 Task: Look for space in Turmero, Venezuela from 9th June, 2023 to 16th June, 2023 for 2 adults in price range Rs.8000 to Rs.16000. Place can be entire place with 2 bedrooms having 2 beds and 1 bathroom. Property type can be house, flat, guest house. Booking option can be shelf check-in. Required host language is English.
Action: Mouse moved to (574, 146)
Screenshot: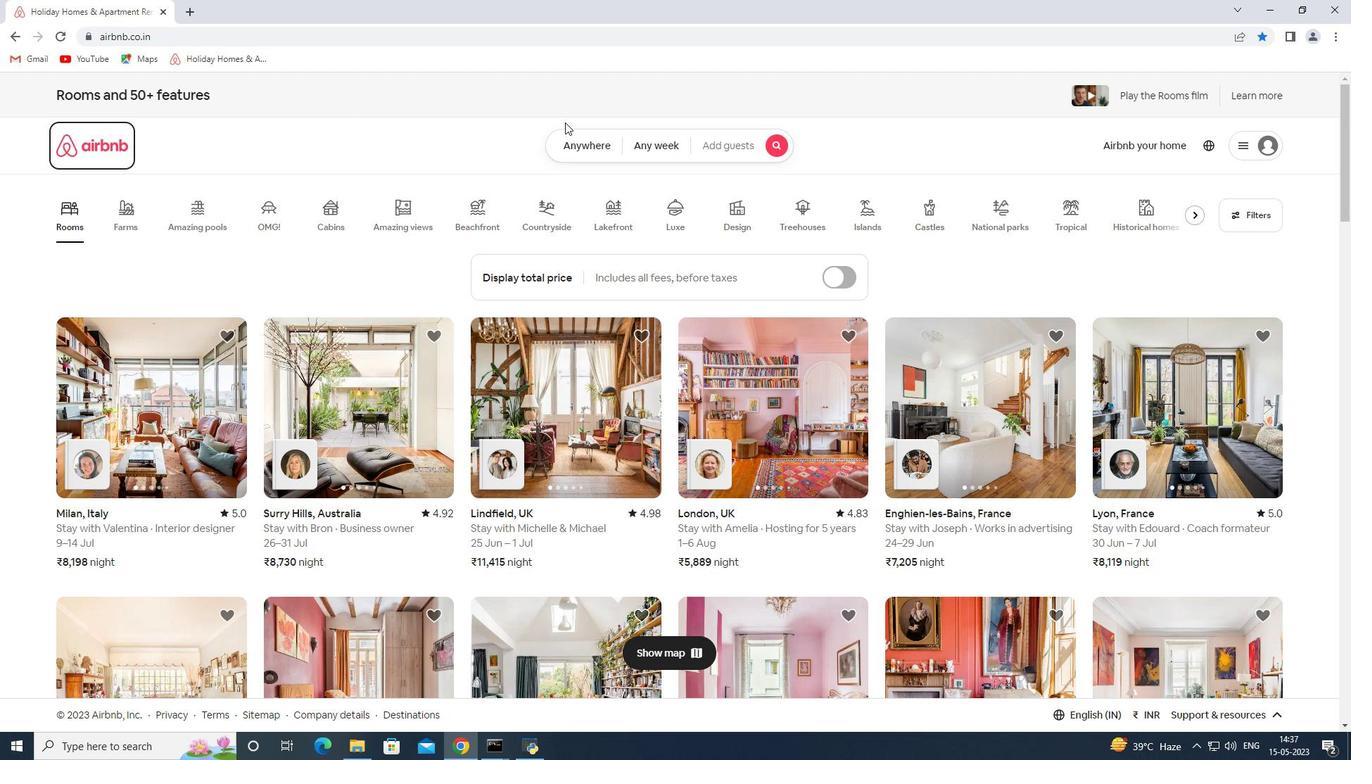 
Action: Mouse pressed left at (574, 146)
Screenshot: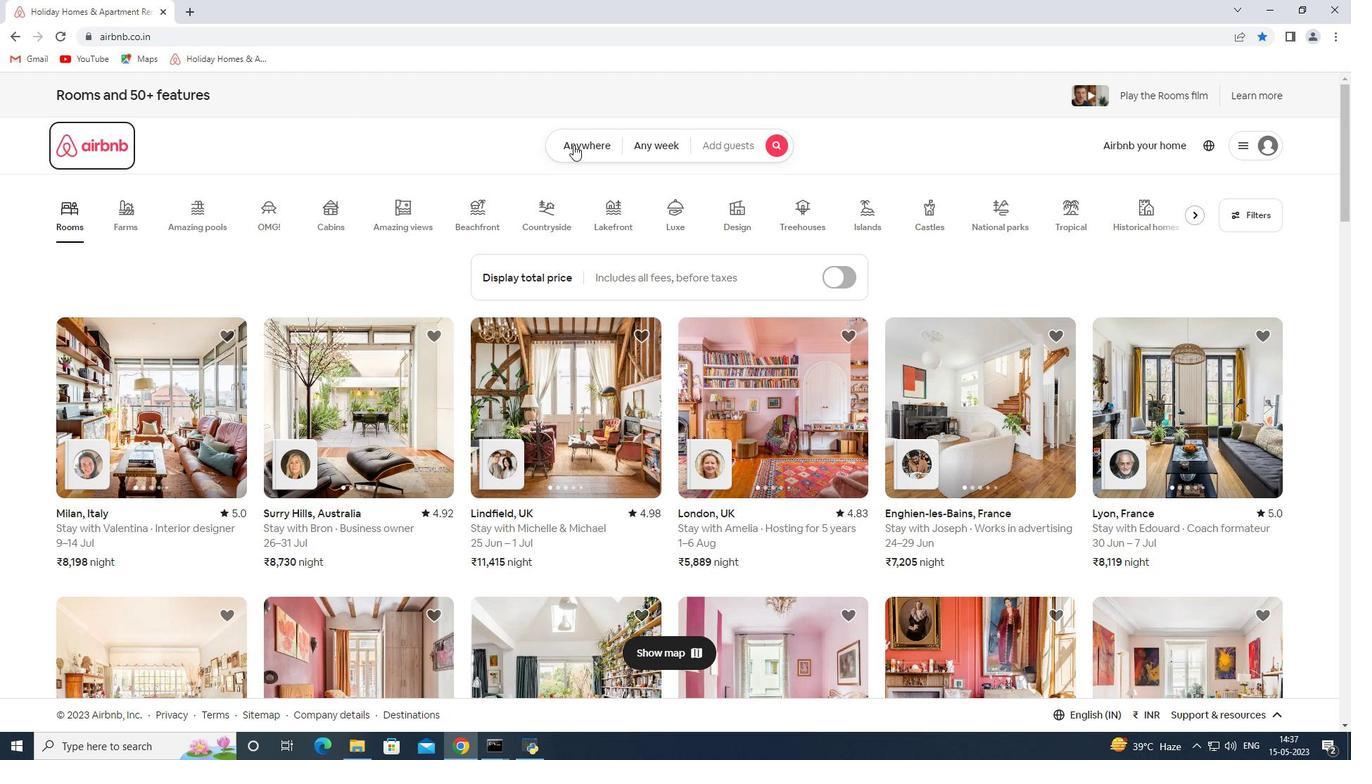 
Action: Mouse moved to (460, 204)
Screenshot: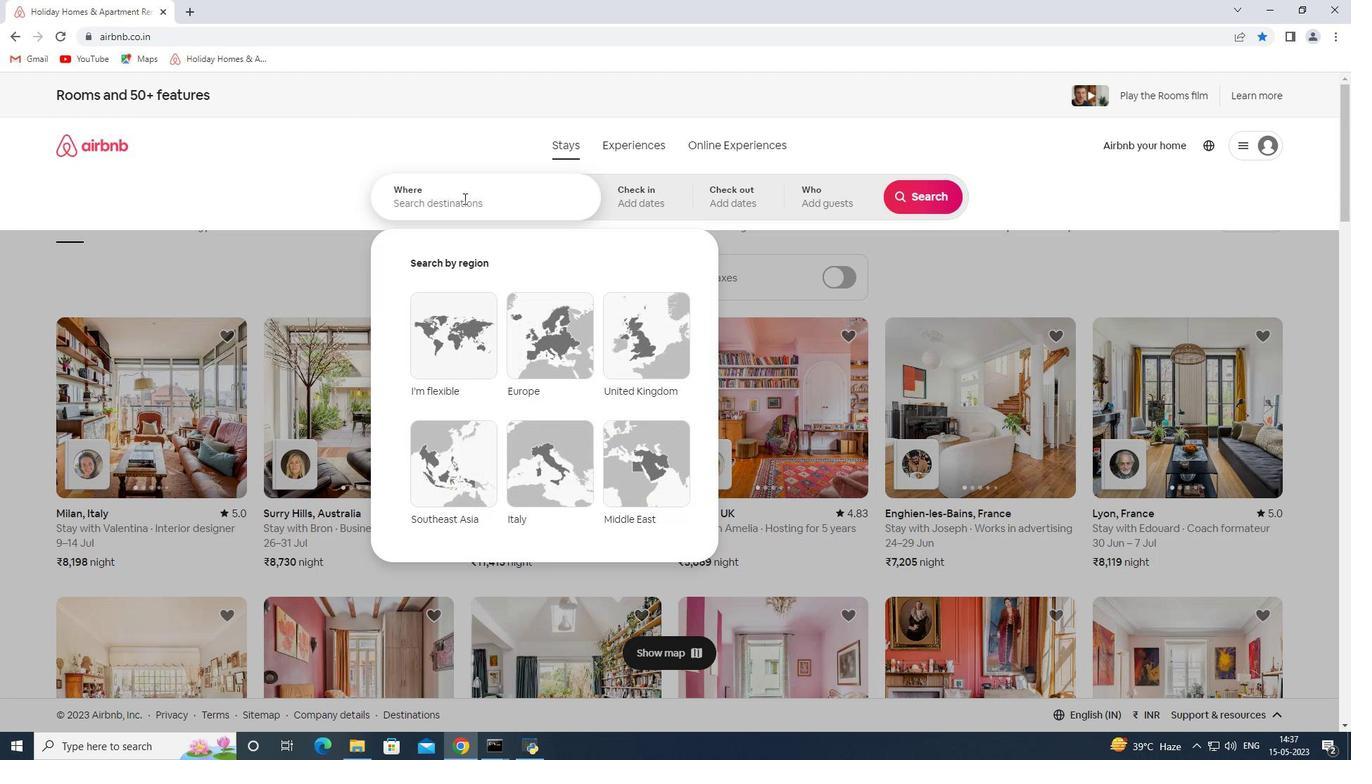 
Action: Mouse pressed left at (460, 204)
Screenshot: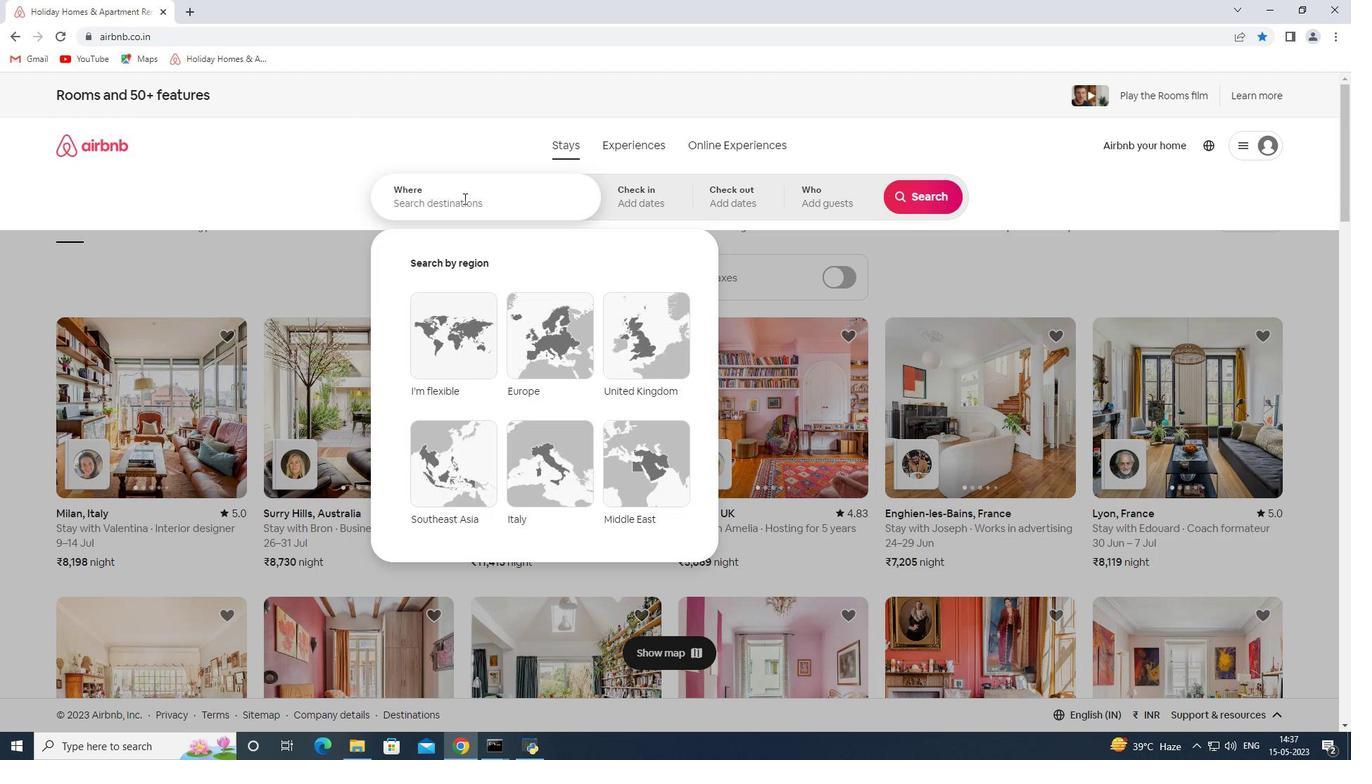 
Action: Key pressed <Key.shift><Key.shift><Key.shift><Key.shift>Turmero<Key.space><Key.shift><Key.shift>Venezuela<Key.space><Key.enter>
Screenshot: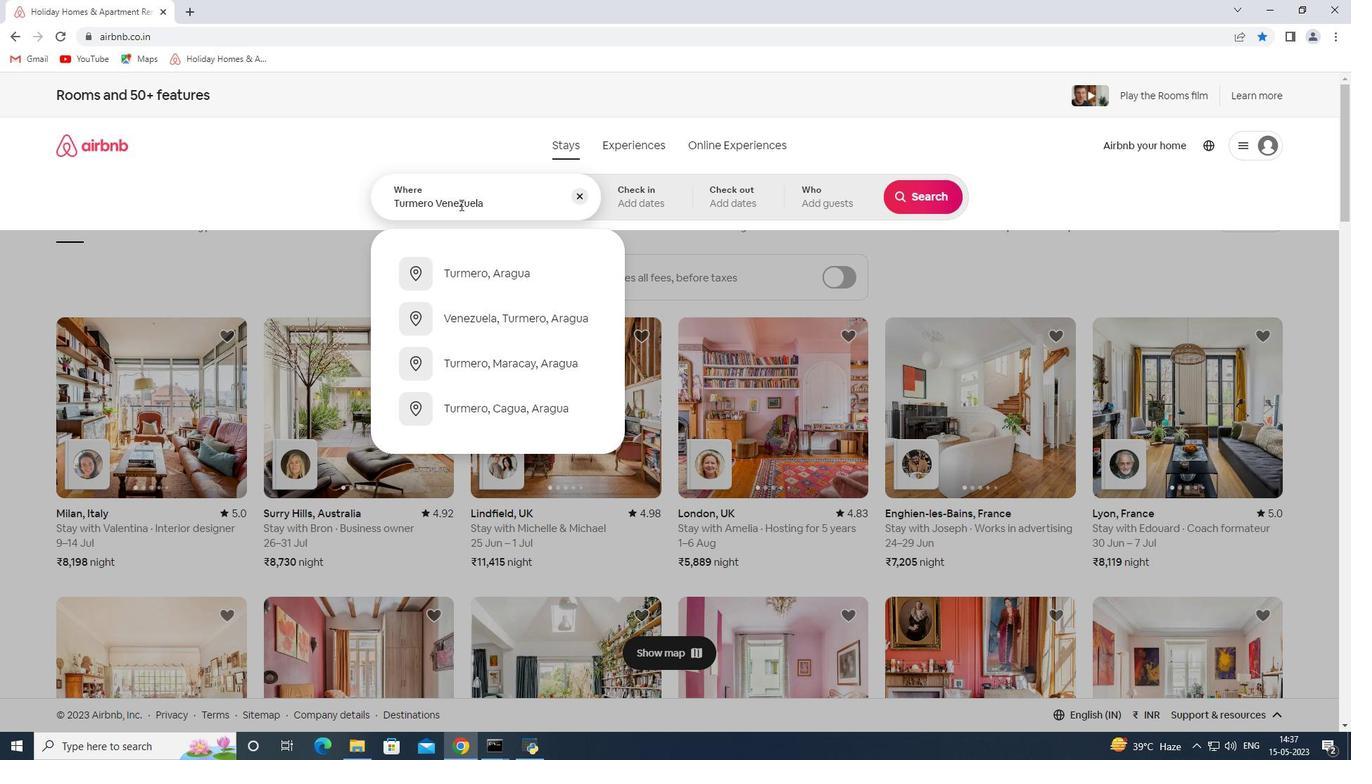 
Action: Mouse moved to (875, 404)
Screenshot: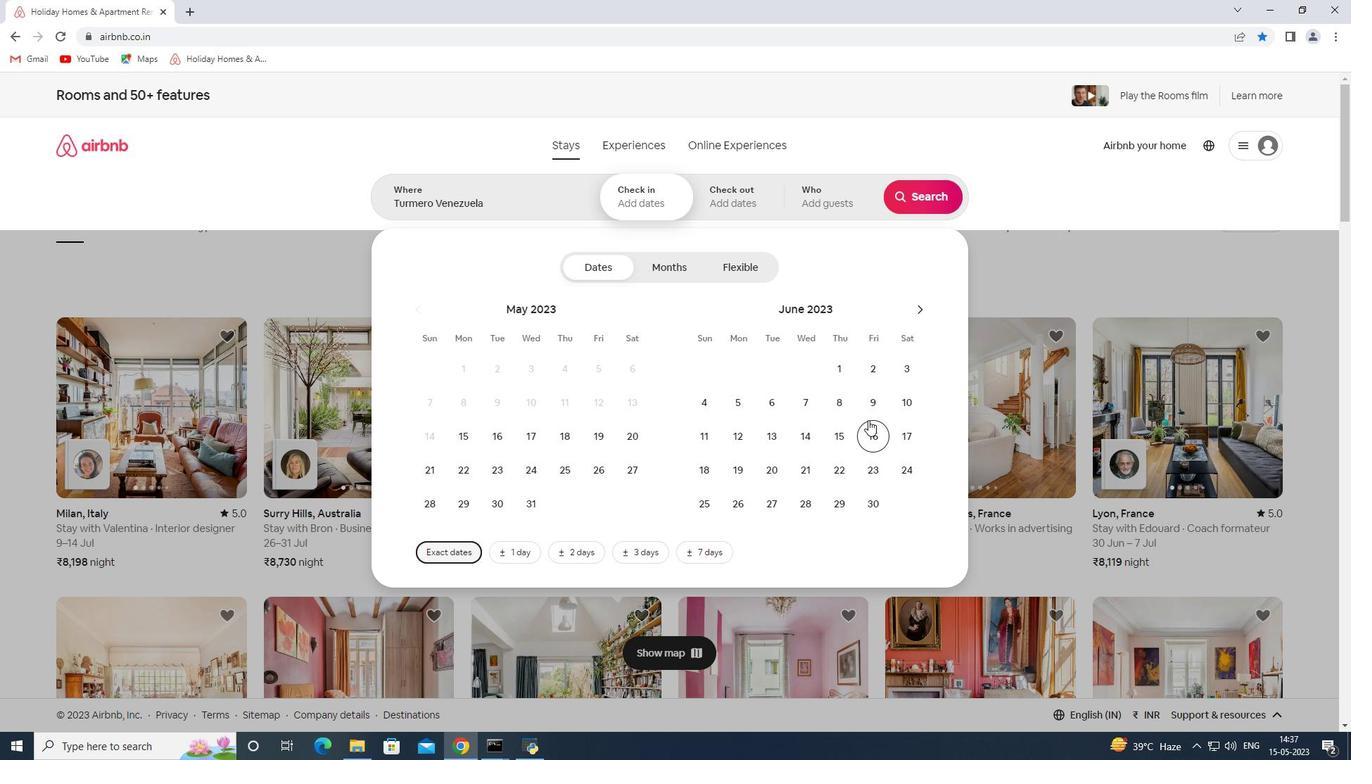 
Action: Mouse pressed left at (875, 404)
Screenshot: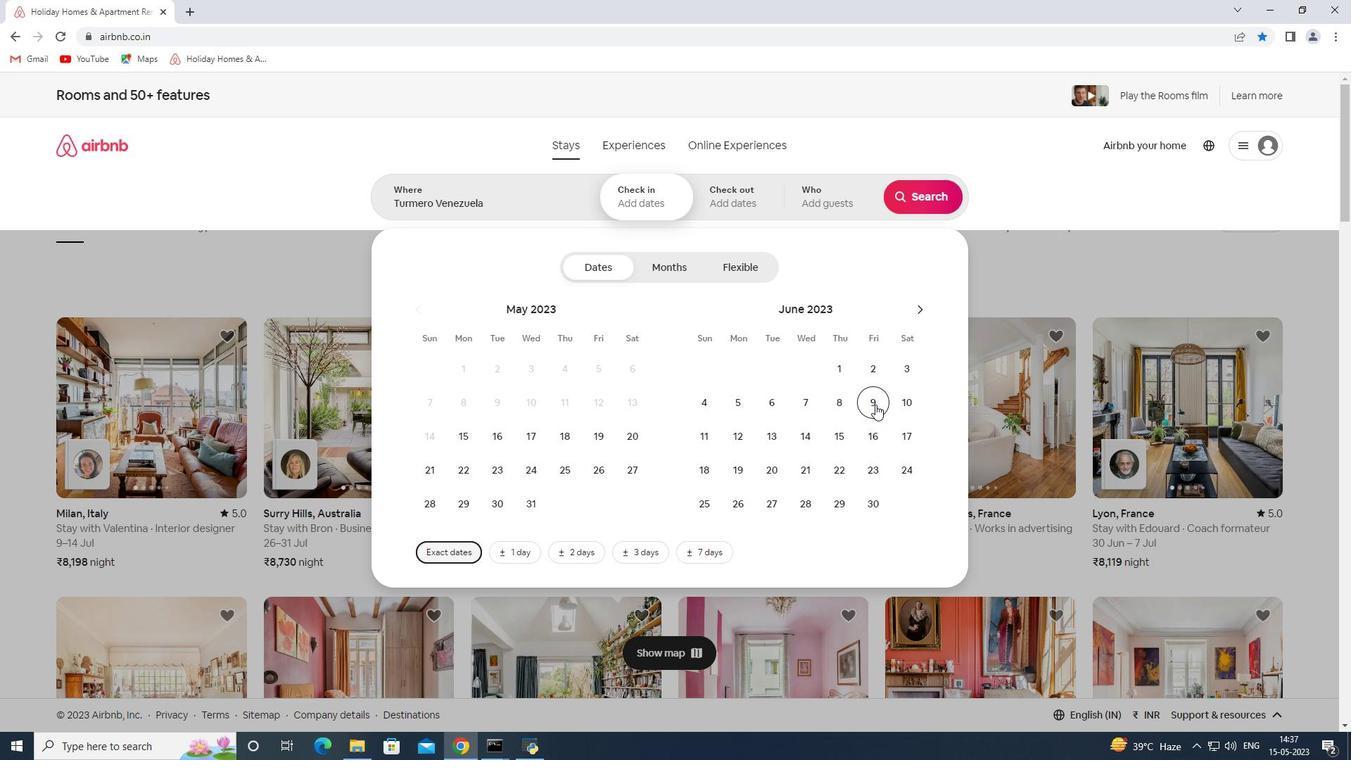 
Action: Mouse moved to (881, 439)
Screenshot: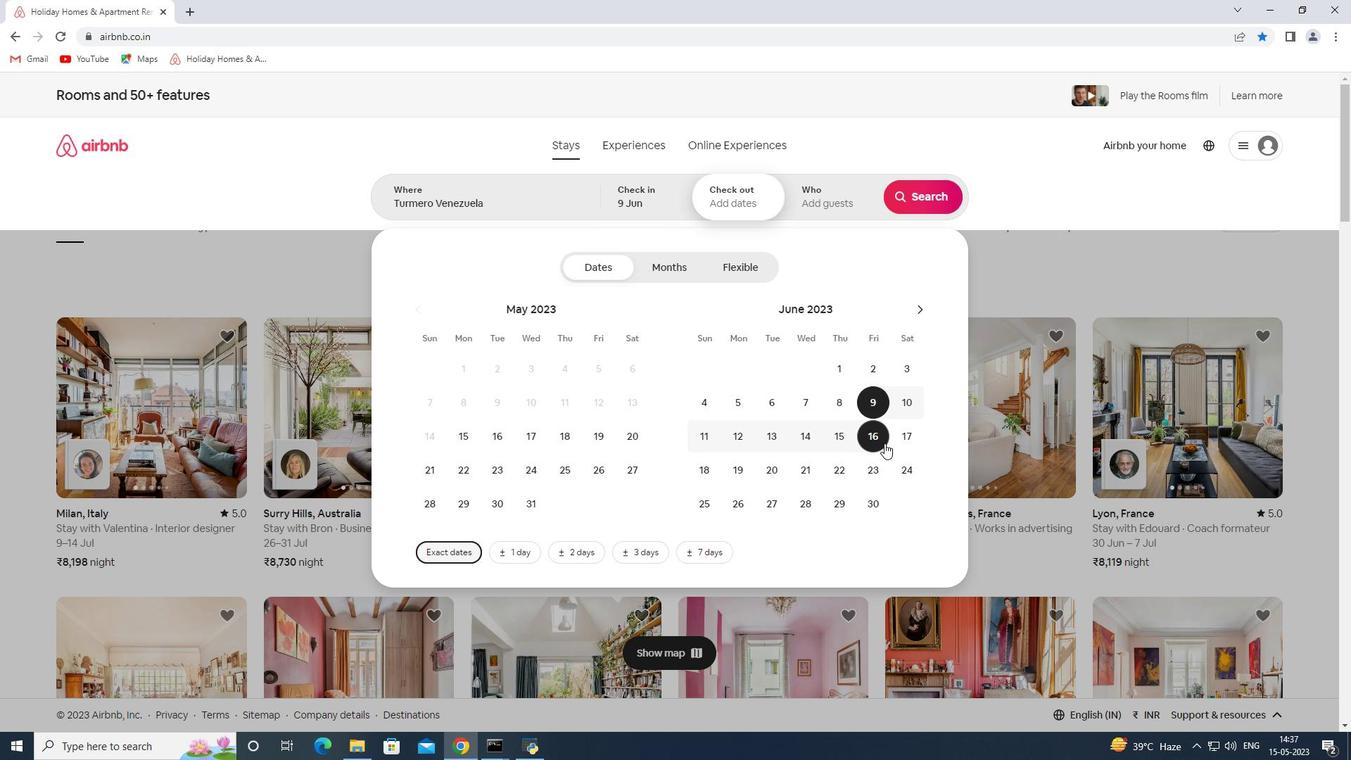 
Action: Mouse pressed left at (881, 439)
Screenshot: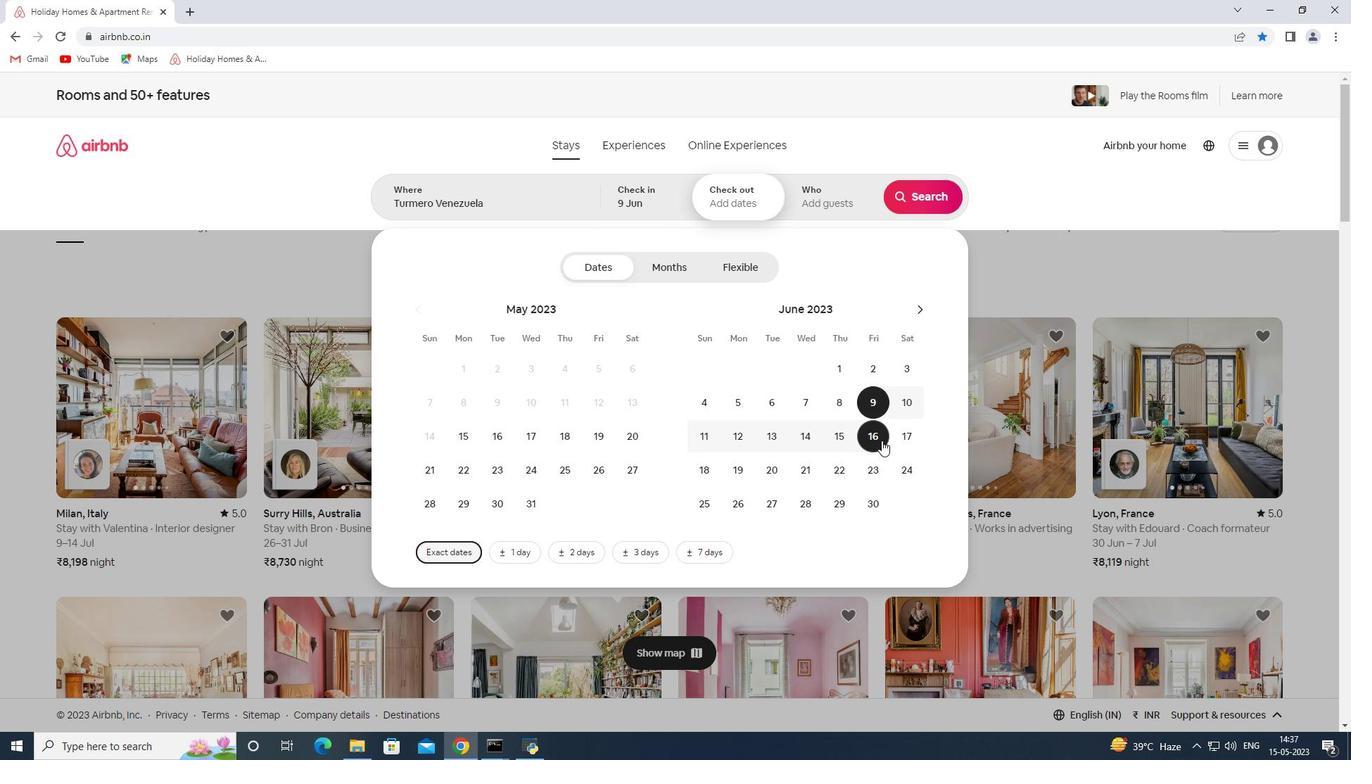 
Action: Mouse moved to (911, 194)
Screenshot: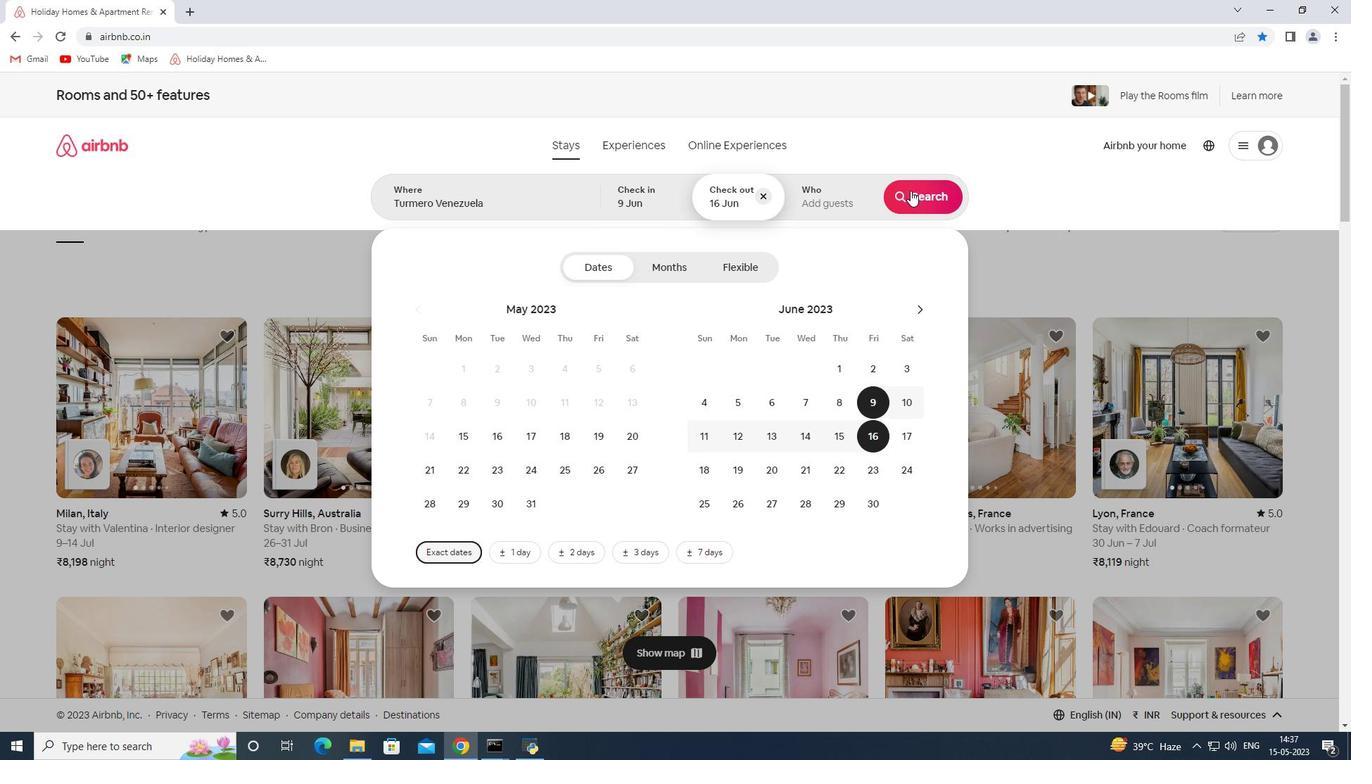 
Action: Mouse pressed left at (911, 194)
Screenshot: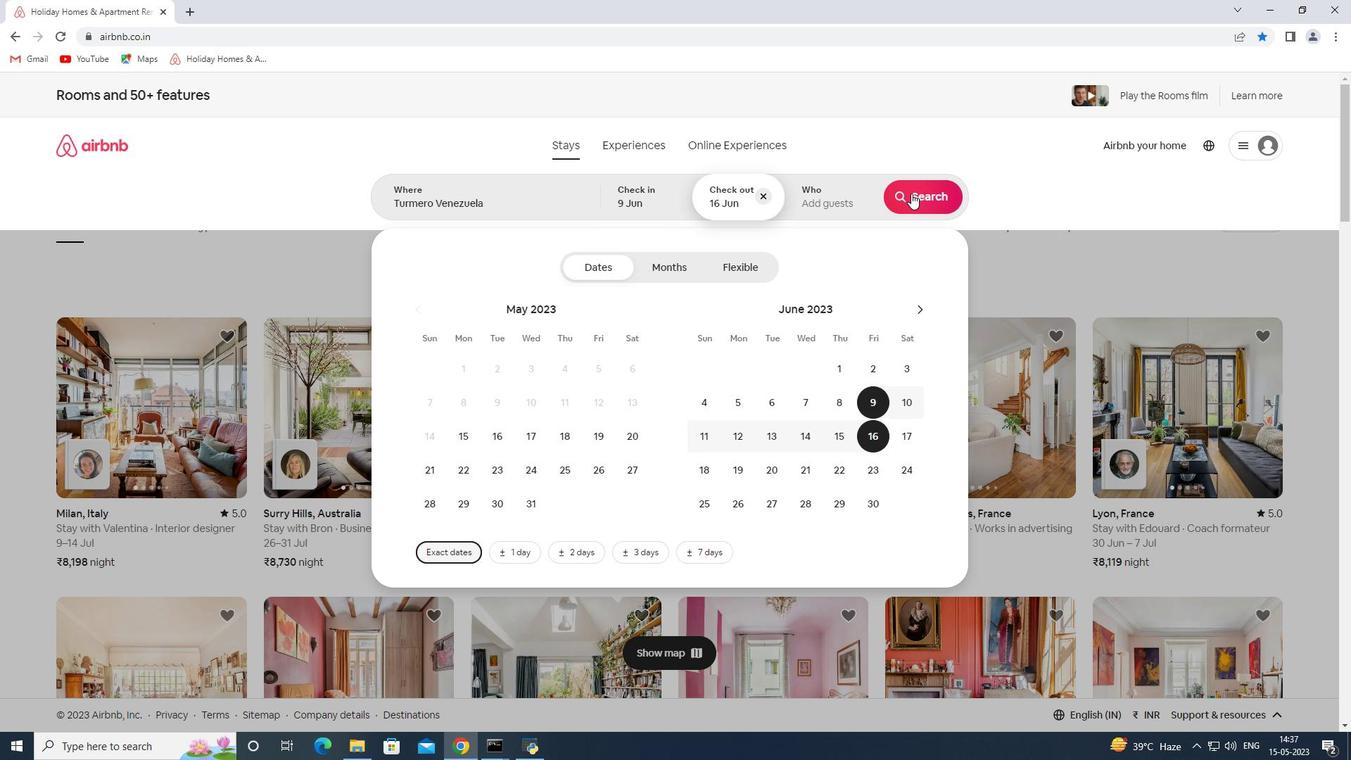 
Action: Mouse moved to (722, 102)
Screenshot: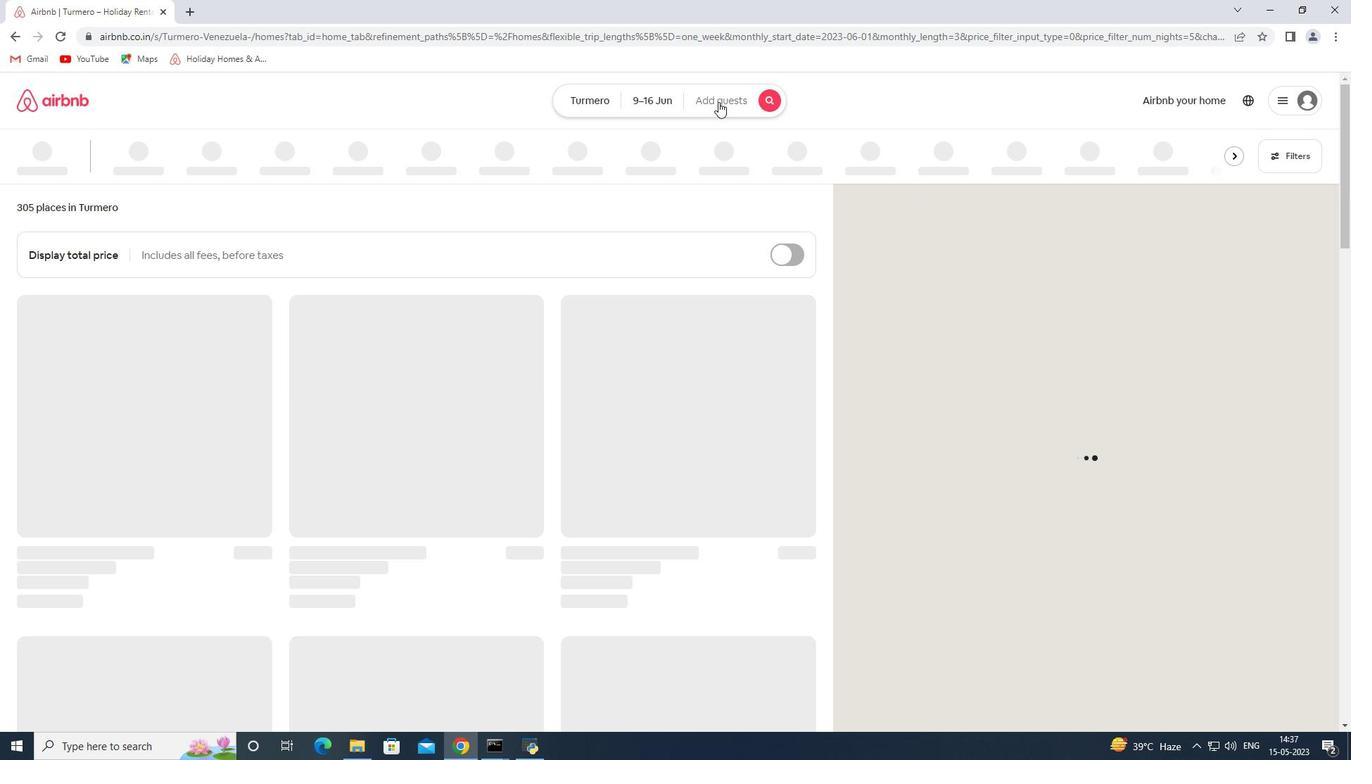 
Action: Mouse pressed left at (722, 102)
Screenshot: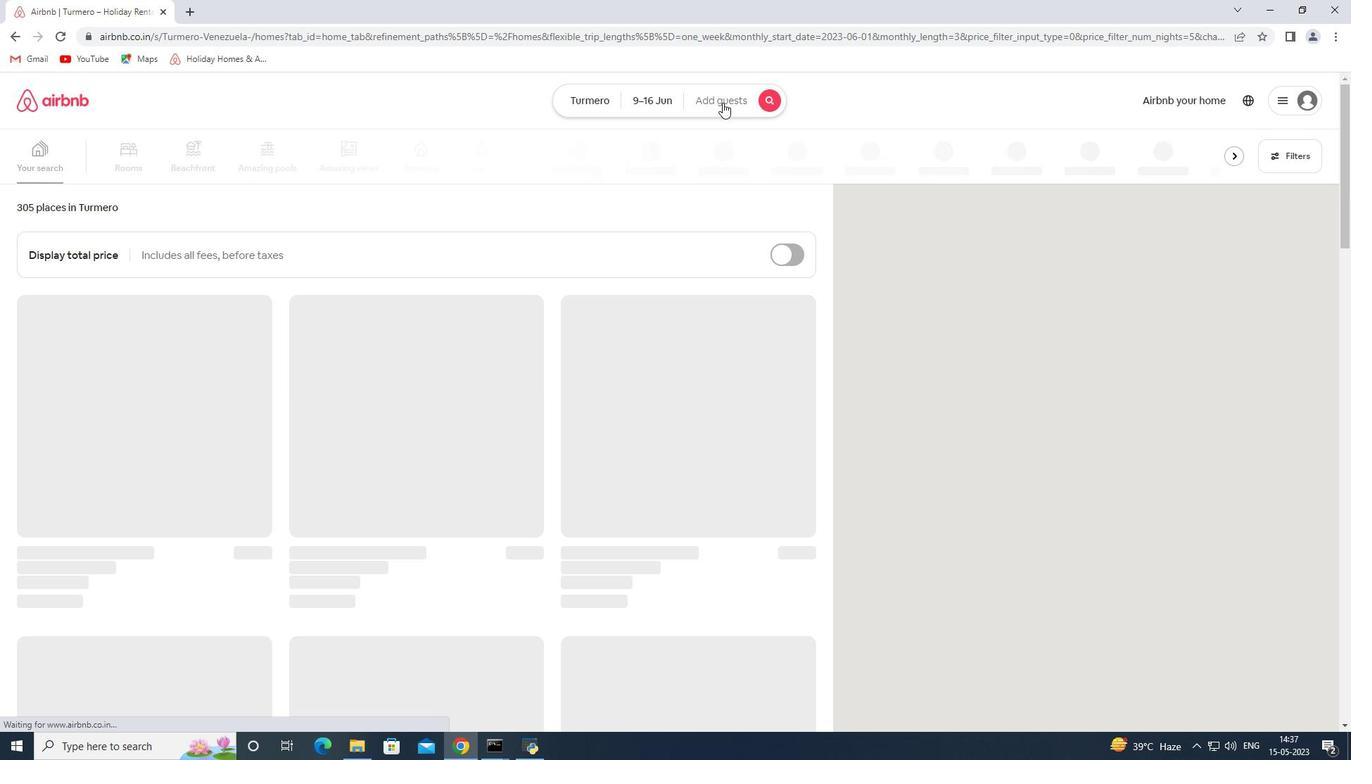 
Action: Mouse moved to (921, 226)
Screenshot: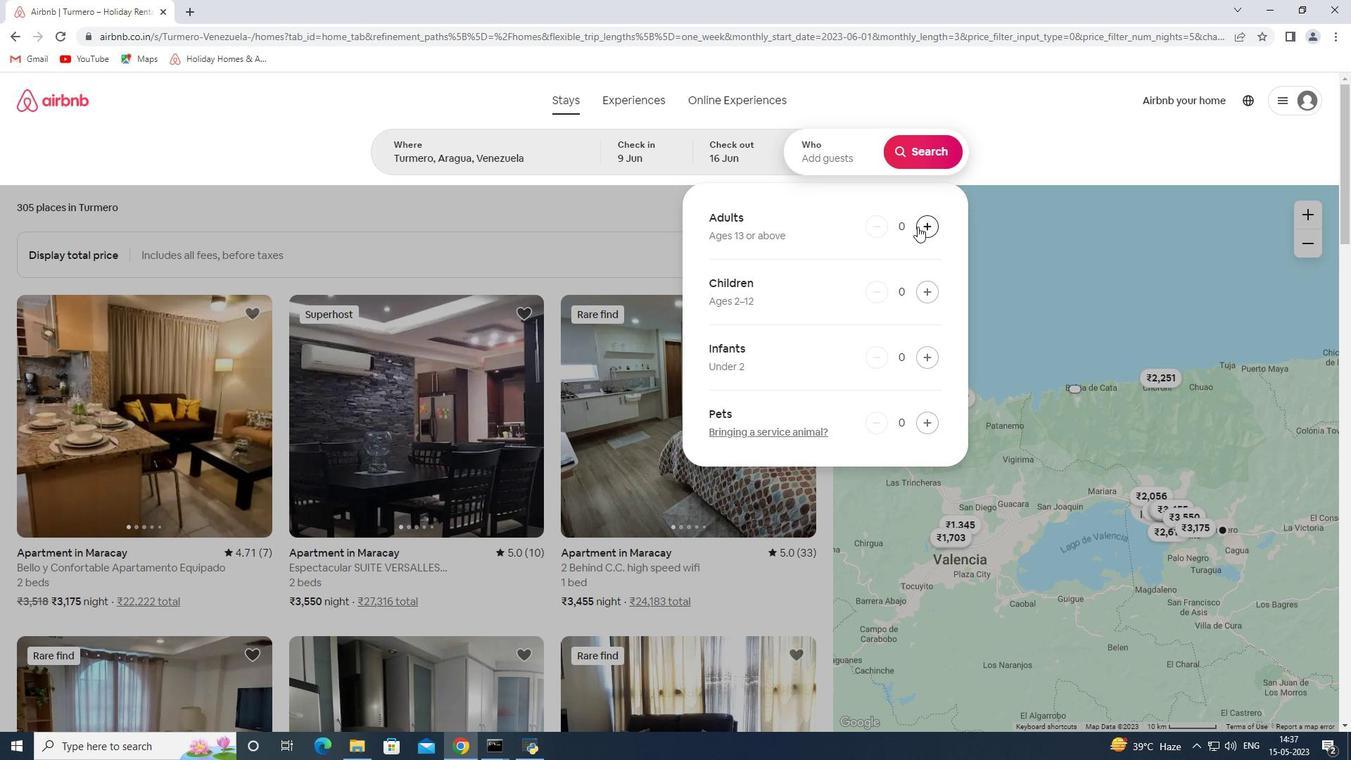 
Action: Mouse pressed left at (921, 226)
Screenshot: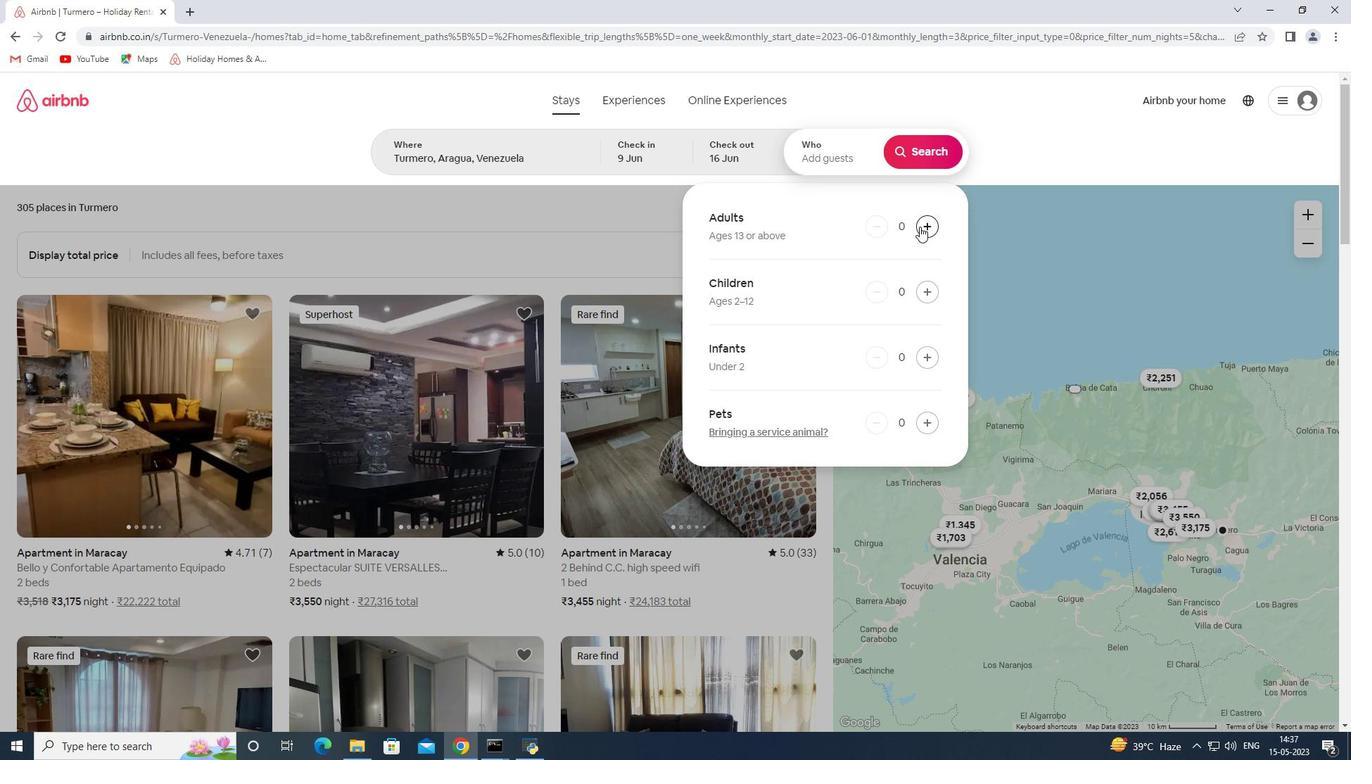 
Action: Mouse moved to (921, 227)
Screenshot: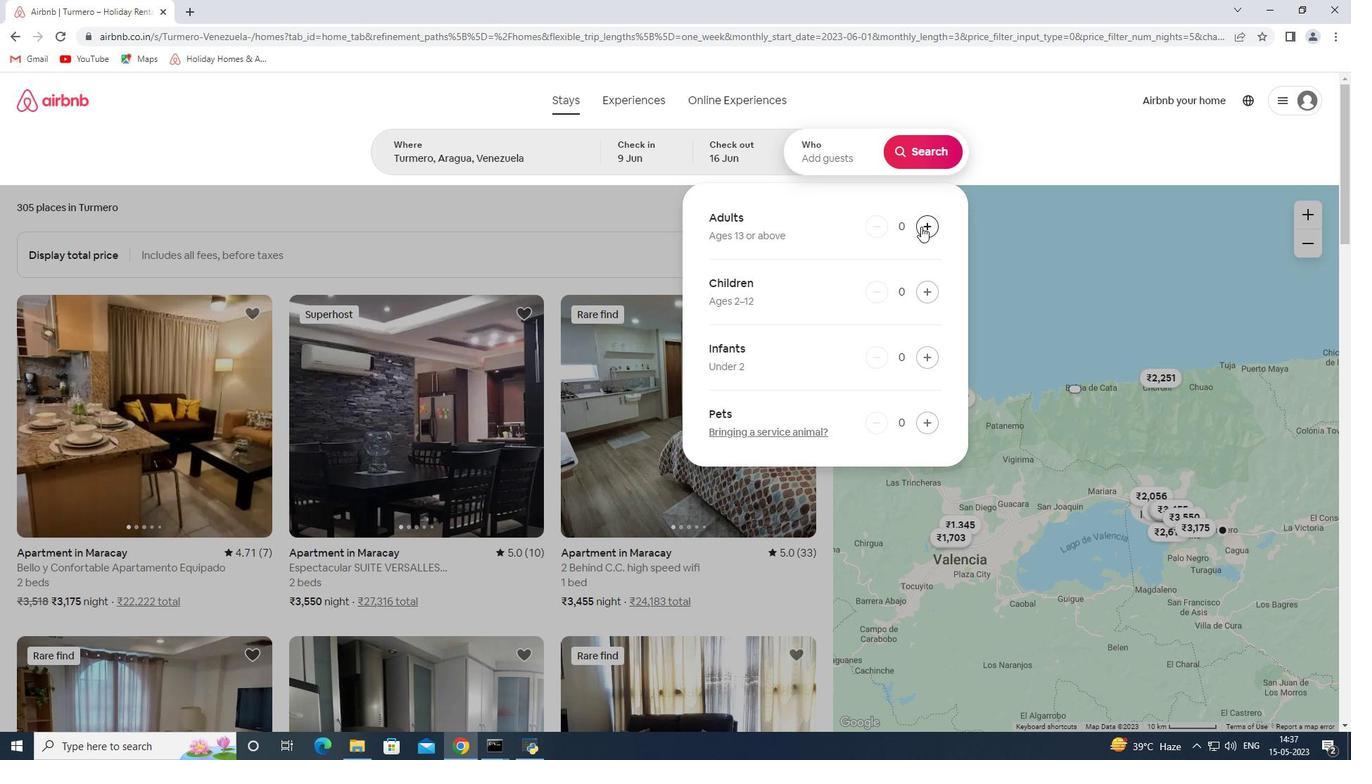
Action: Mouse pressed left at (921, 227)
Screenshot: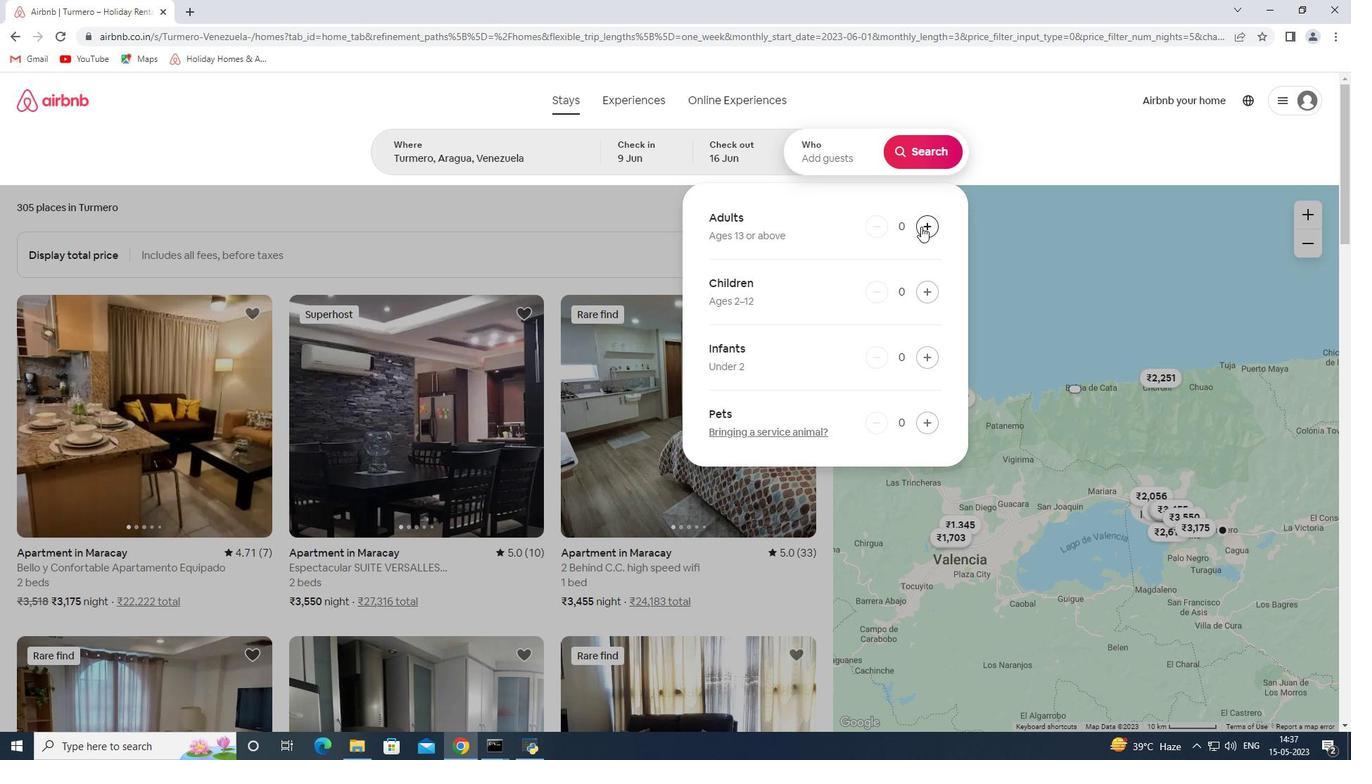 
Action: Mouse moved to (911, 149)
Screenshot: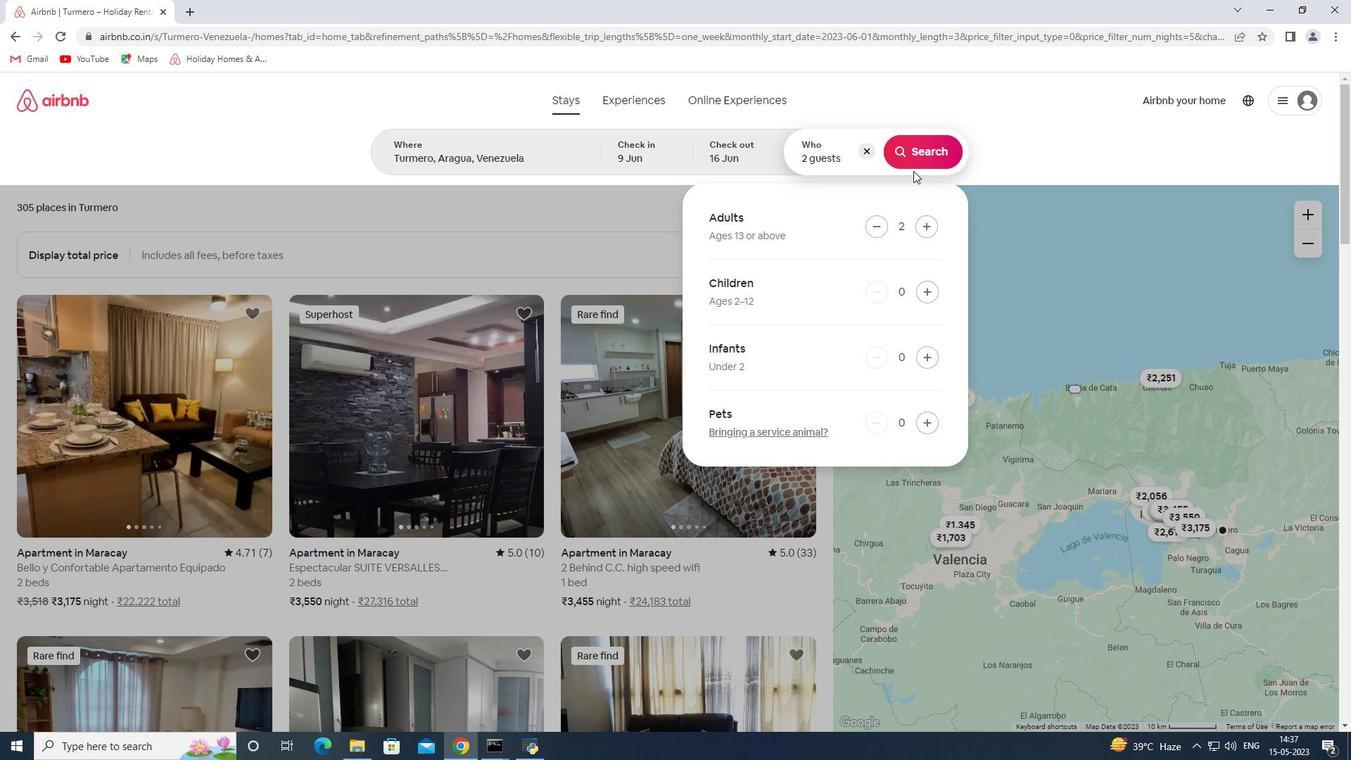 
Action: Mouse pressed left at (911, 149)
Screenshot: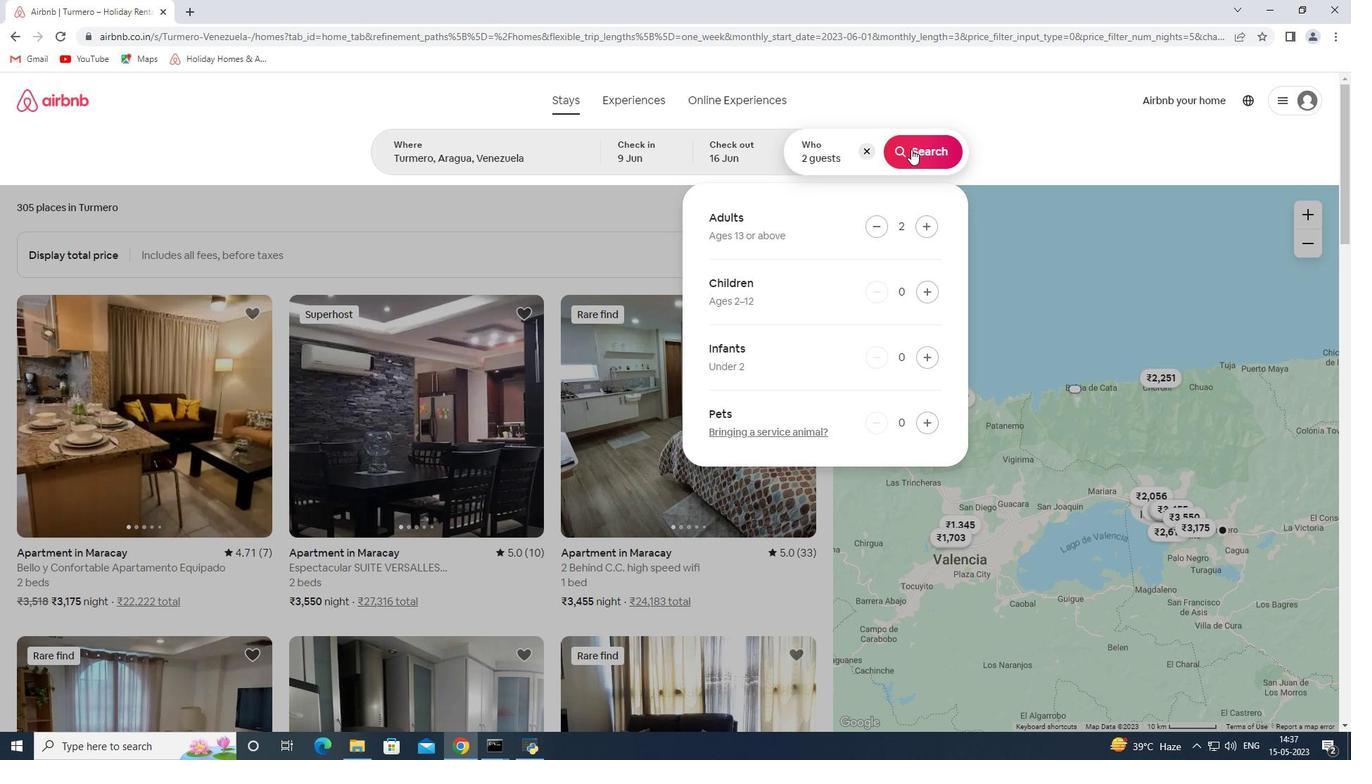 
Action: Mouse moved to (1294, 158)
Screenshot: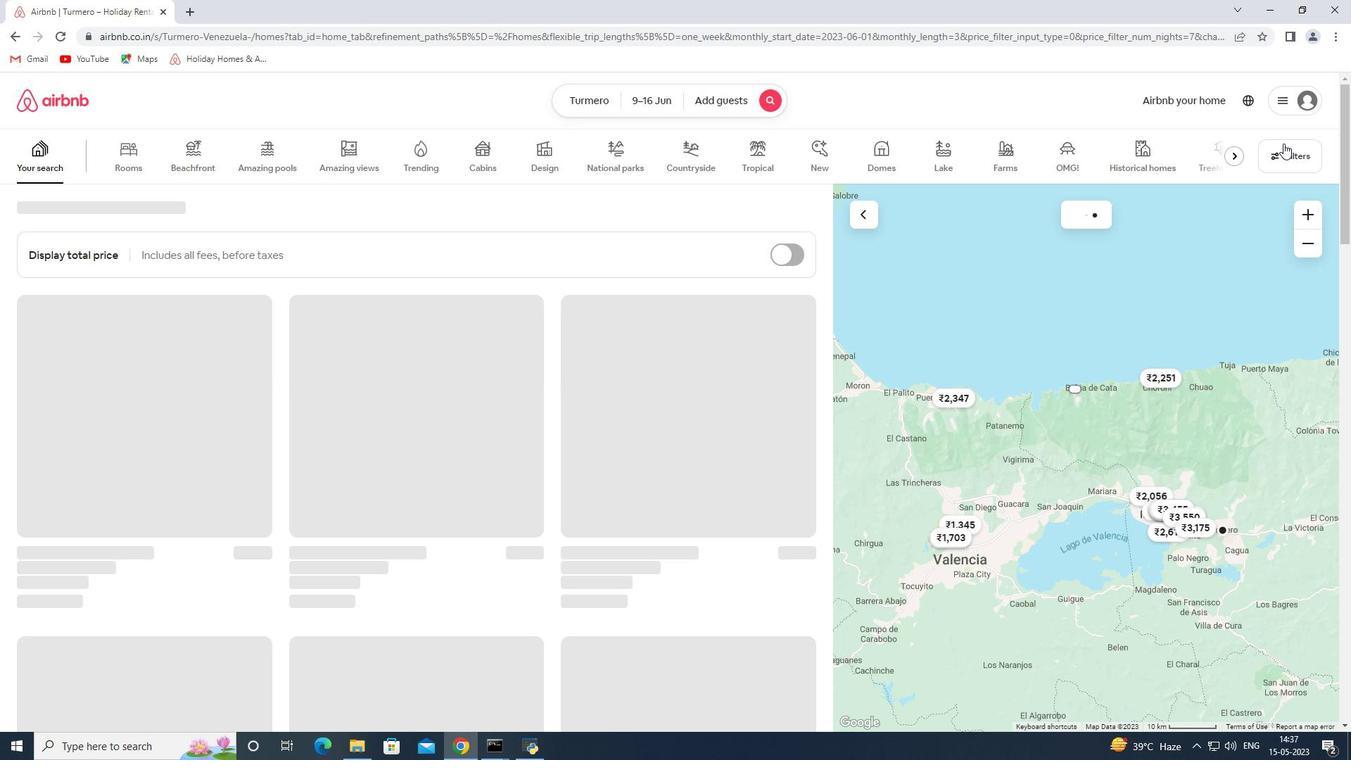 
Action: Mouse pressed left at (1294, 158)
Screenshot: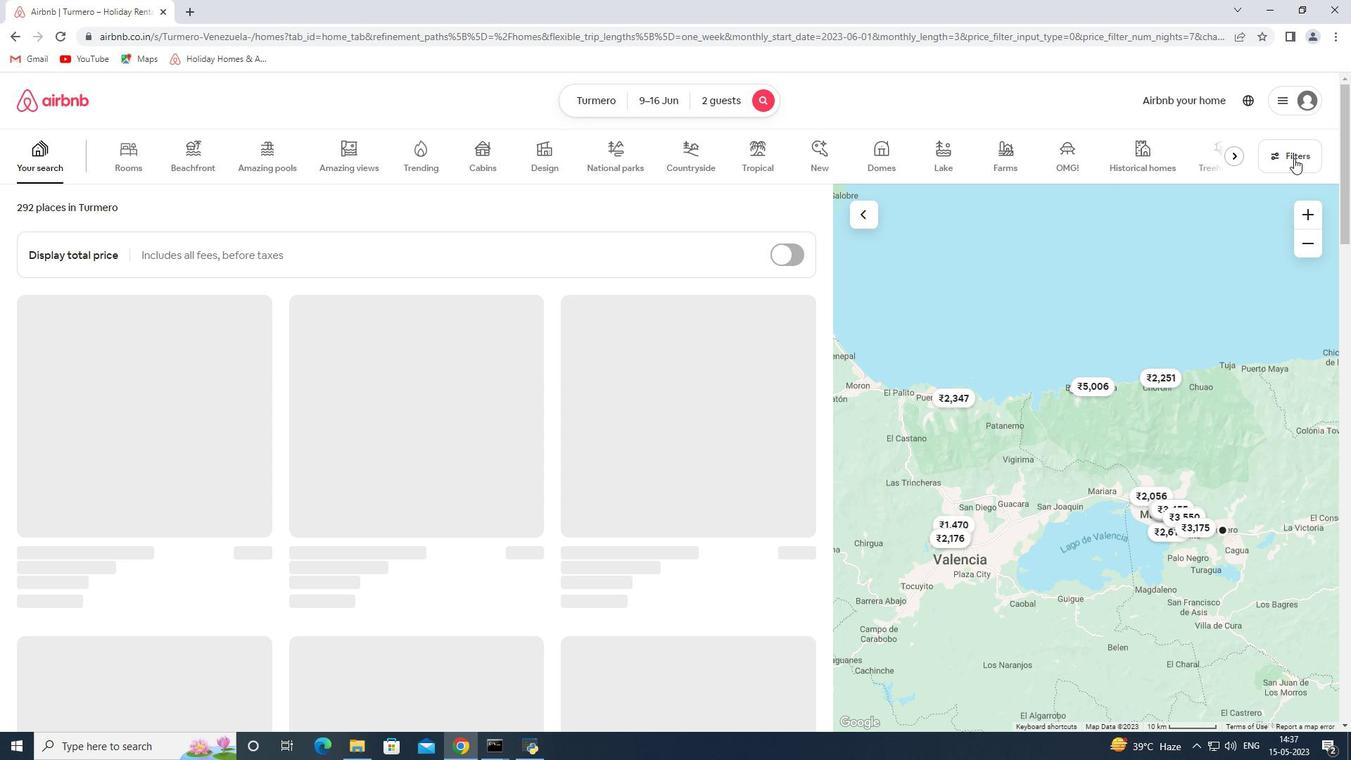 
Action: Mouse moved to (496, 499)
Screenshot: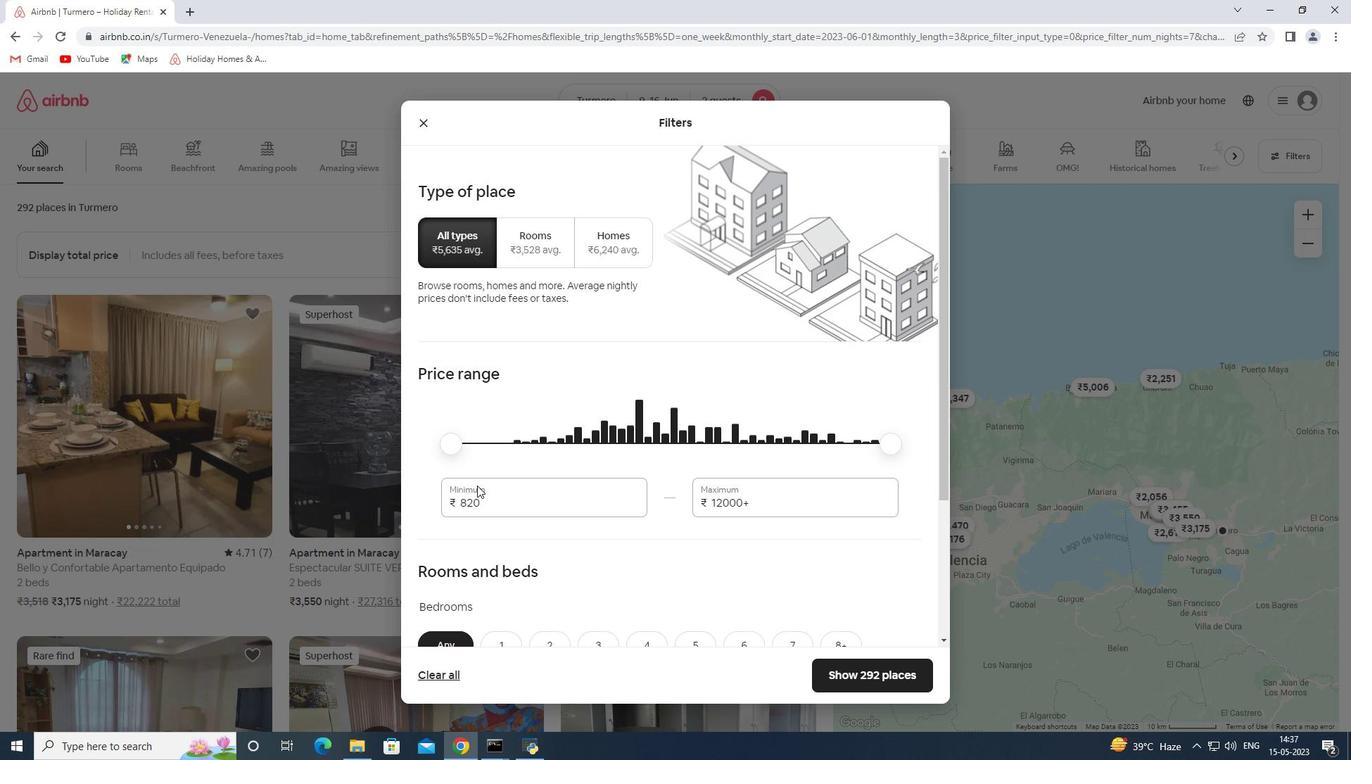 
Action: Mouse pressed left at (496, 499)
Screenshot: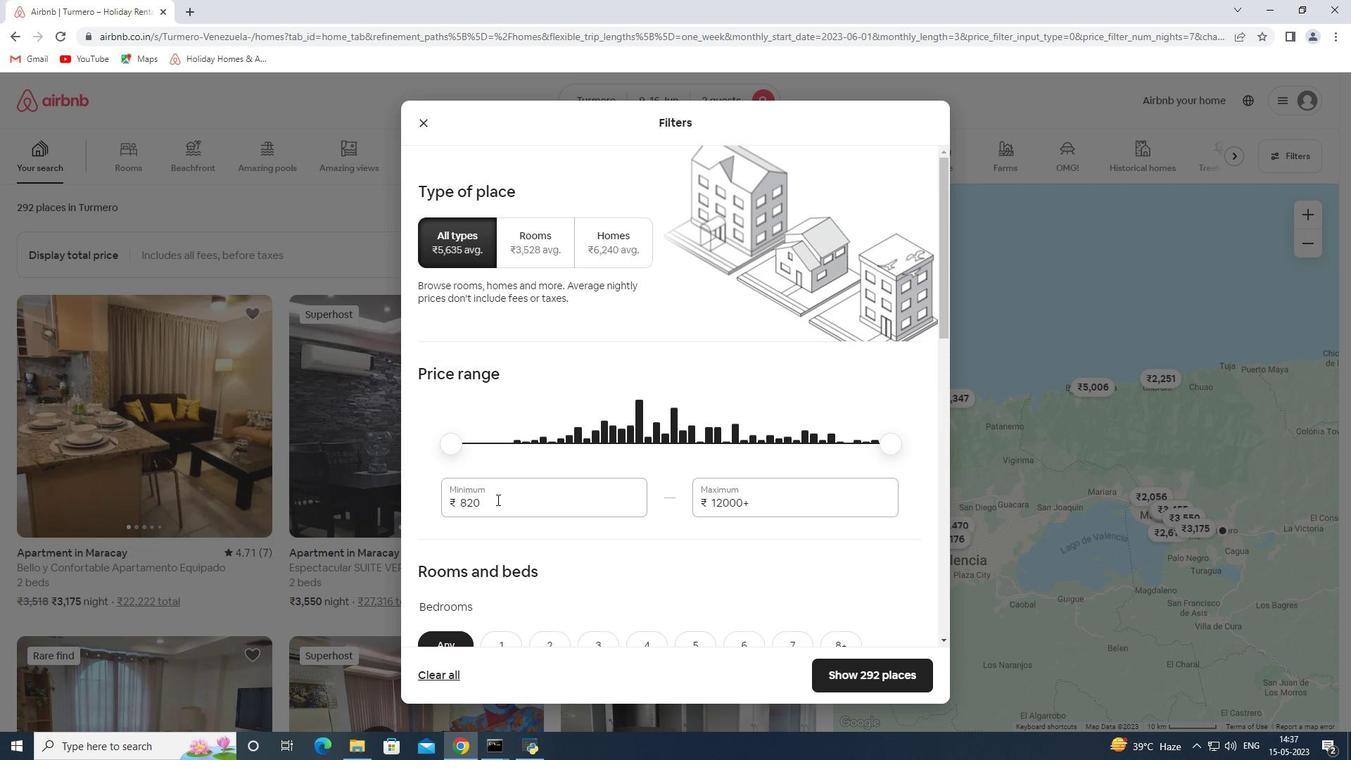 
Action: Mouse pressed left at (496, 499)
Screenshot: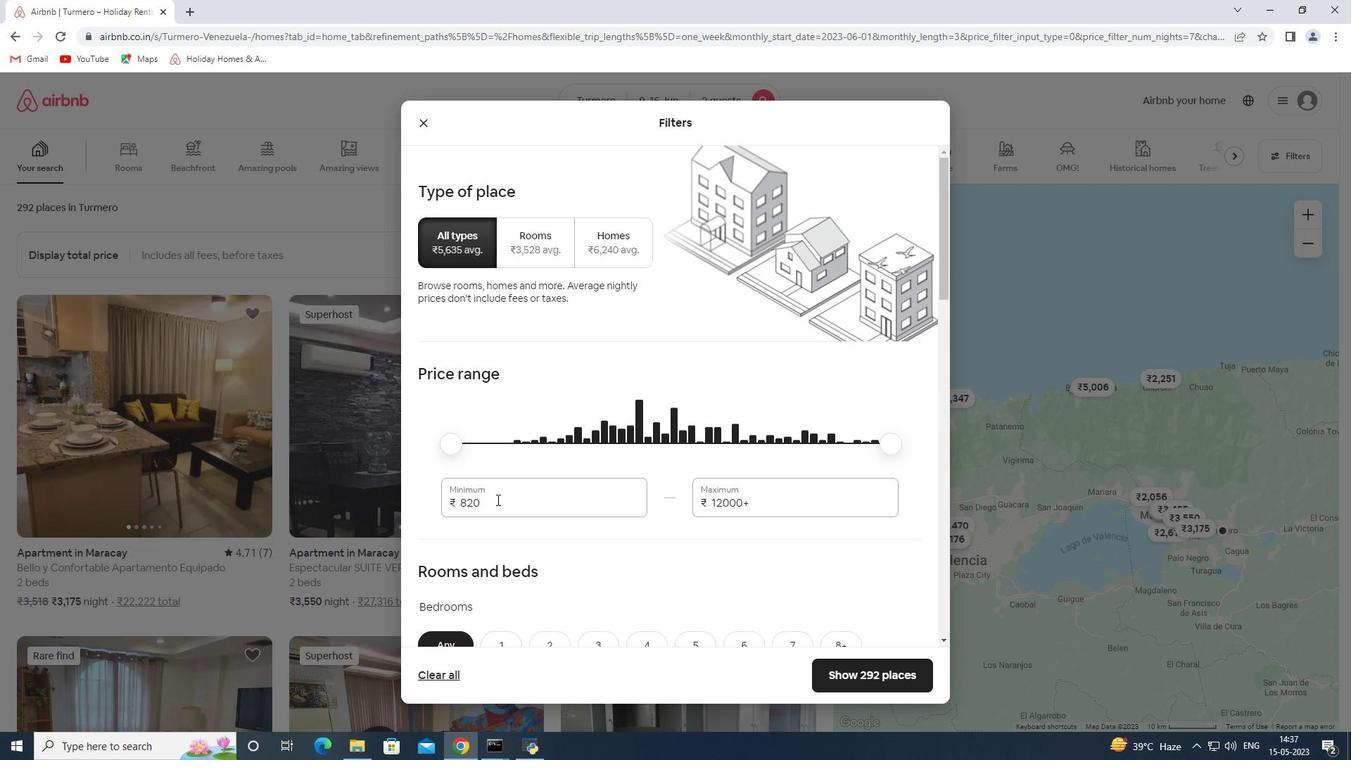 
Action: Key pressed 8000<Key.tab>160000<Key.backspace>
Screenshot: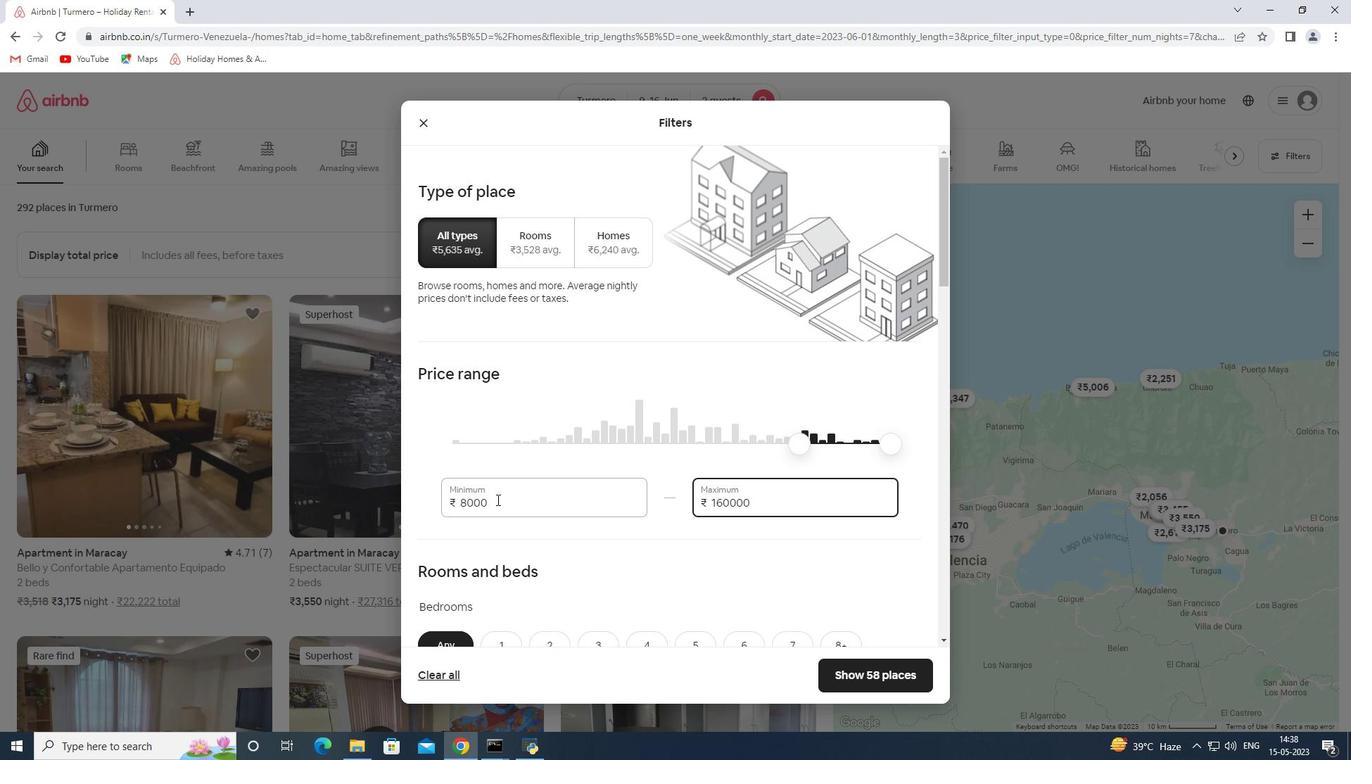 
Action: Mouse moved to (539, 514)
Screenshot: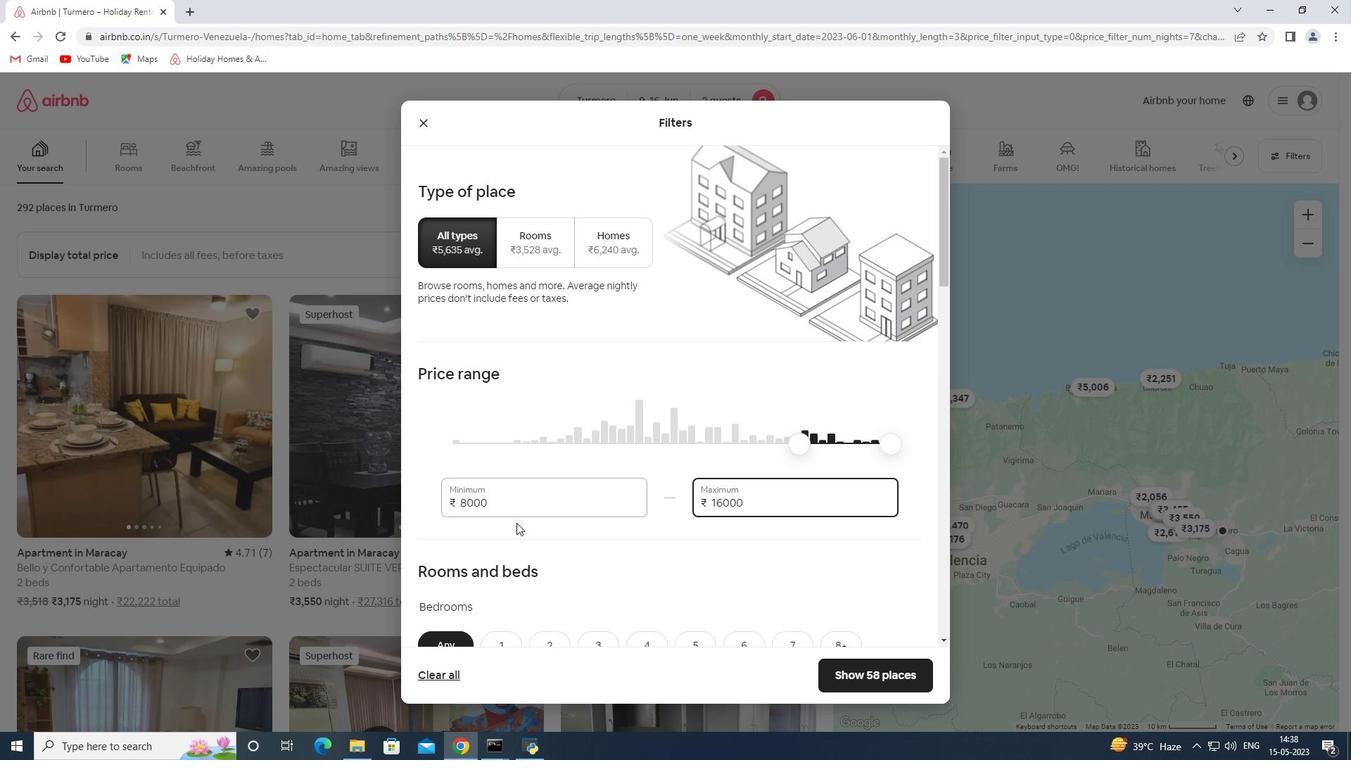 
Action: Mouse scrolled (539, 513) with delta (0, 0)
Screenshot: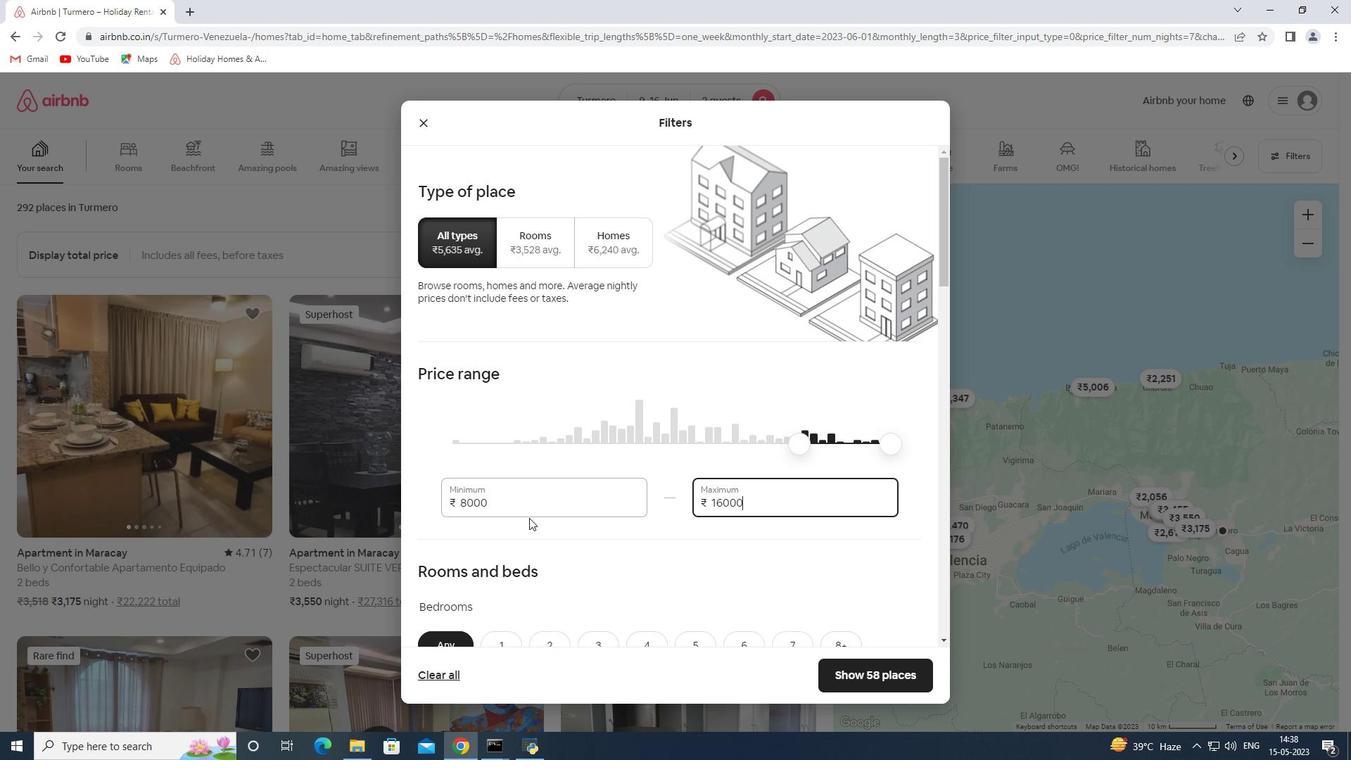 
Action: Mouse scrolled (539, 513) with delta (0, 0)
Screenshot: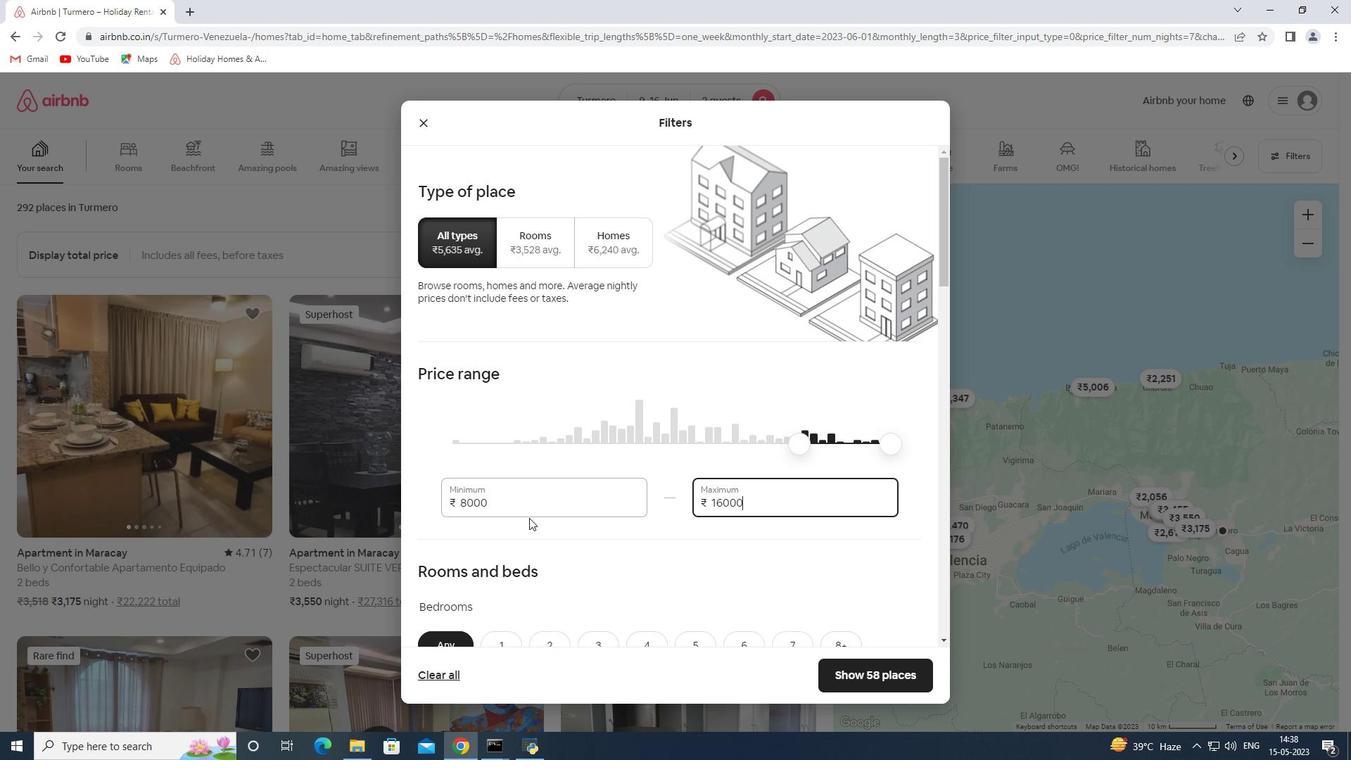 
Action: Mouse scrolled (539, 513) with delta (0, 0)
Screenshot: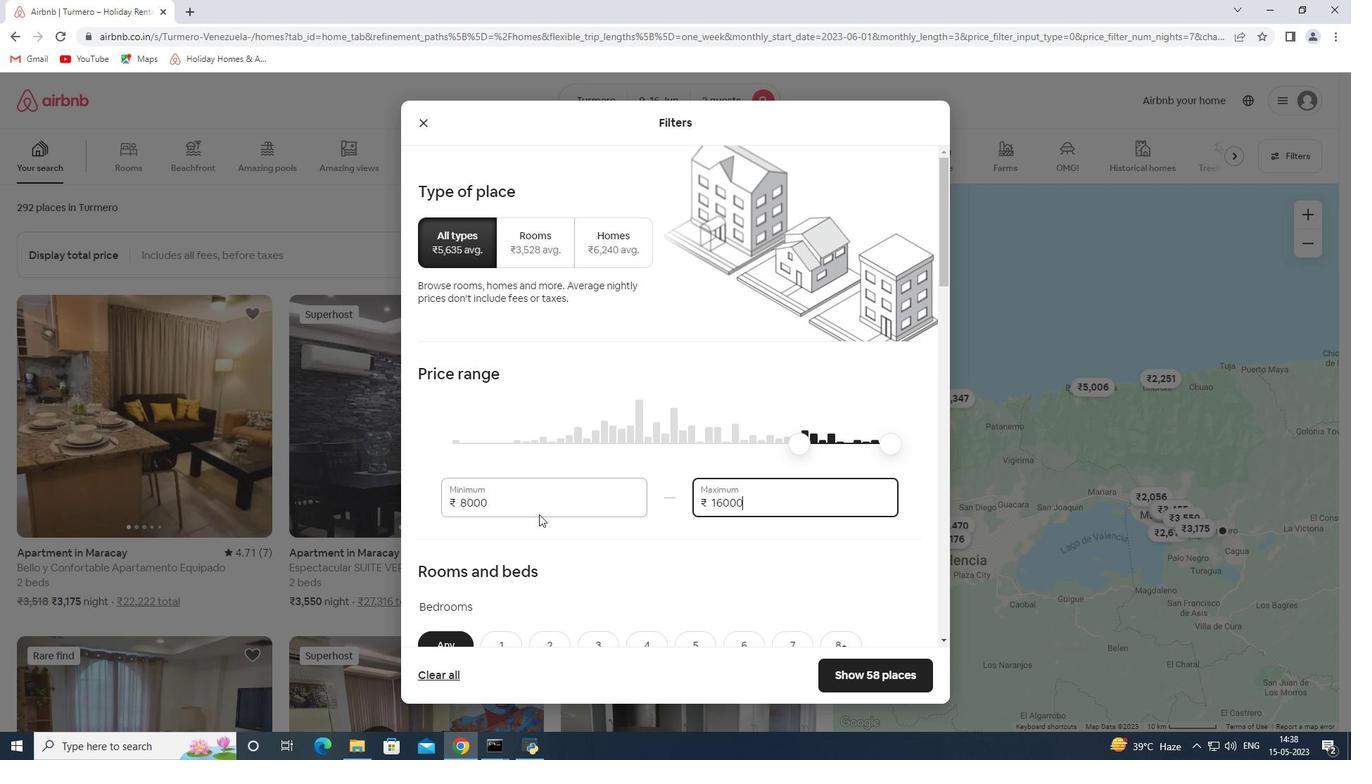 
Action: Mouse moved to (545, 512)
Screenshot: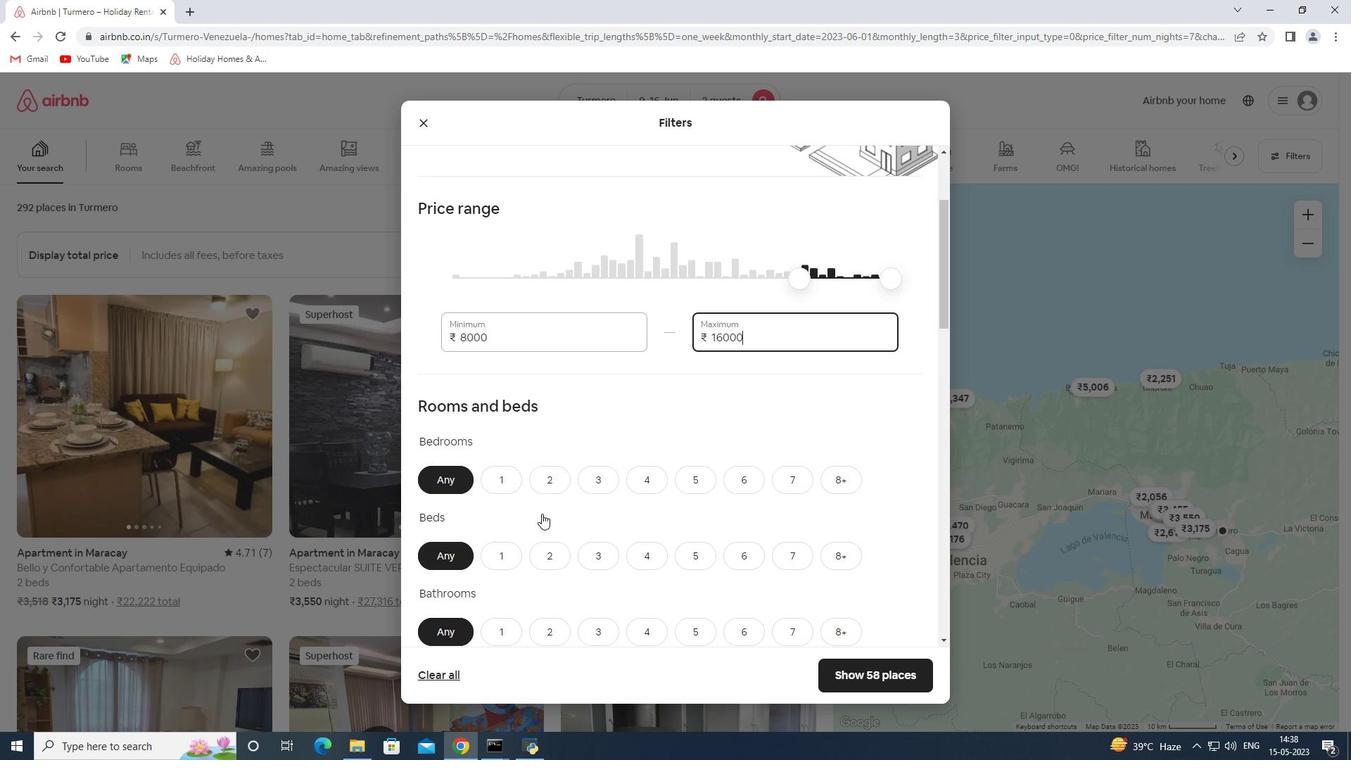 
Action: Mouse scrolled (545, 511) with delta (0, 0)
Screenshot: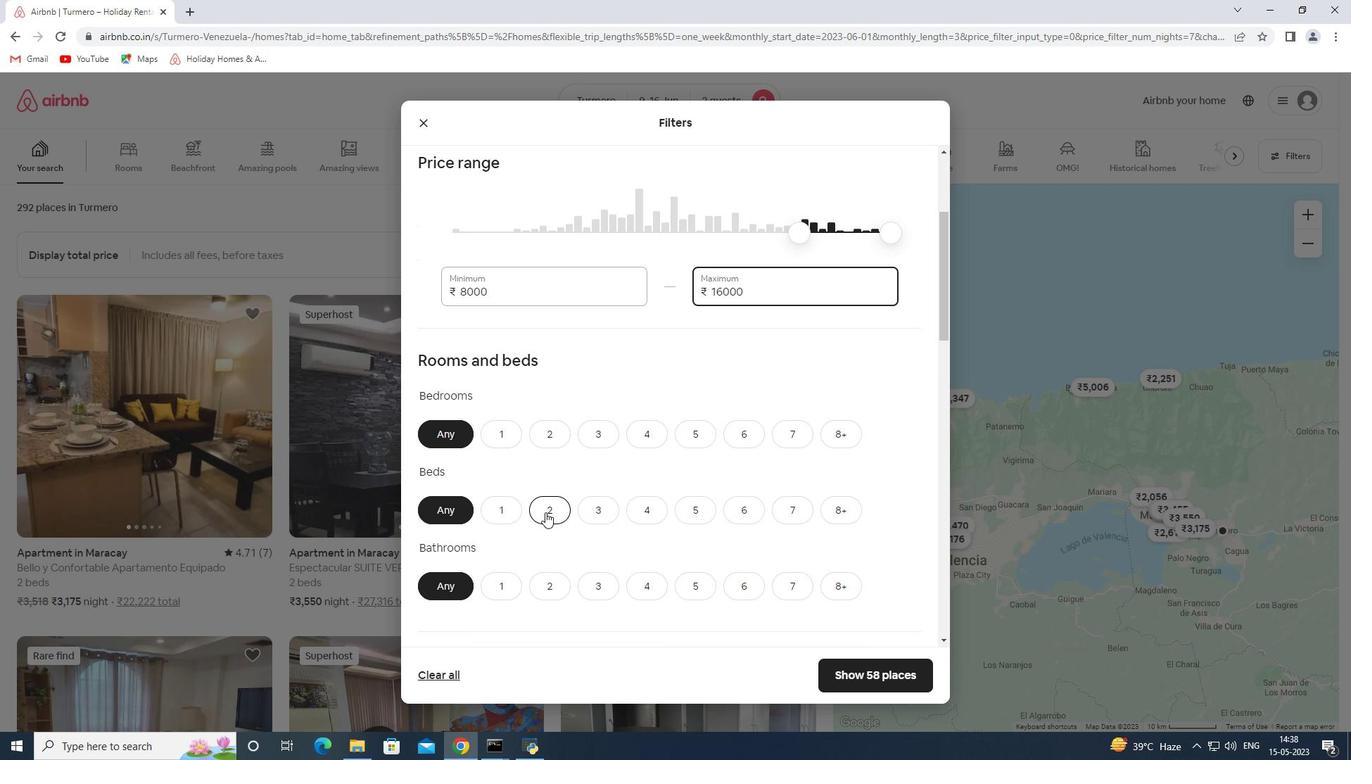 
Action: Mouse moved to (539, 361)
Screenshot: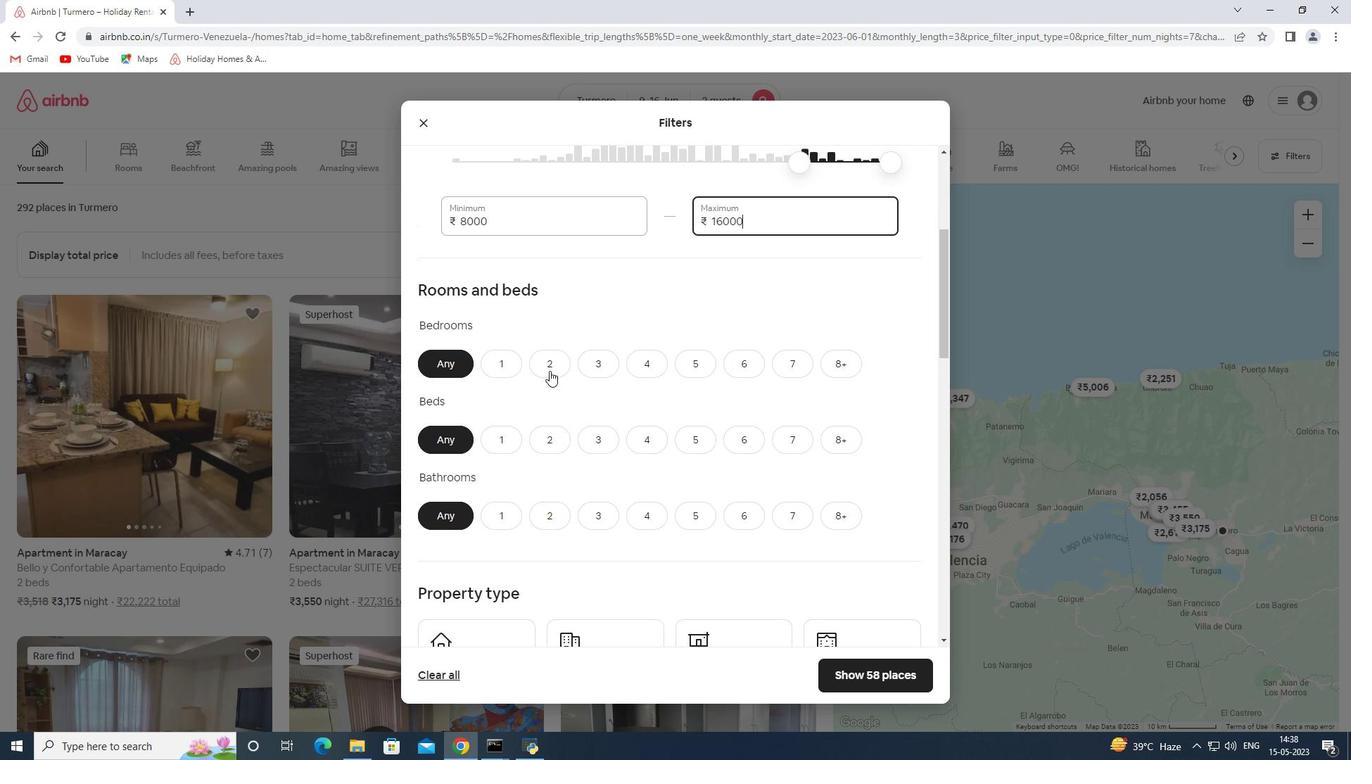 
Action: Mouse pressed left at (539, 361)
Screenshot: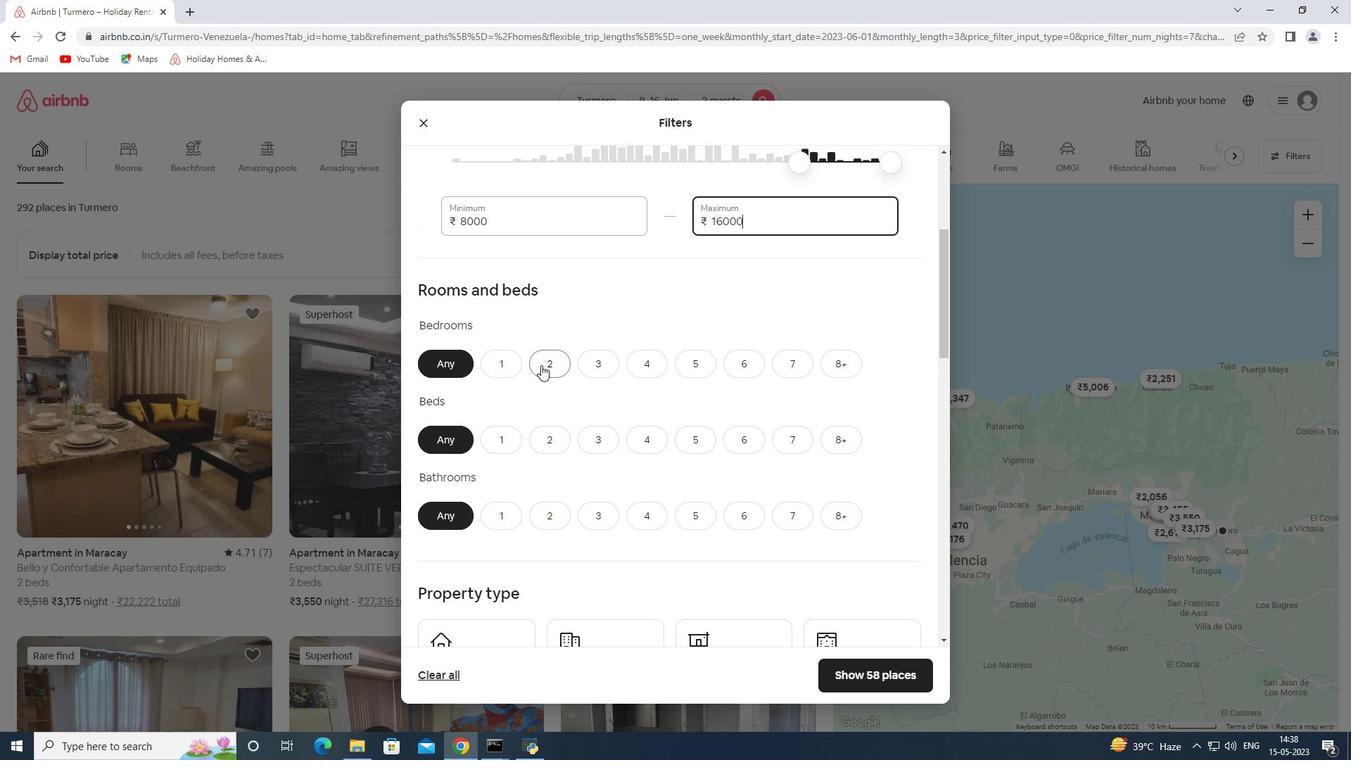 
Action: Mouse moved to (540, 439)
Screenshot: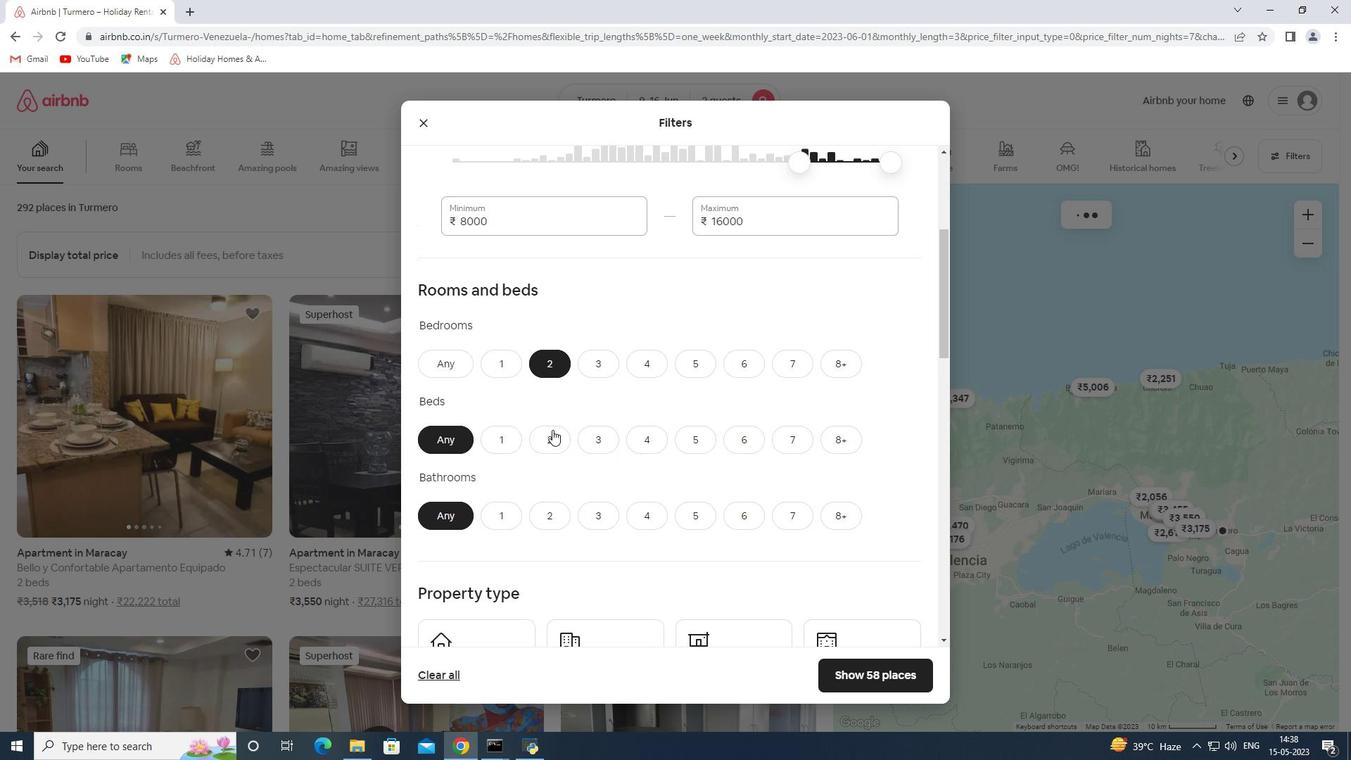 
Action: Mouse pressed left at (540, 439)
Screenshot: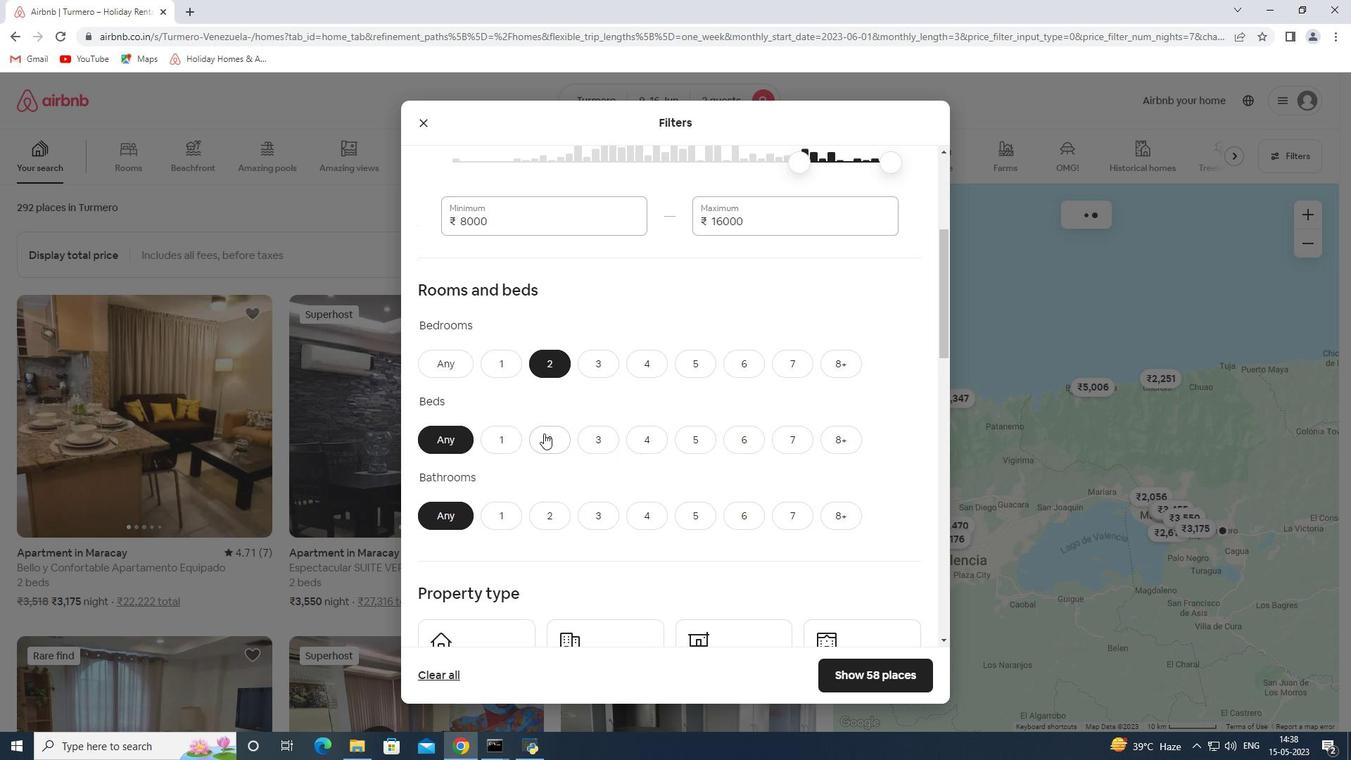 
Action: Mouse moved to (494, 510)
Screenshot: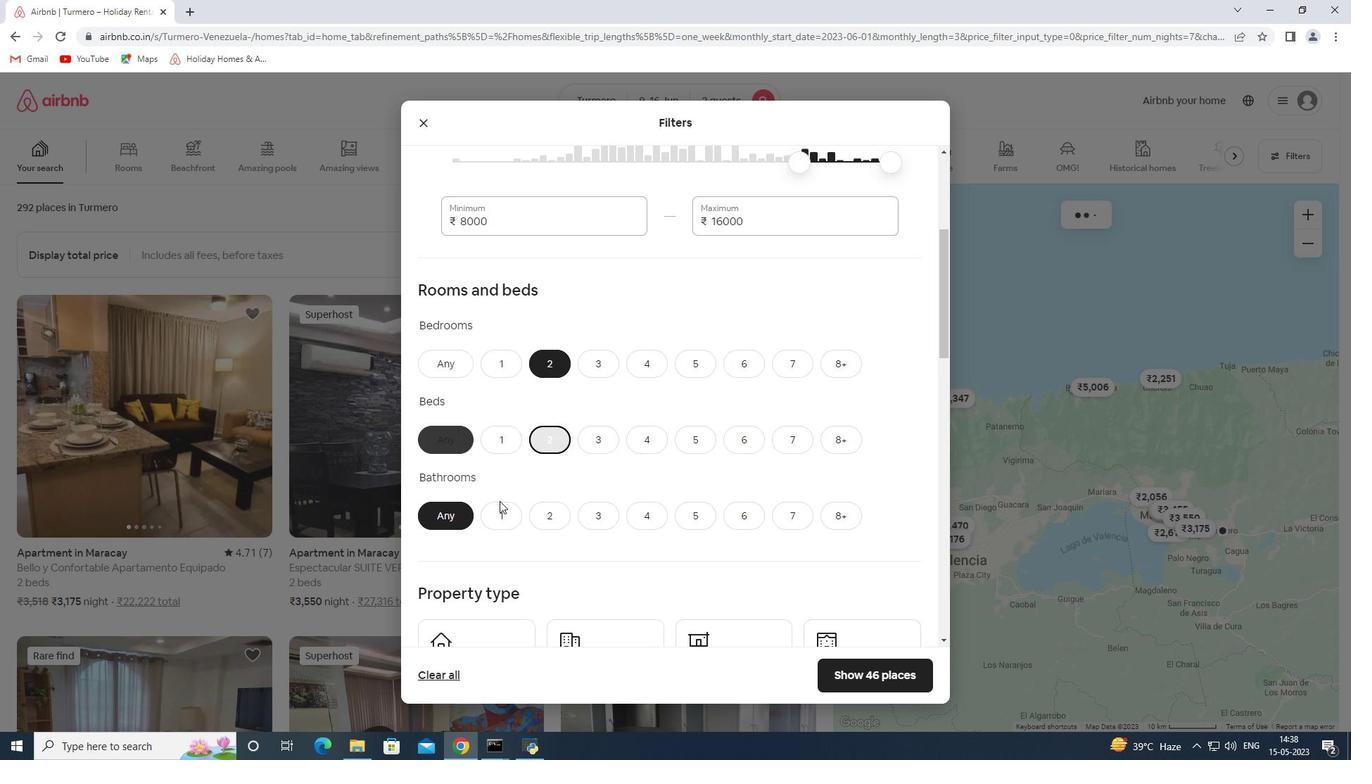 
Action: Mouse pressed left at (494, 510)
Screenshot: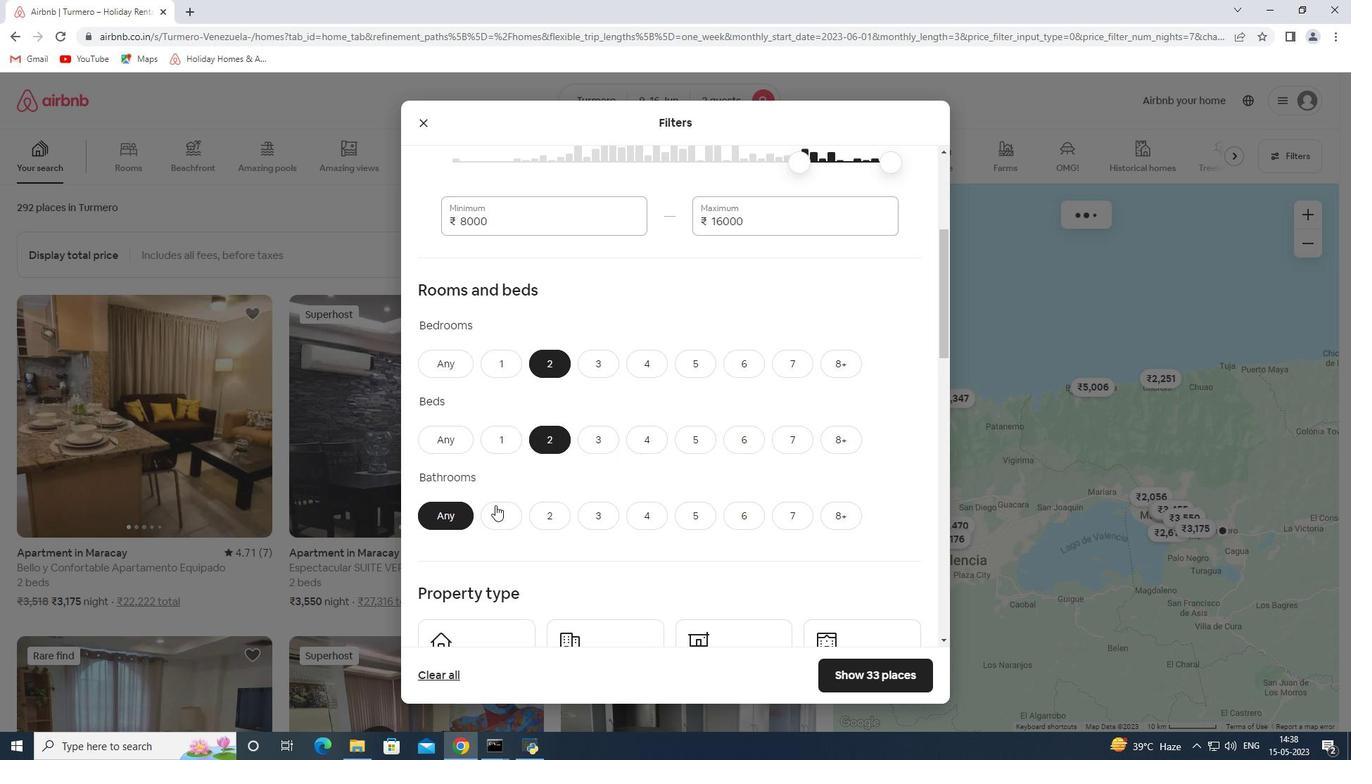 
Action: Mouse moved to (574, 486)
Screenshot: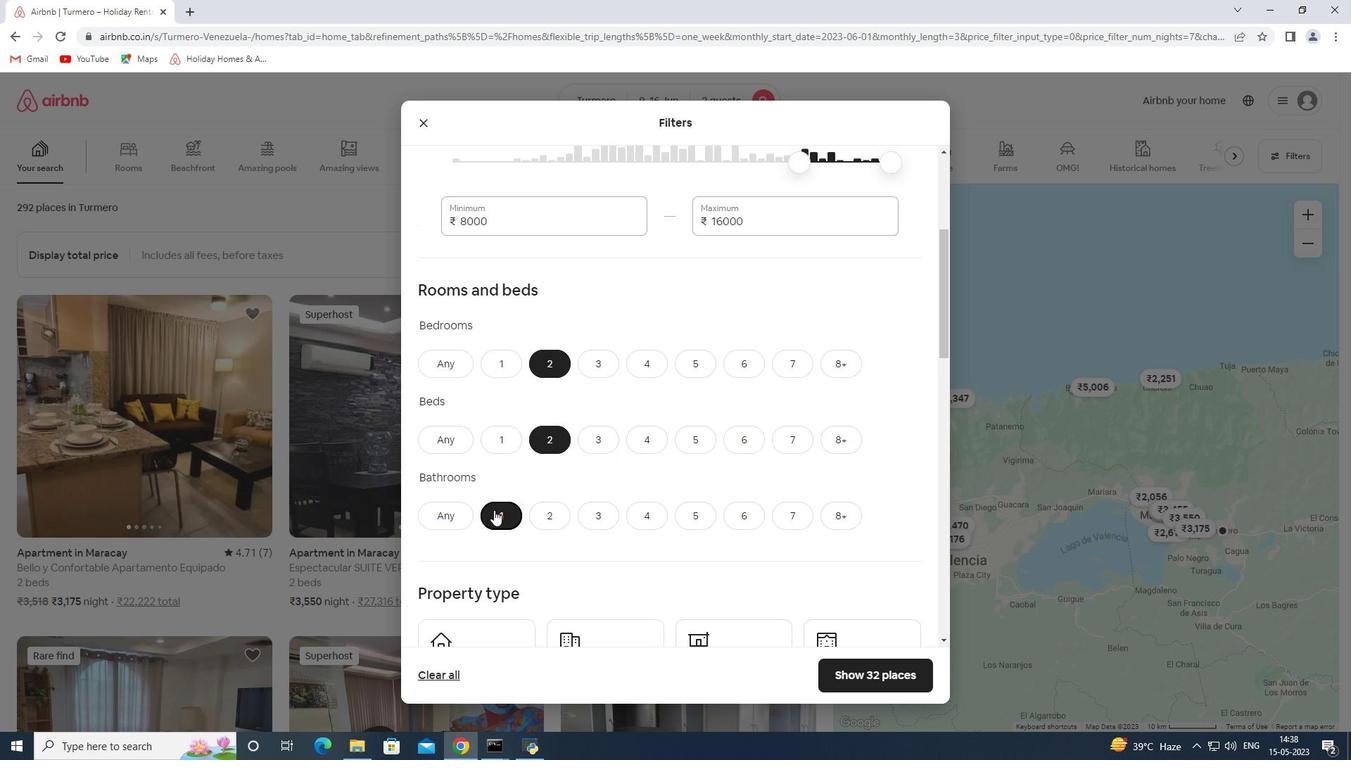 
Action: Mouse scrolled (574, 485) with delta (0, 0)
Screenshot: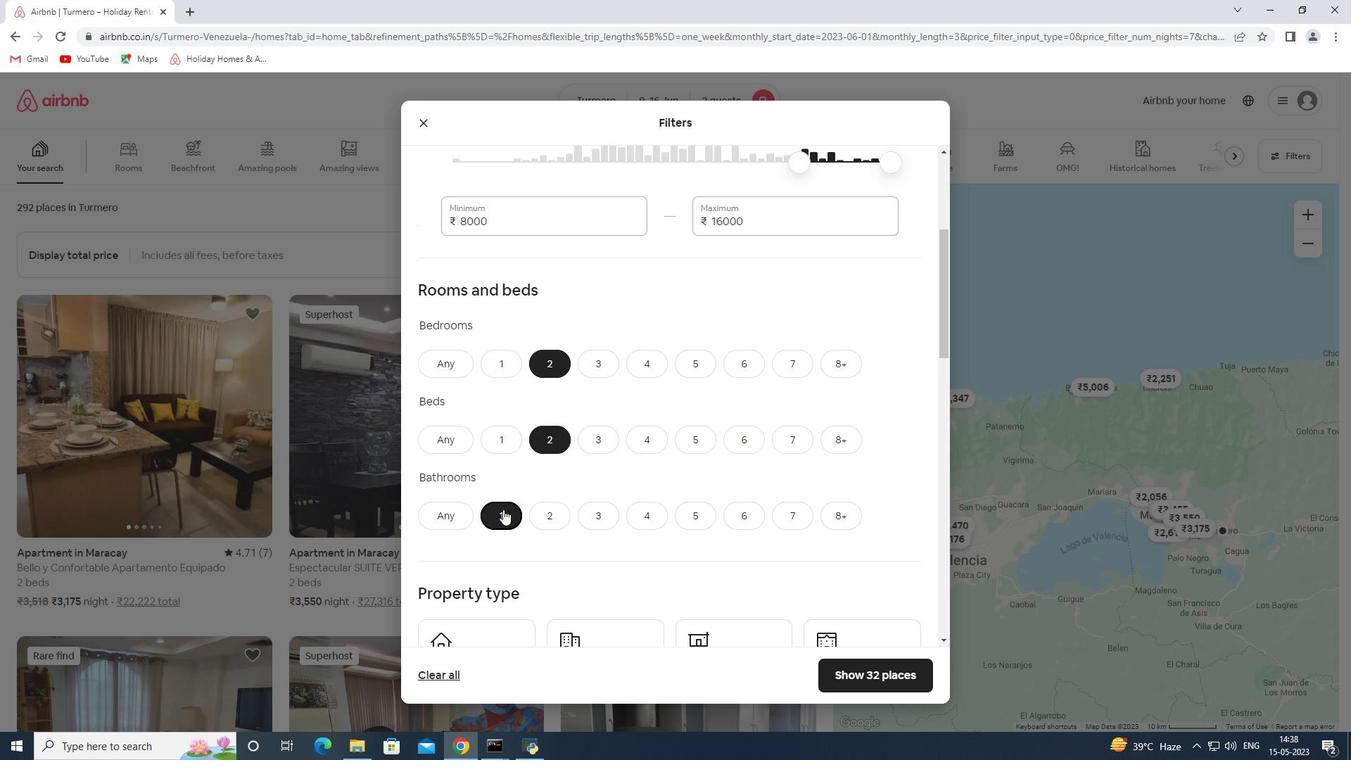 
Action: Mouse scrolled (574, 485) with delta (0, 0)
Screenshot: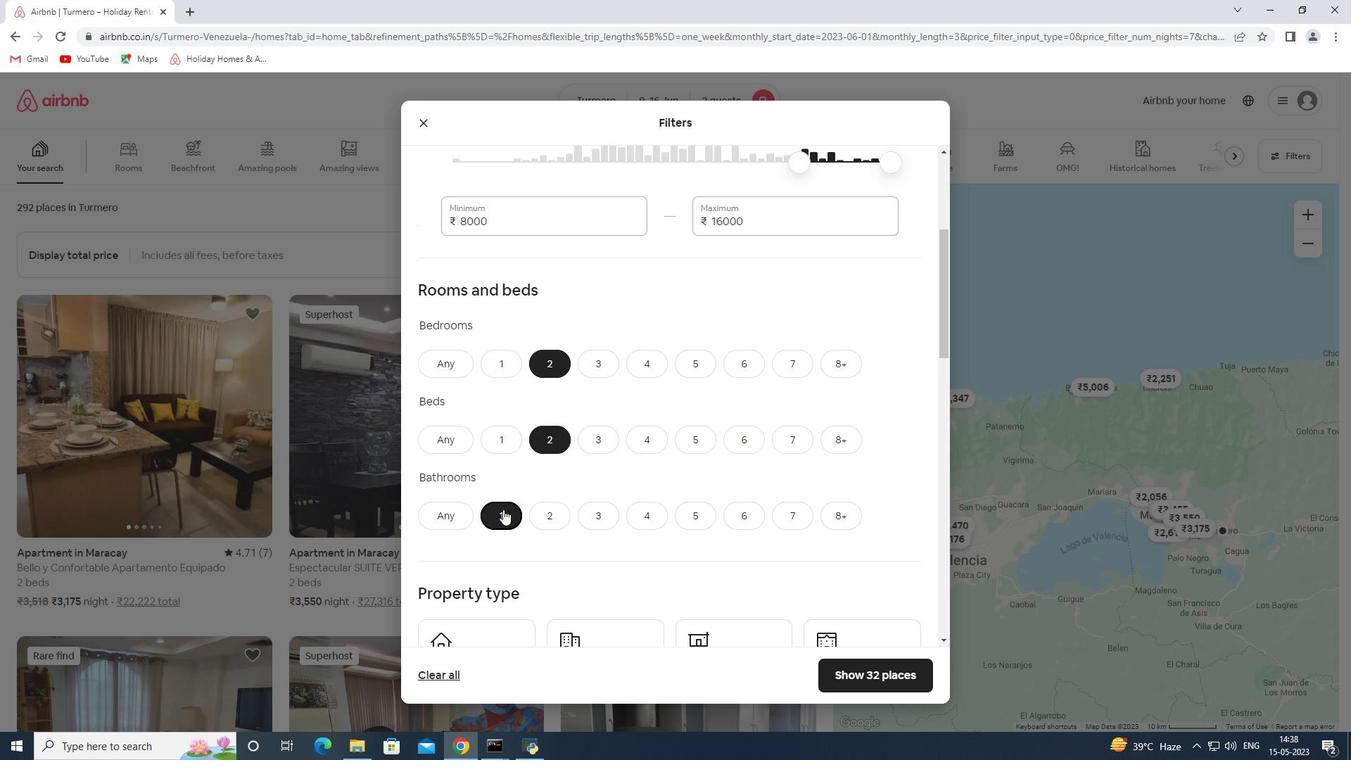 
Action: Mouse moved to (575, 486)
Screenshot: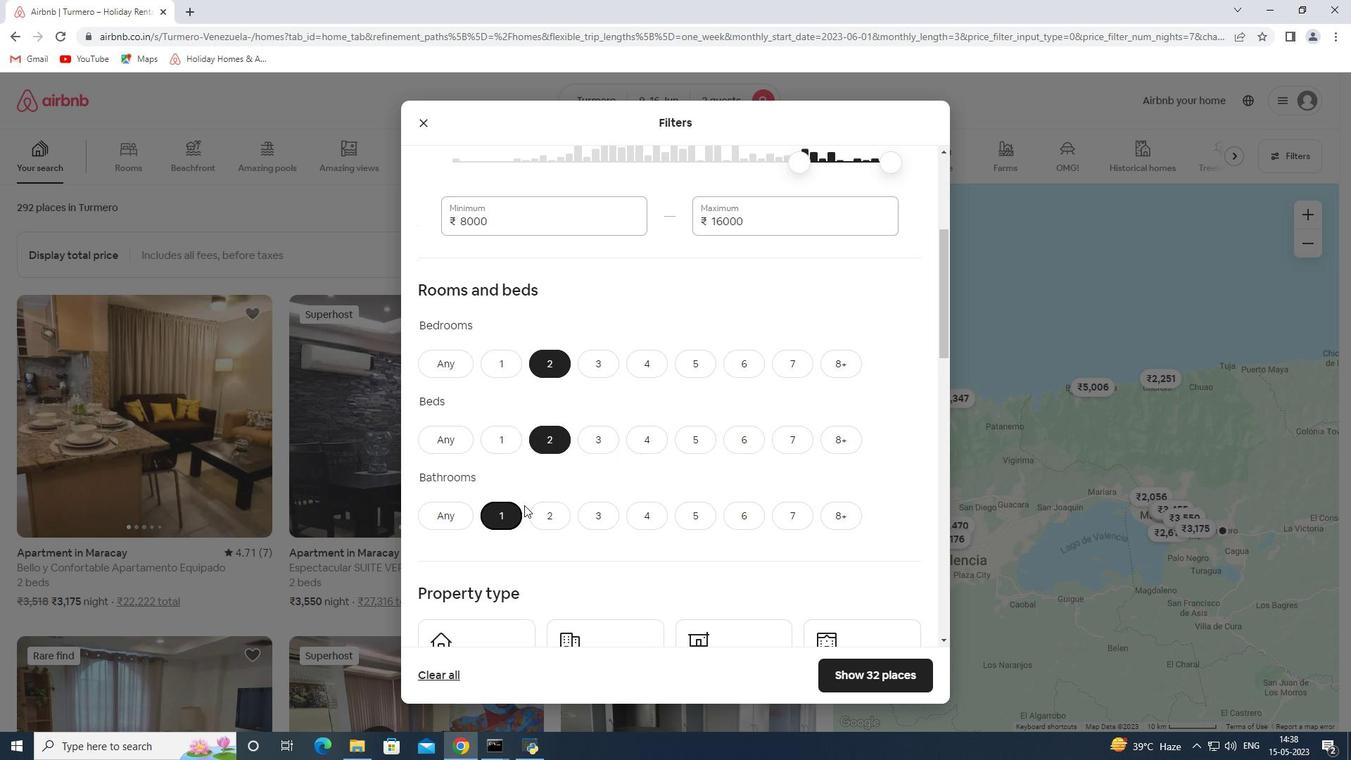 
Action: Mouse scrolled (575, 485) with delta (0, 0)
Screenshot: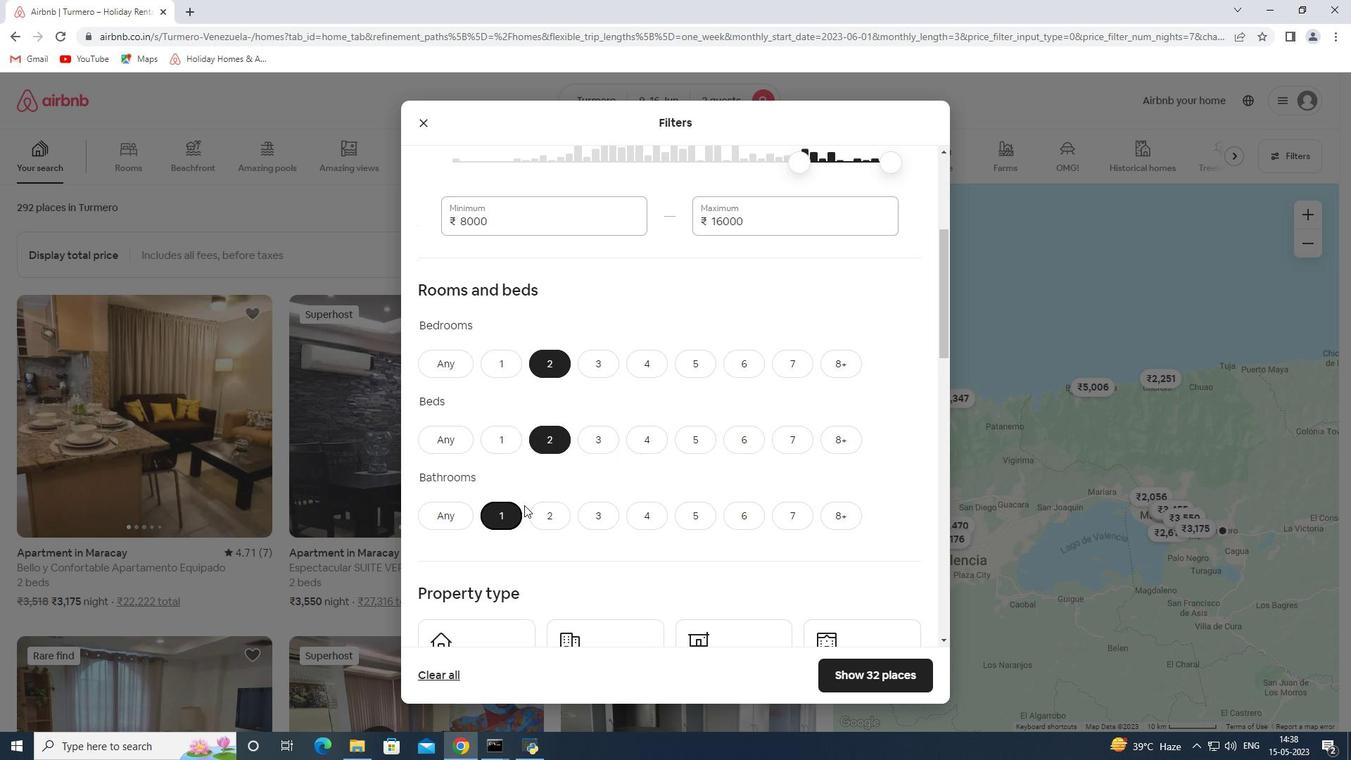 
Action: Mouse moved to (498, 470)
Screenshot: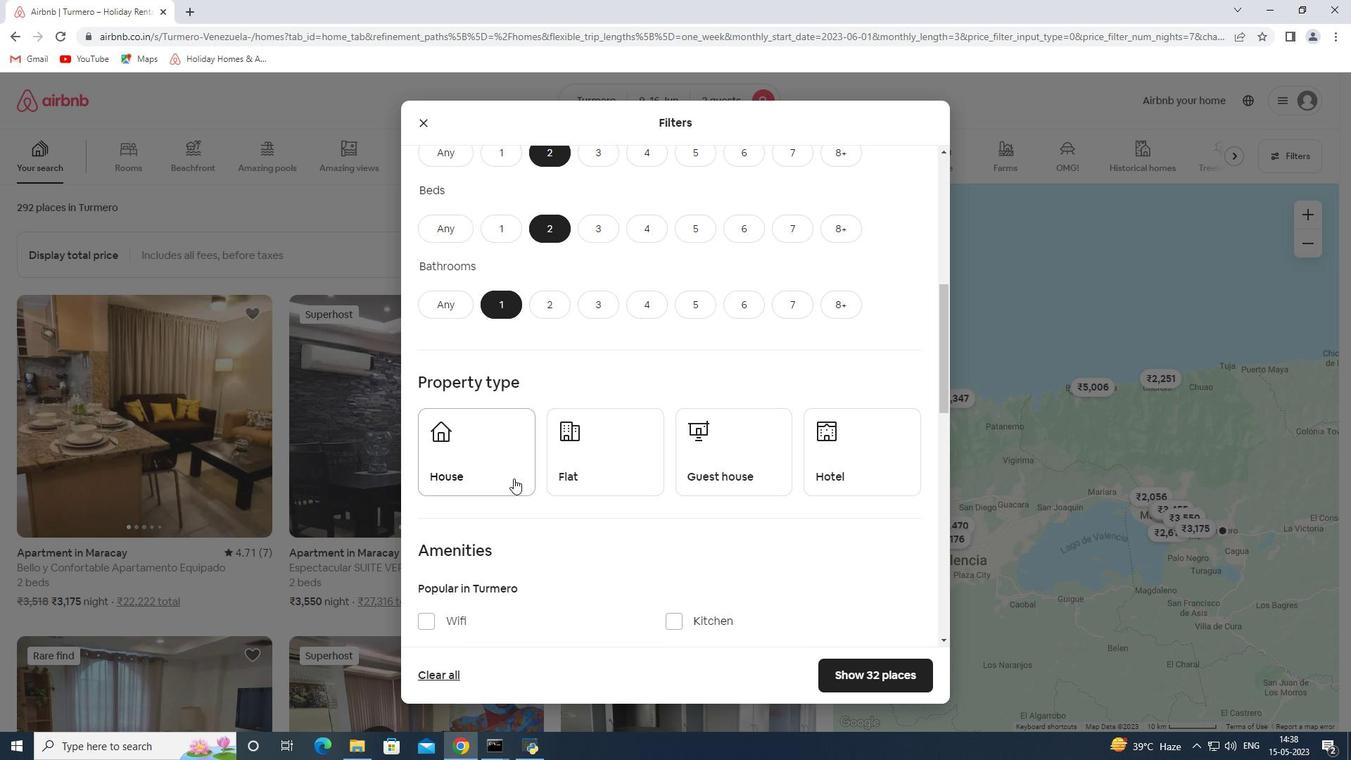
Action: Mouse pressed left at (498, 470)
Screenshot: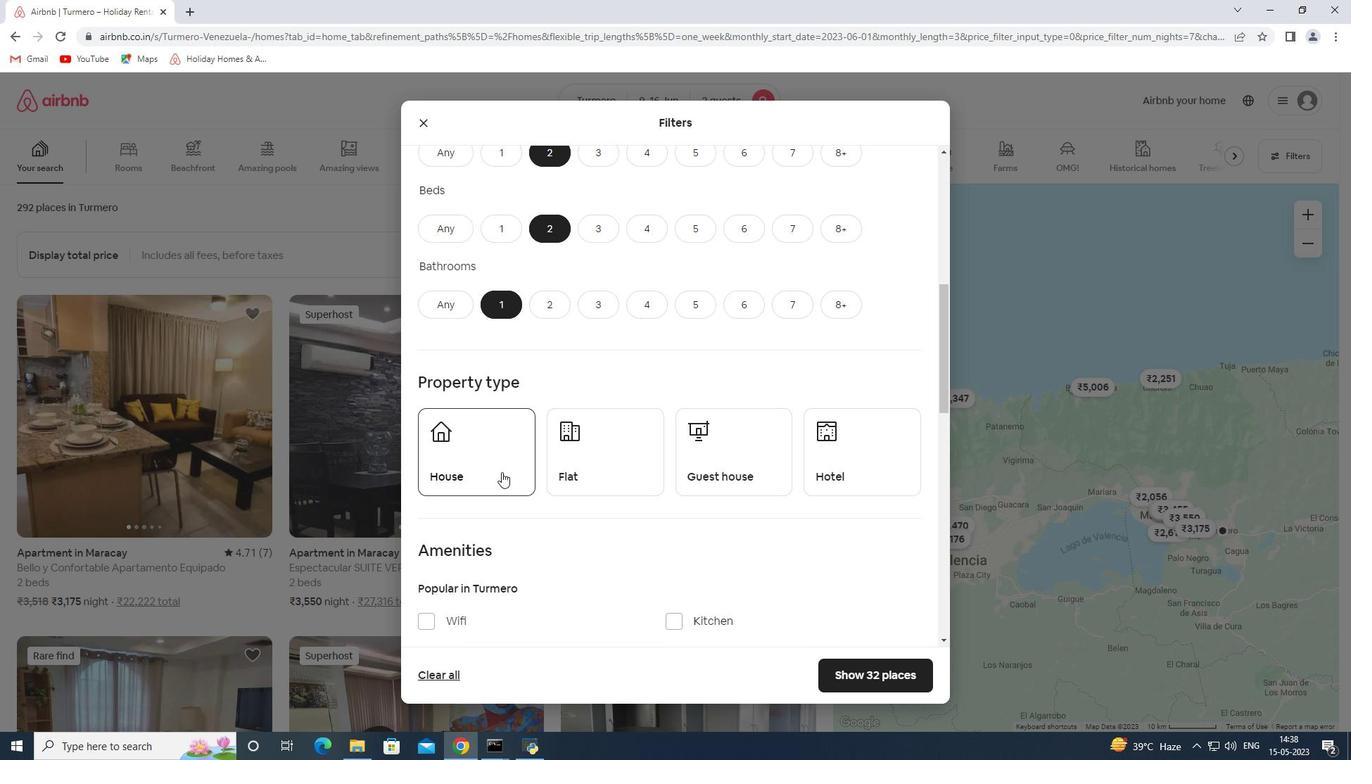 
Action: Mouse moved to (625, 471)
Screenshot: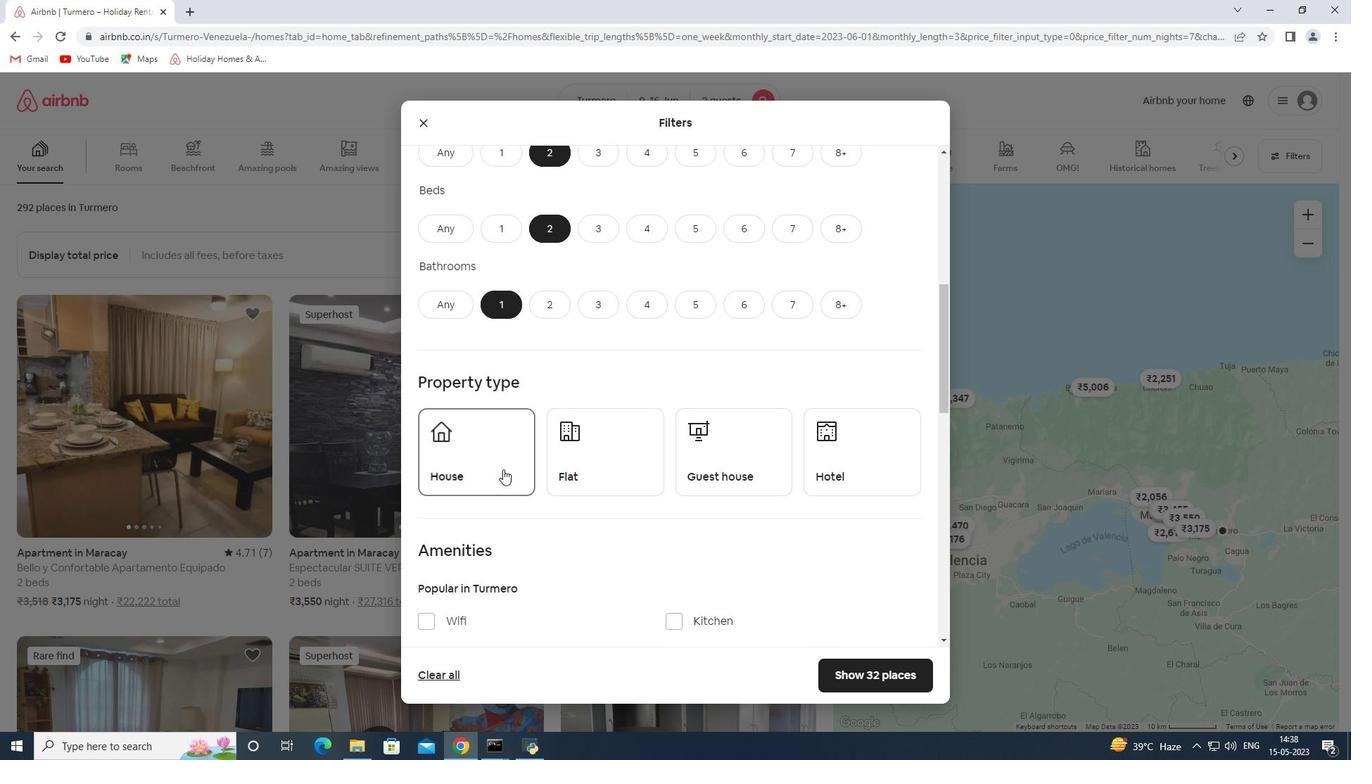 
Action: Mouse pressed left at (625, 471)
Screenshot: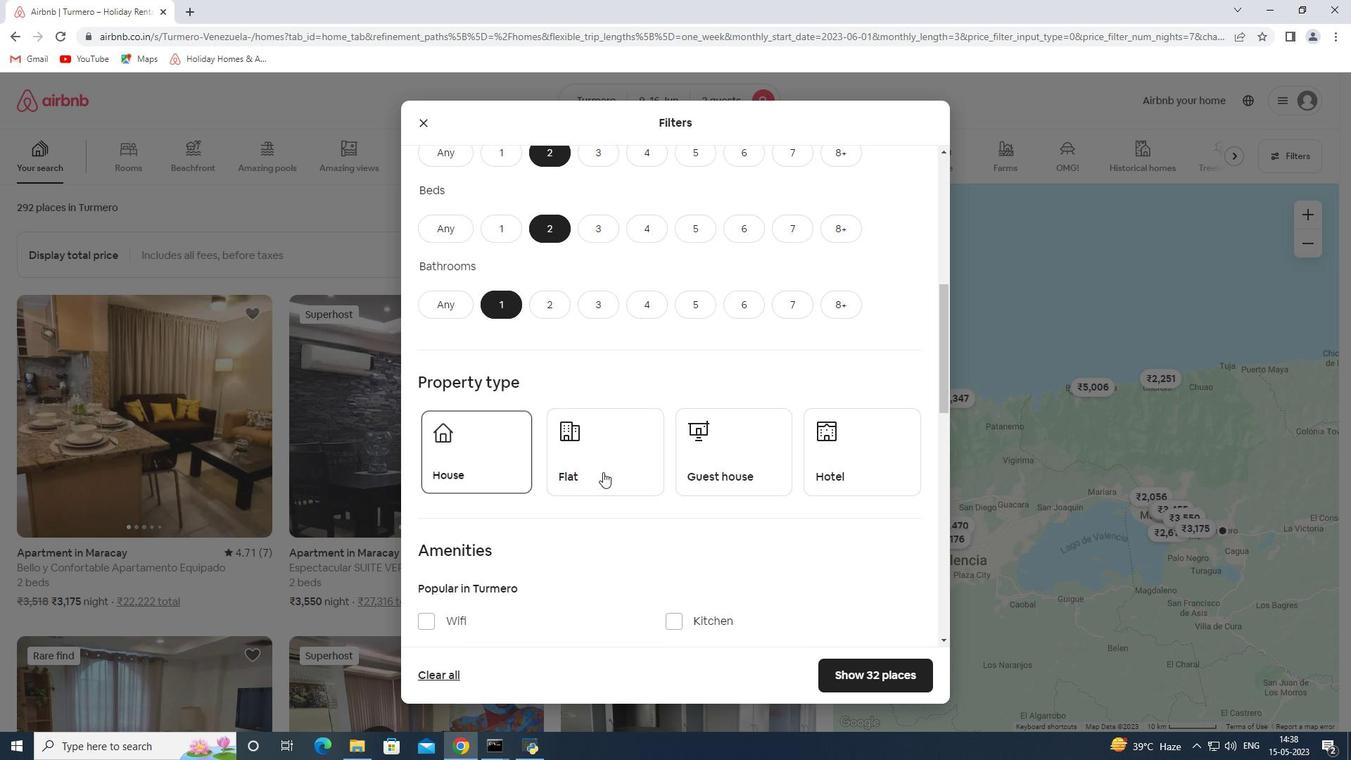 
Action: Mouse moved to (720, 458)
Screenshot: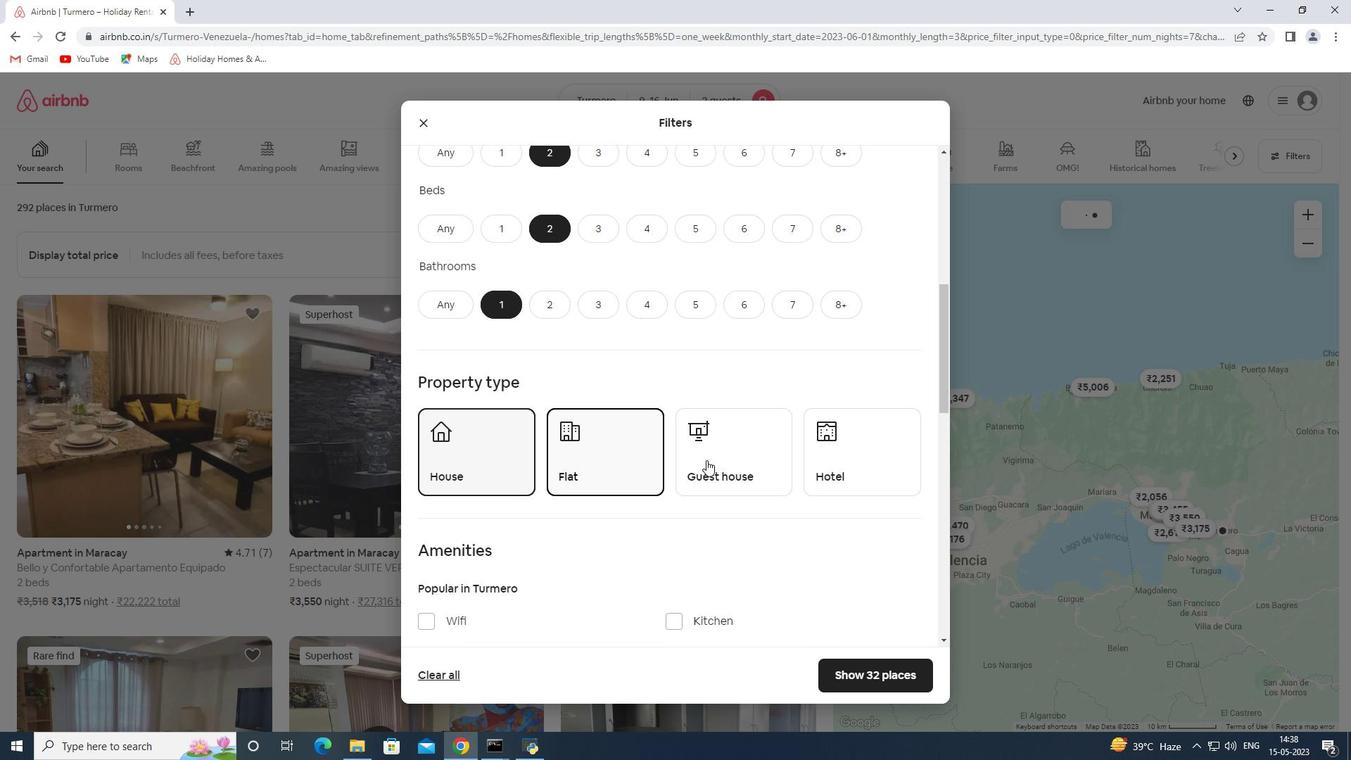 
Action: Mouse pressed left at (720, 458)
Screenshot: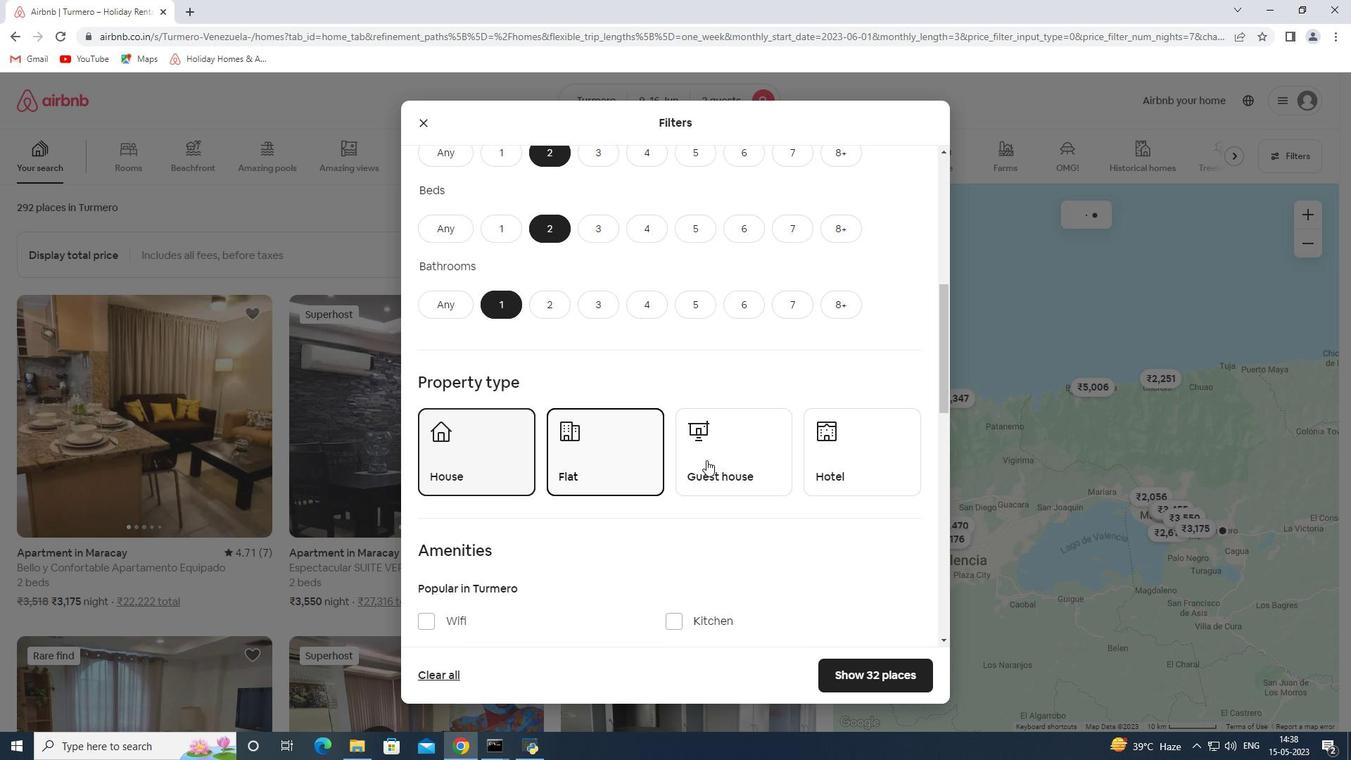 
Action: Mouse moved to (715, 458)
Screenshot: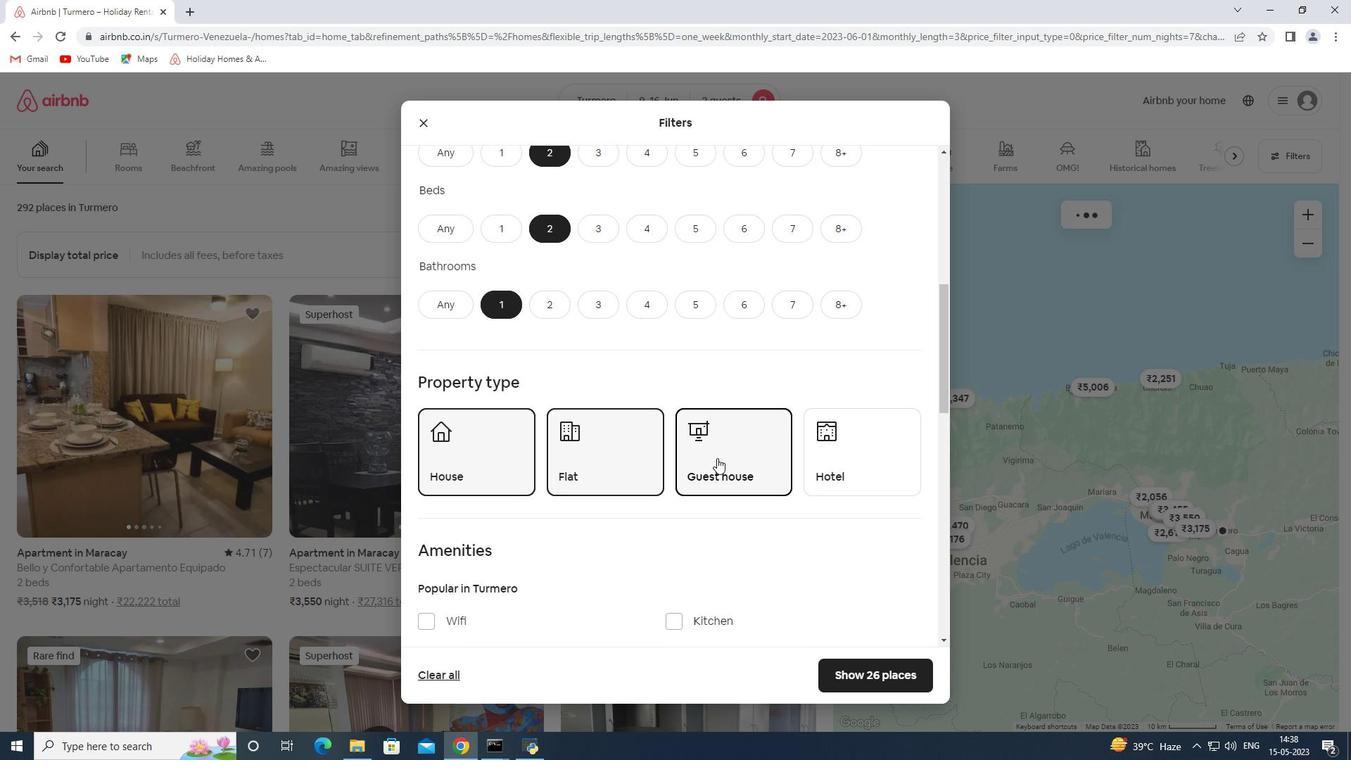 
Action: Mouse scrolled (715, 458) with delta (0, 0)
Screenshot: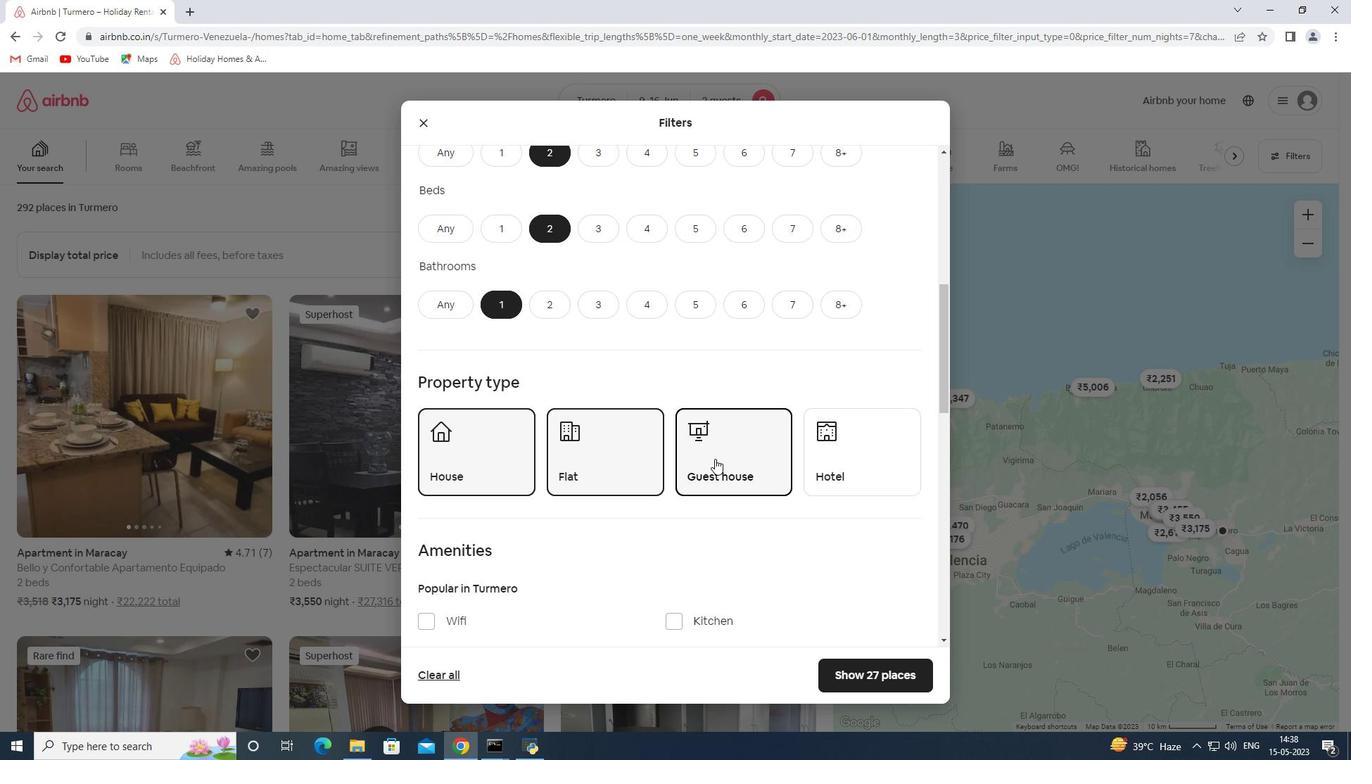 
Action: Mouse scrolled (715, 458) with delta (0, 0)
Screenshot: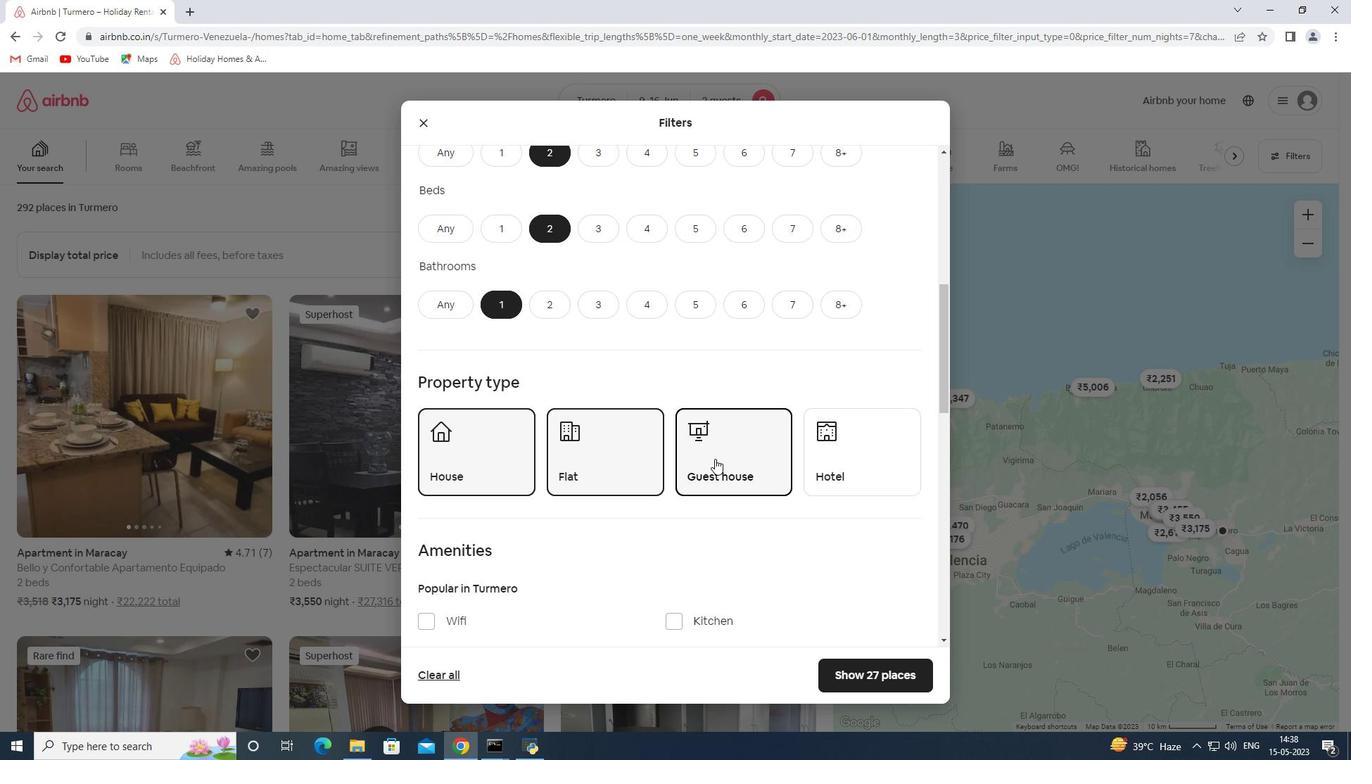 
Action: Mouse scrolled (715, 458) with delta (0, 0)
Screenshot: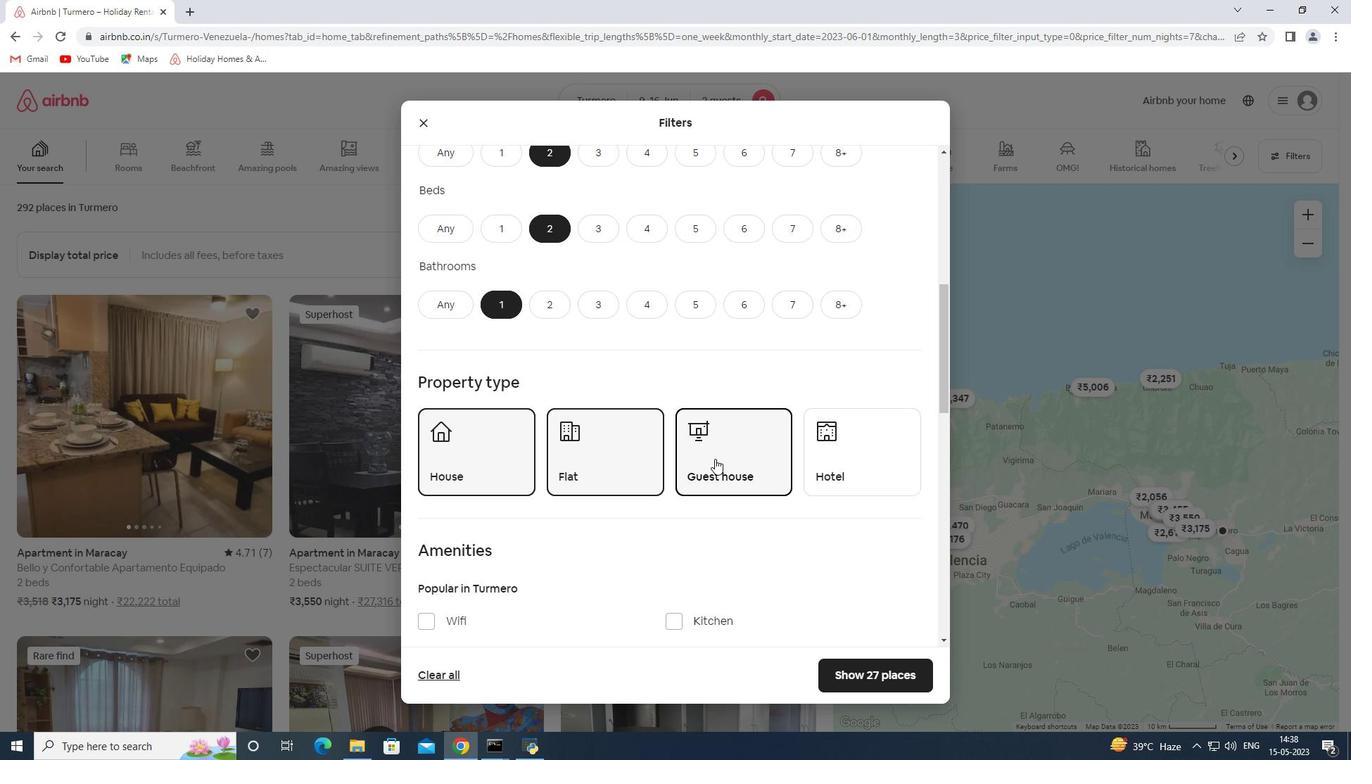 
Action: Mouse scrolled (715, 458) with delta (0, 0)
Screenshot: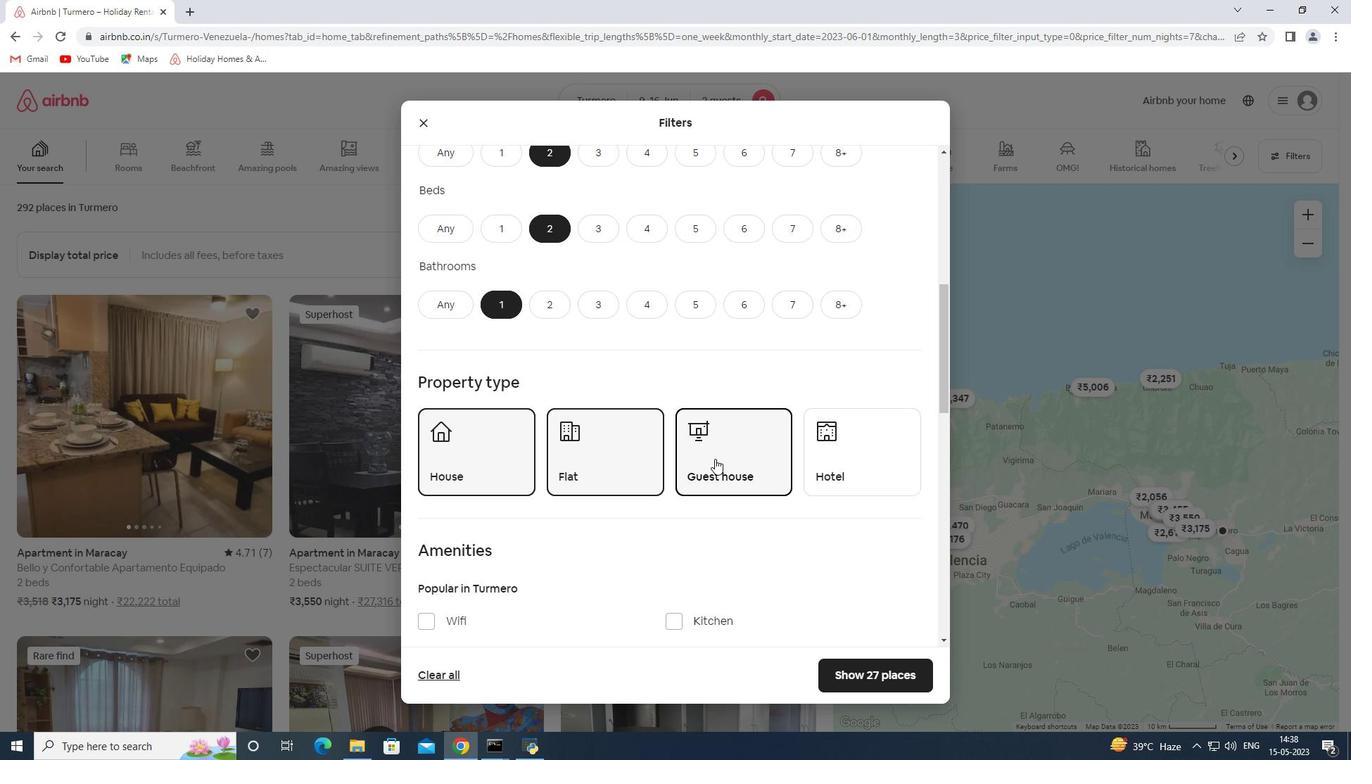 
Action: Mouse scrolled (715, 458) with delta (0, 0)
Screenshot: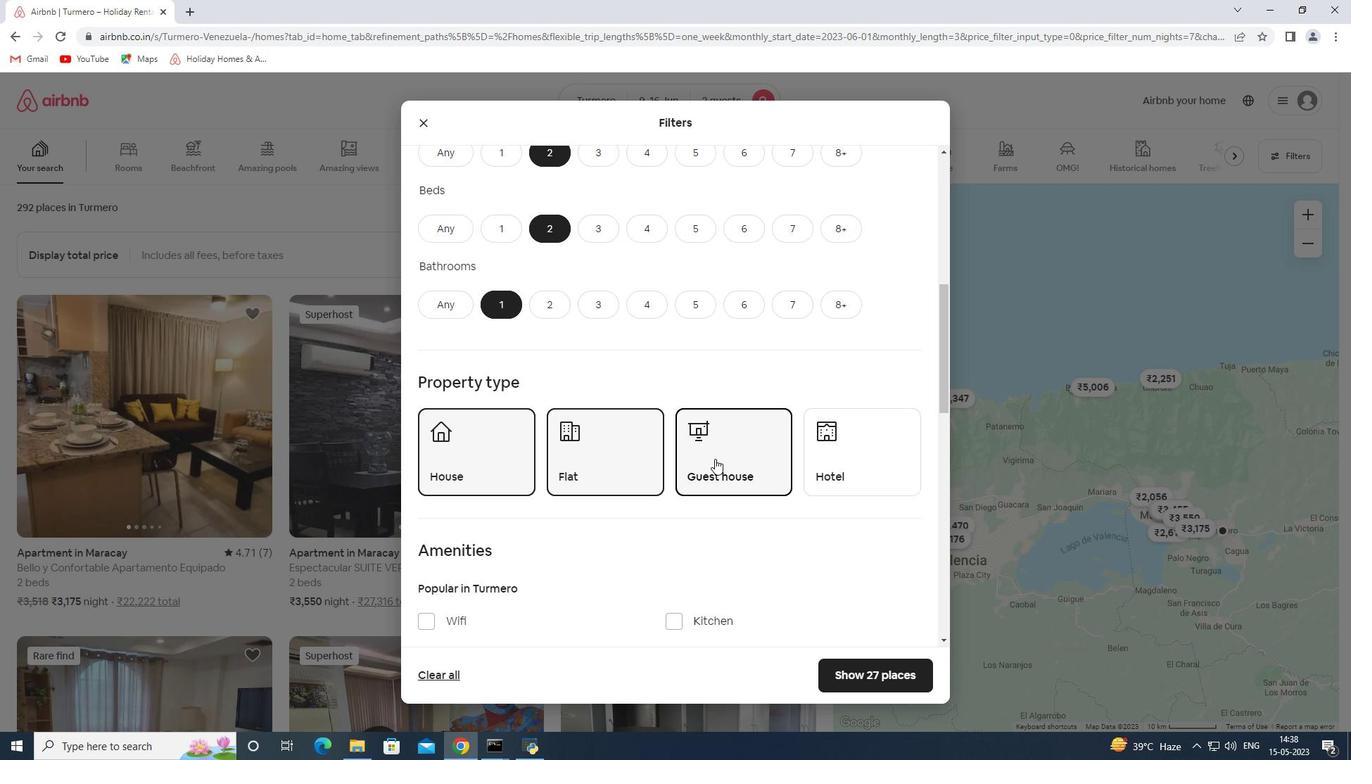 
Action: Mouse scrolled (715, 458) with delta (0, 0)
Screenshot: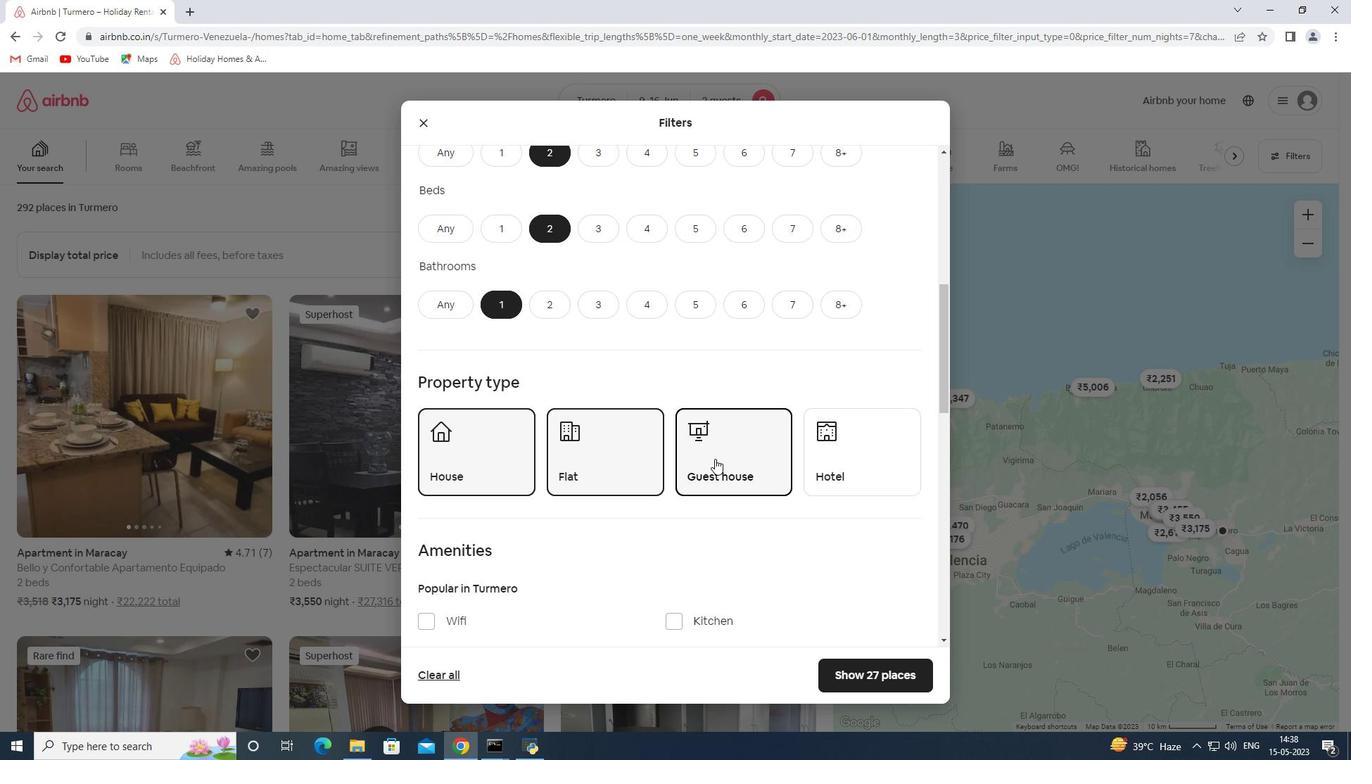 
Action: Mouse moved to (601, 527)
Screenshot: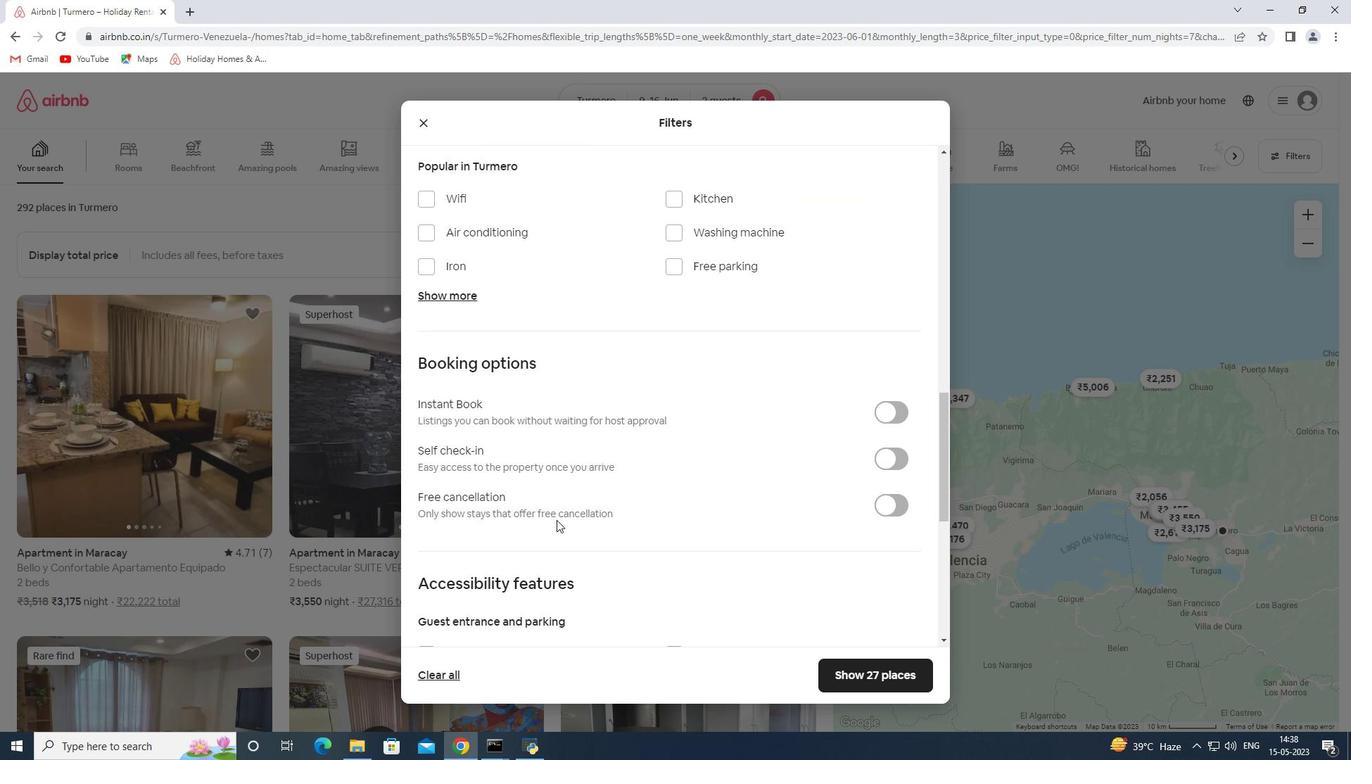 
Action: Mouse scrolled (601, 527) with delta (0, 0)
Screenshot: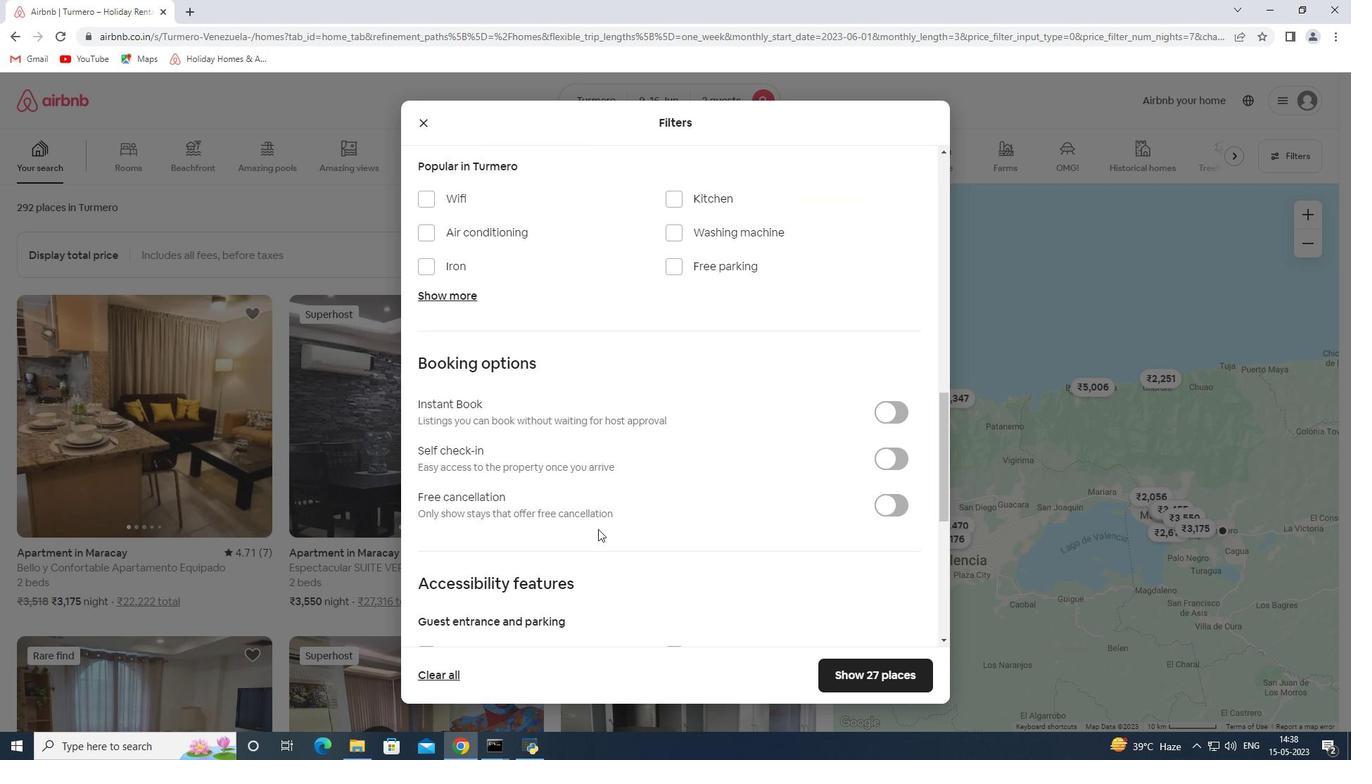 
Action: Mouse scrolled (601, 527) with delta (0, 0)
Screenshot: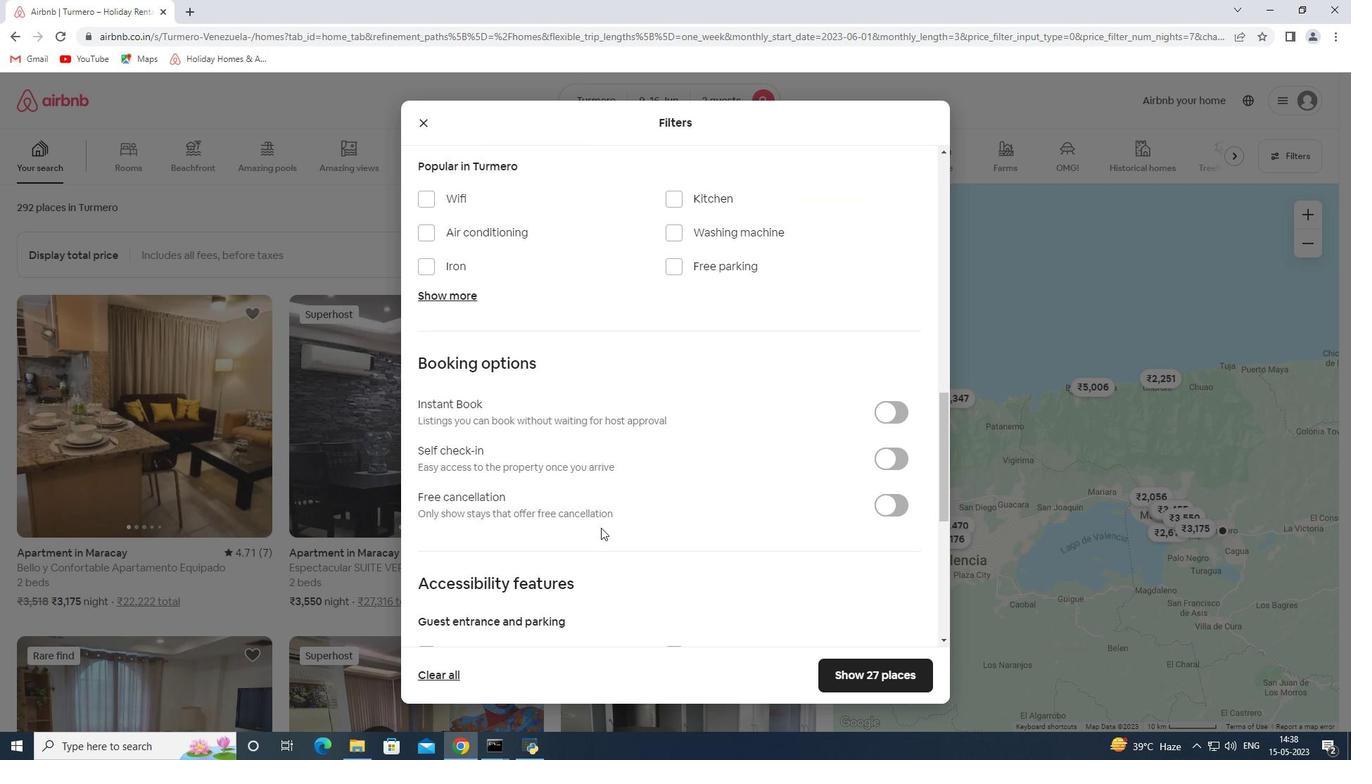 
Action: Mouse moved to (891, 311)
Screenshot: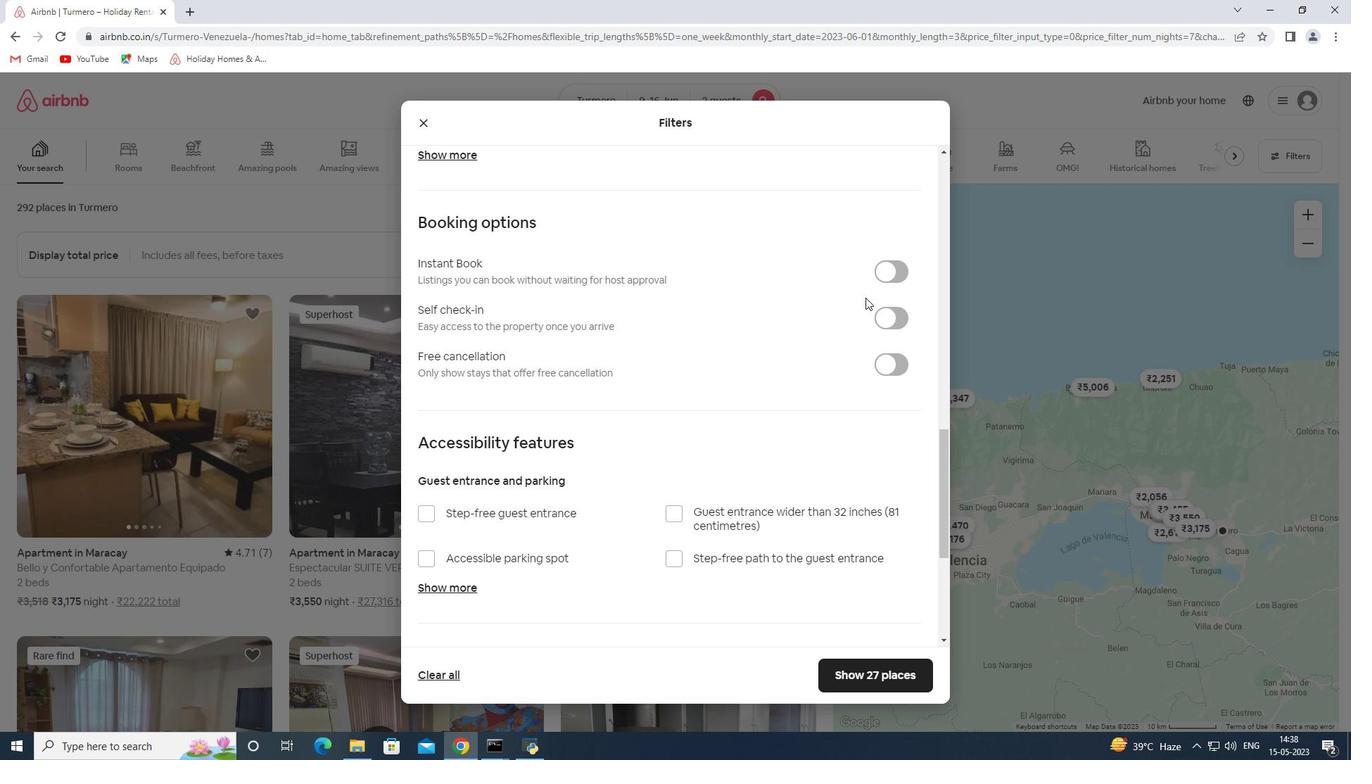 
Action: Mouse pressed left at (891, 311)
Screenshot: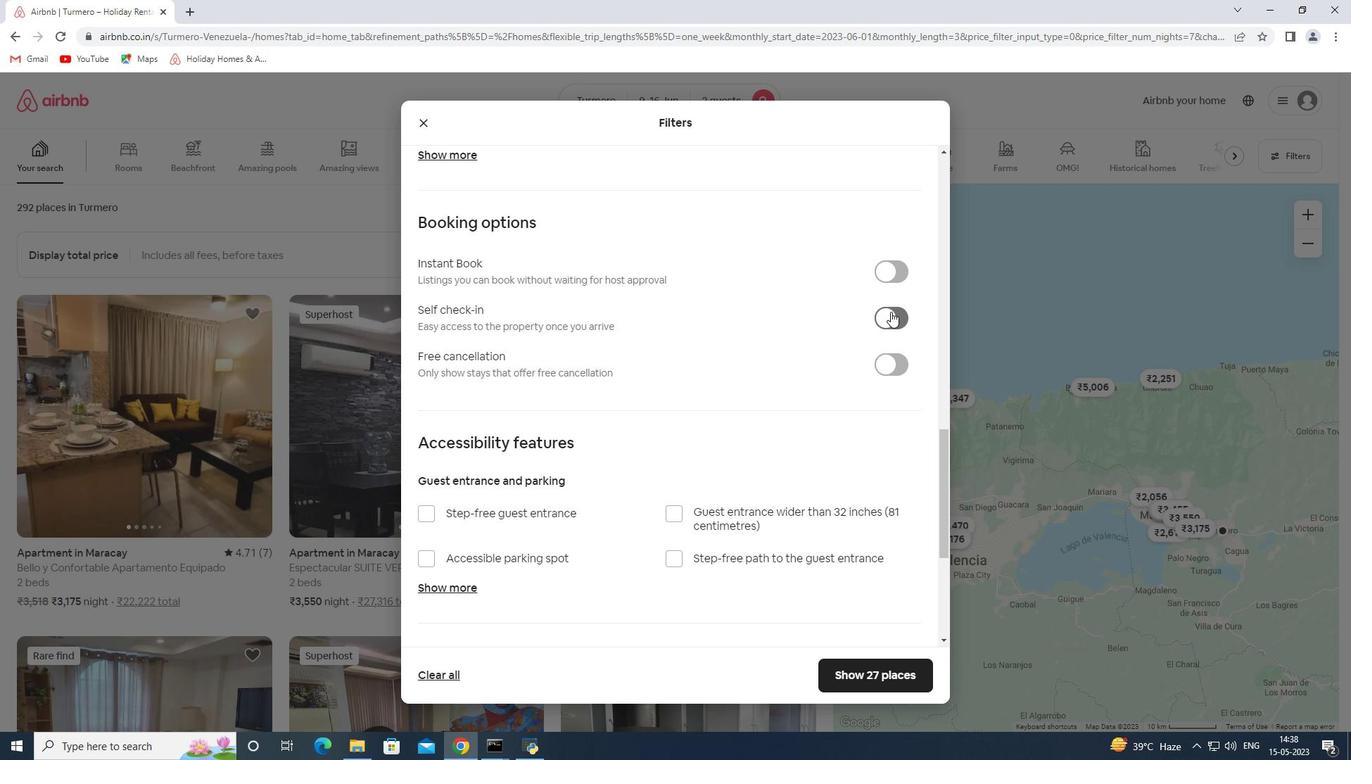 
Action: Mouse moved to (872, 337)
Screenshot: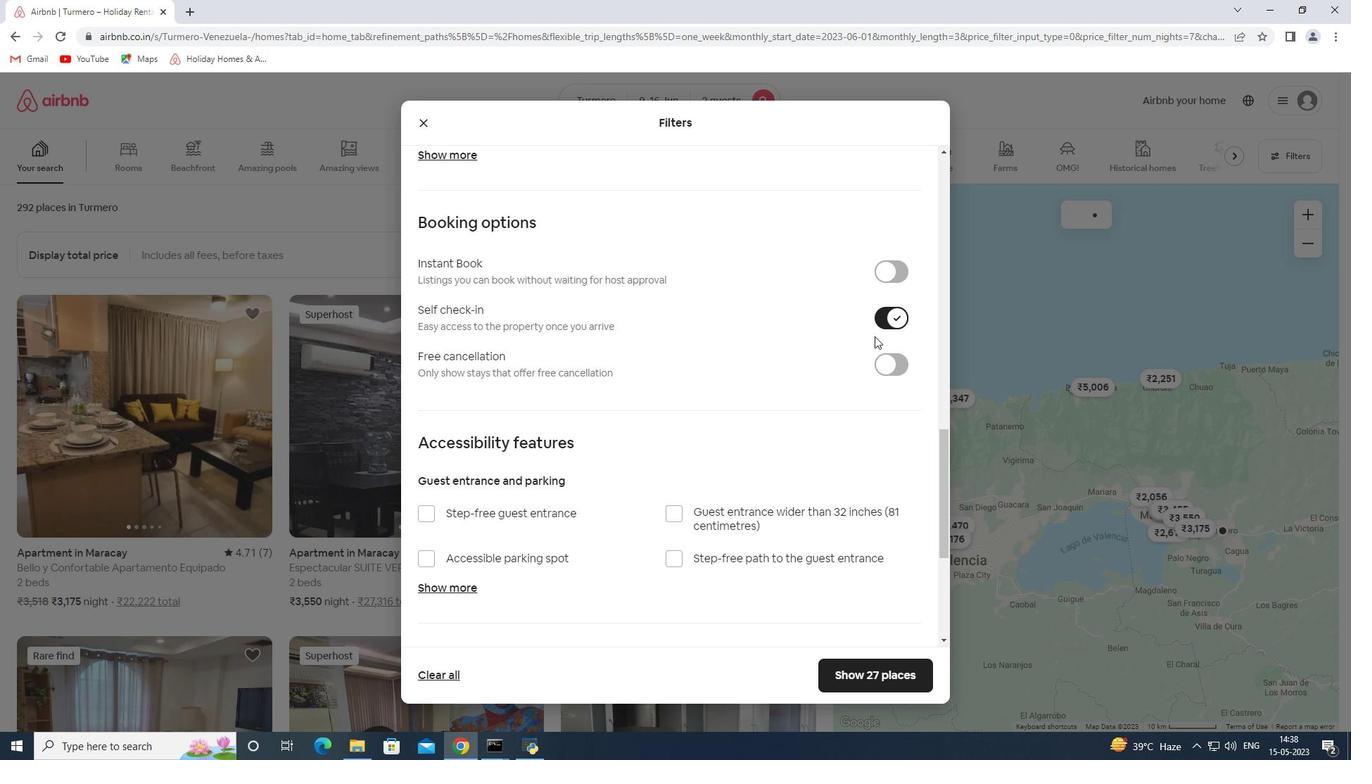 
Action: Mouse scrolled (872, 336) with delta (0, 0)
Screenshot: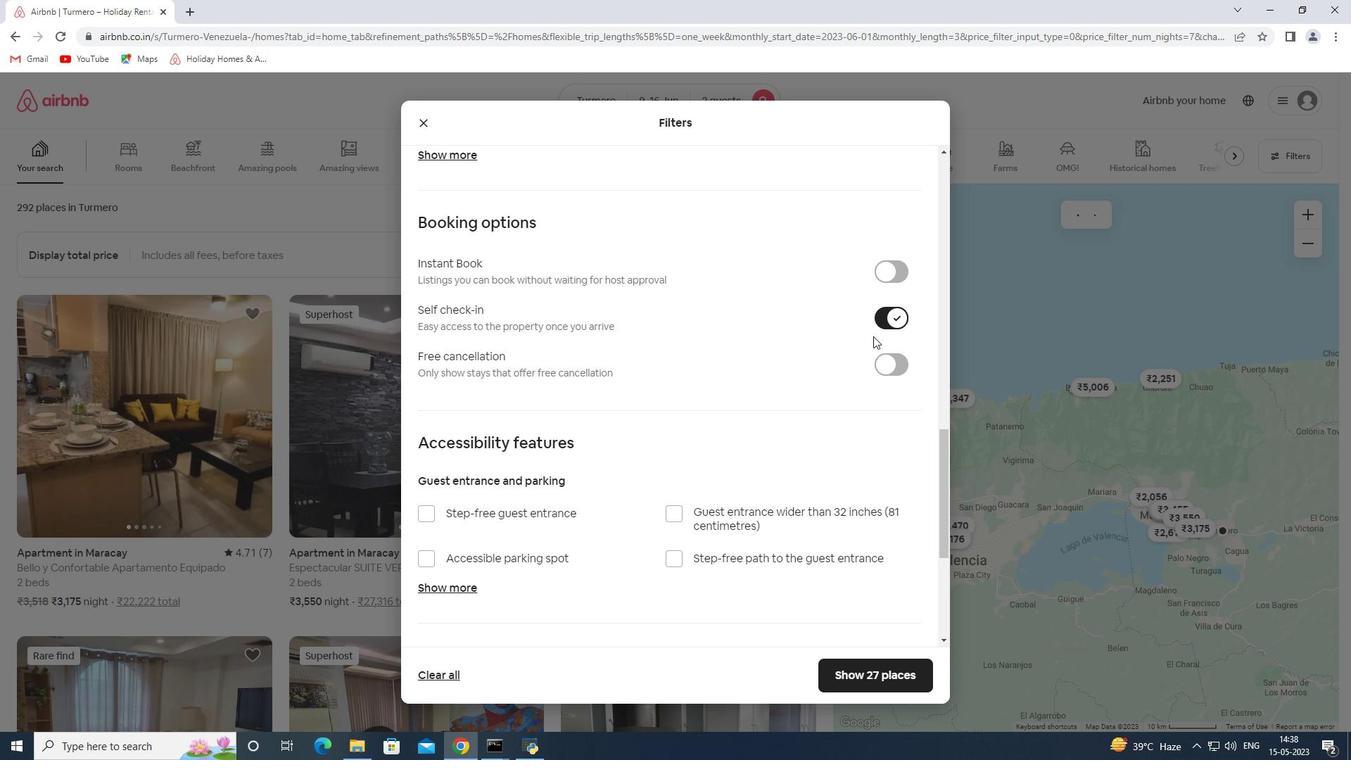 
Action: Mouse scrolled (872, 336) with delta (0, 0)
Screenshot: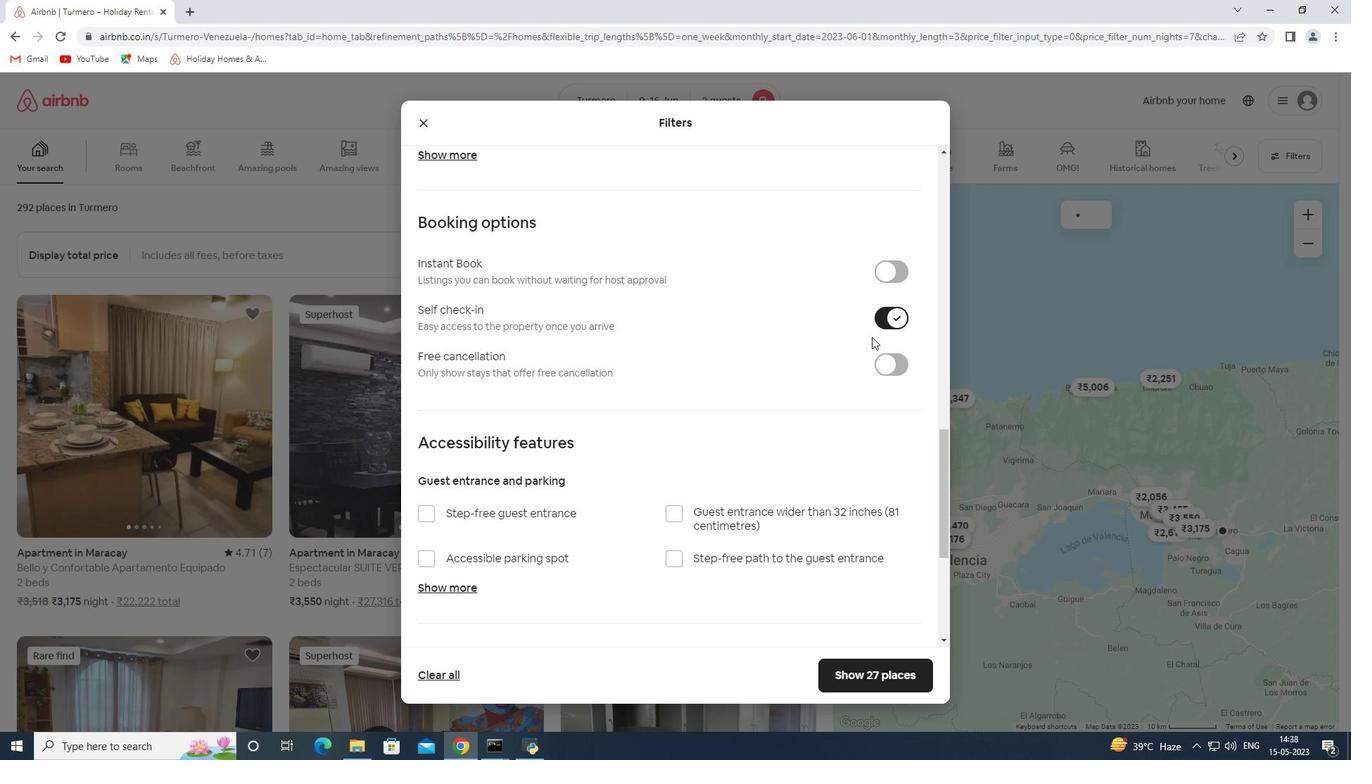
Action: Mouse scrolled (872, 336) with delta (0, 0)
Screenshot: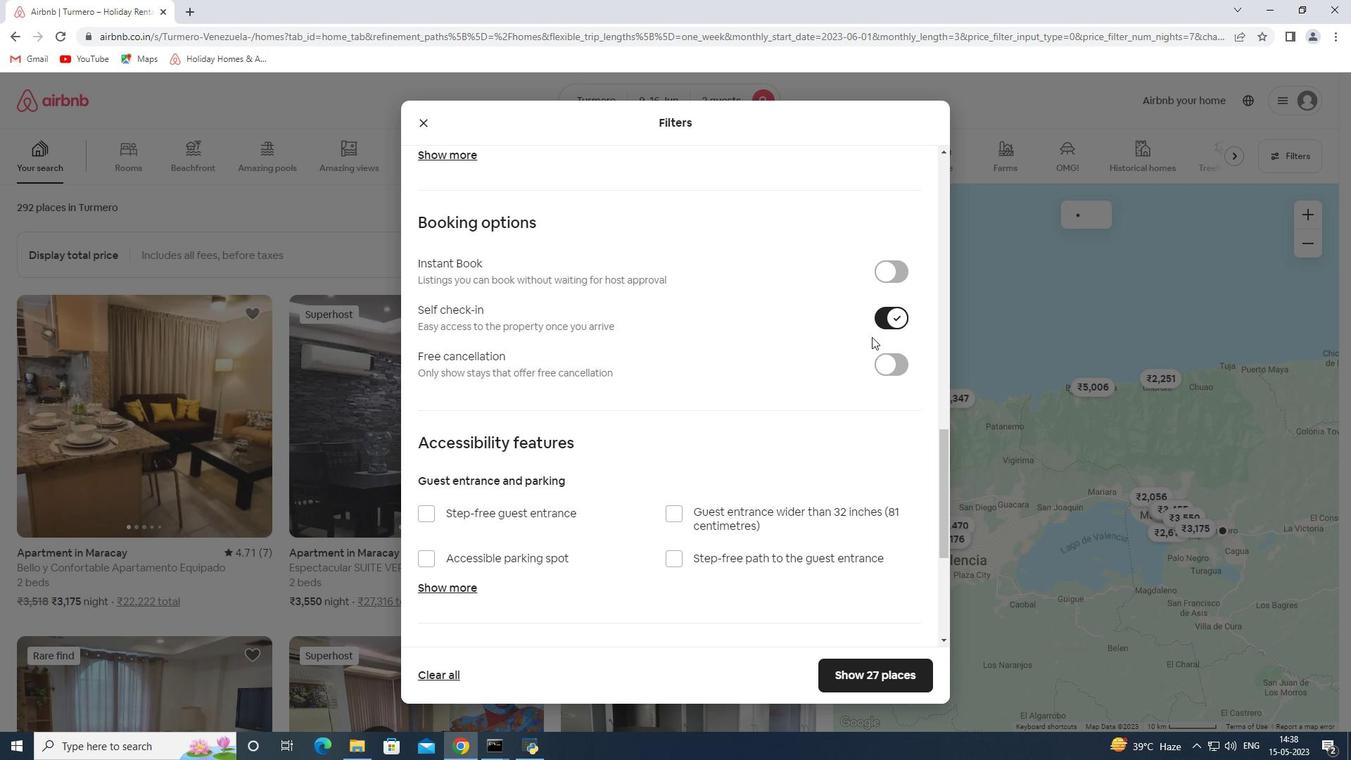 
Action: Mouse scrolled (872, 336) with delta (0, 0)
Screenshot: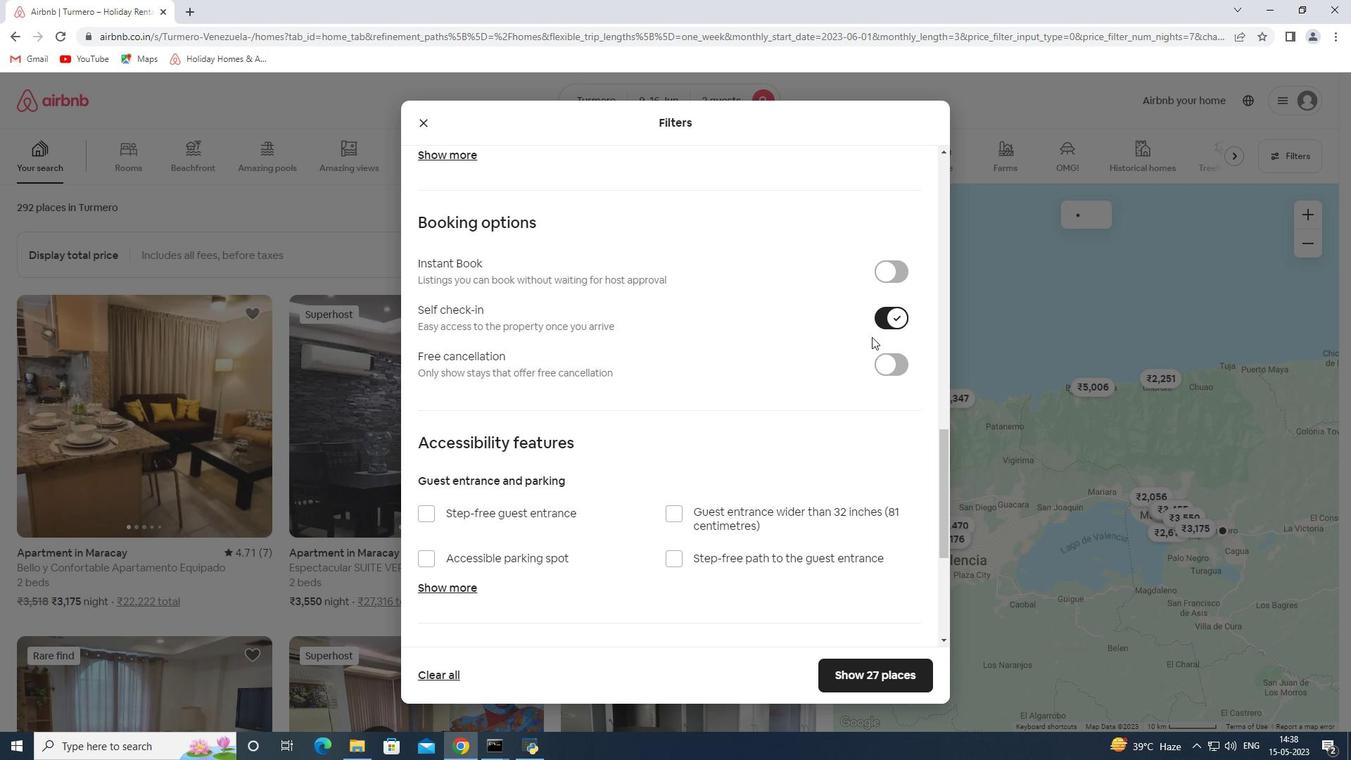 
Action: Mouse scrolled (872, 336) with delta (0, 0)
Screenshot: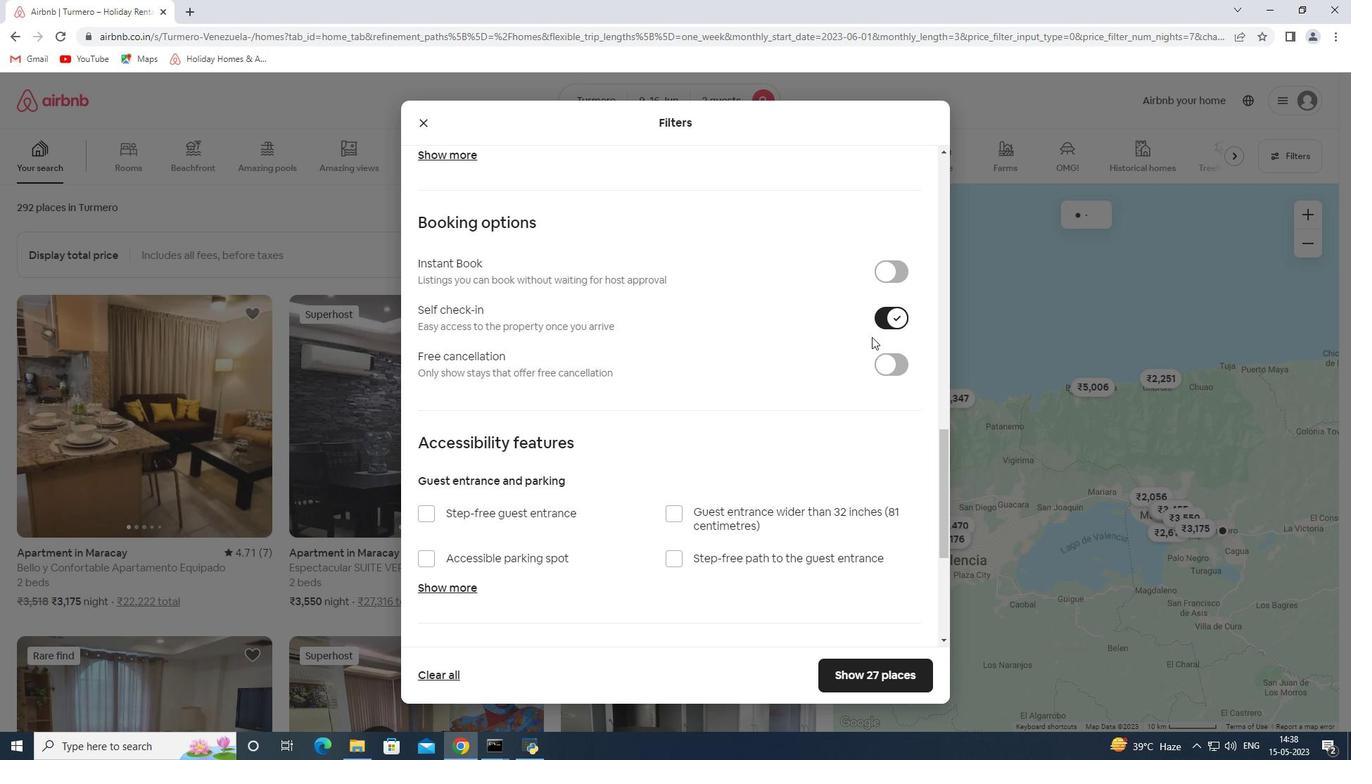 
Action: Mouse moved to (810, 337)
Screenshot: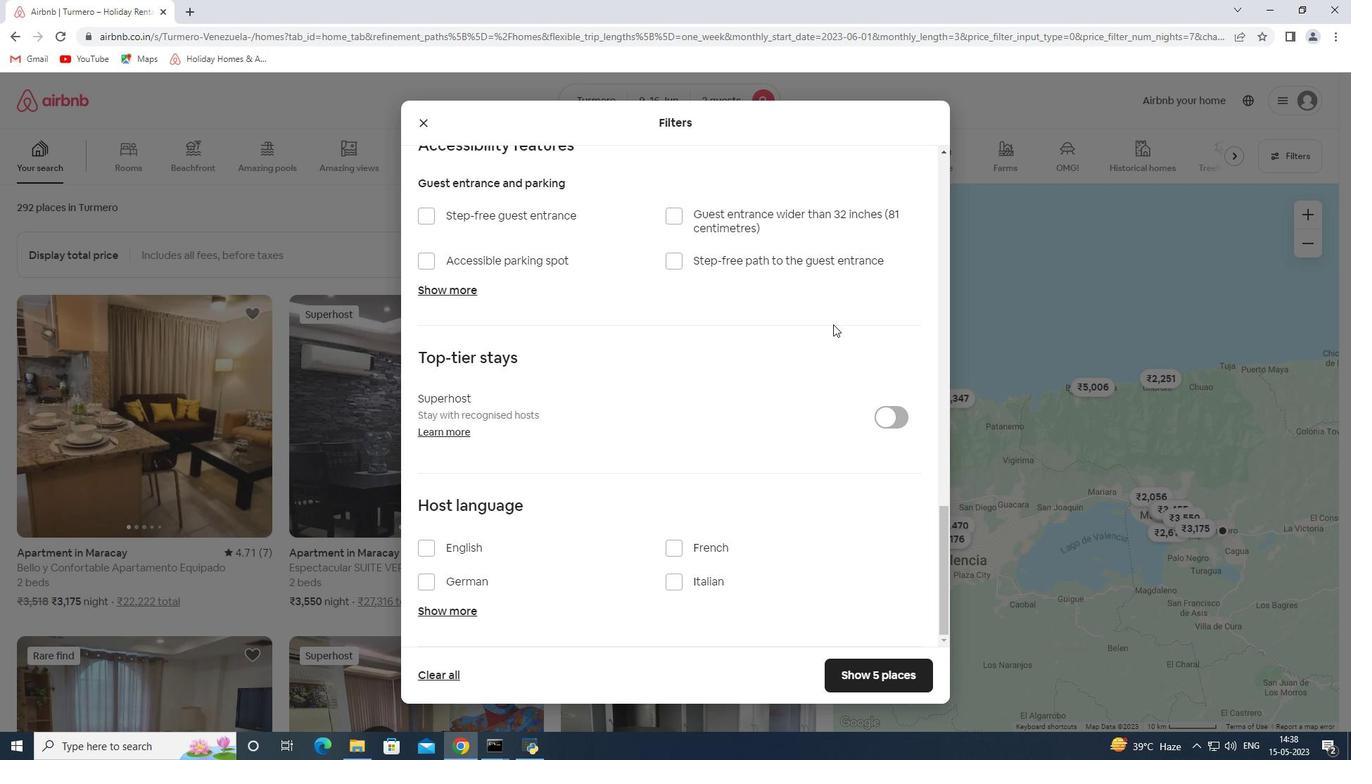 
Action: Mouse scrolled (810, 336) with delta (0, 0)
Screenshot: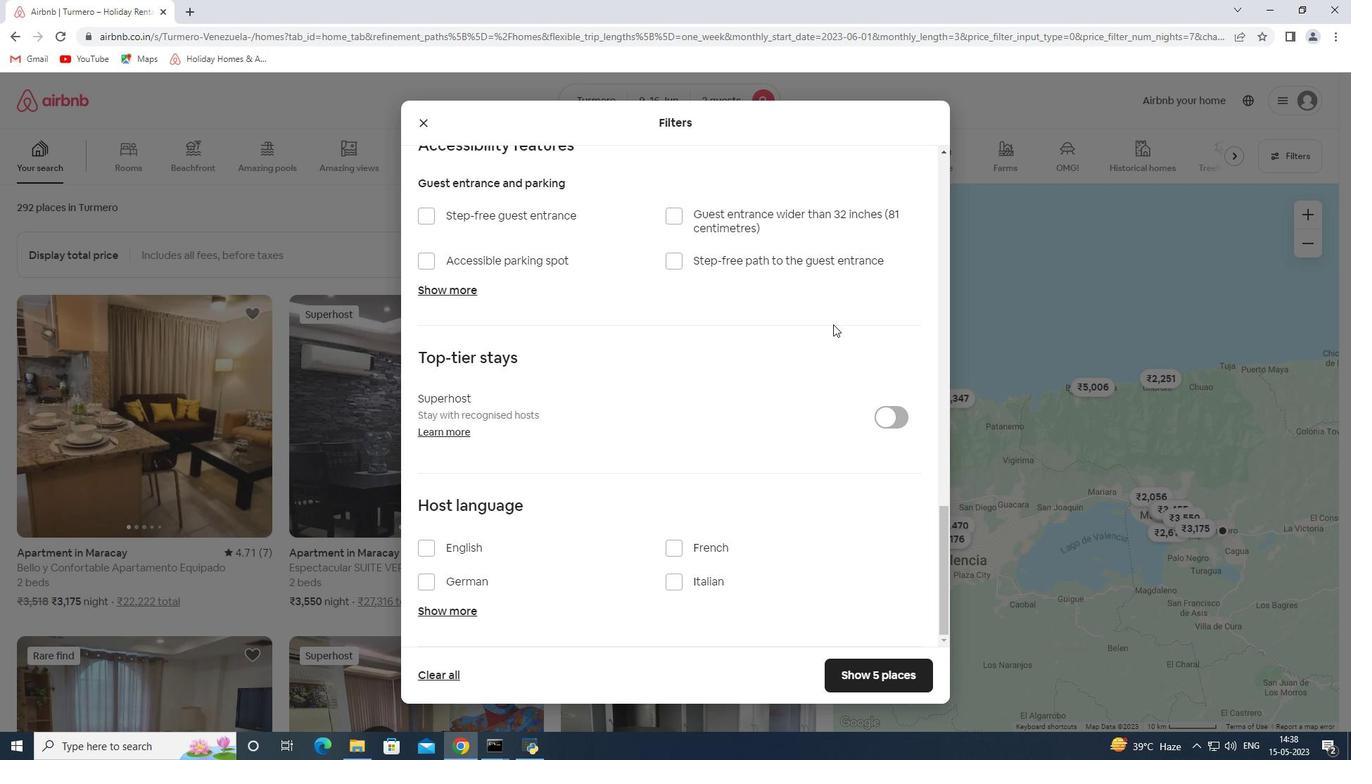 
Action: Mouse moved to (791, 349)
Screenshot: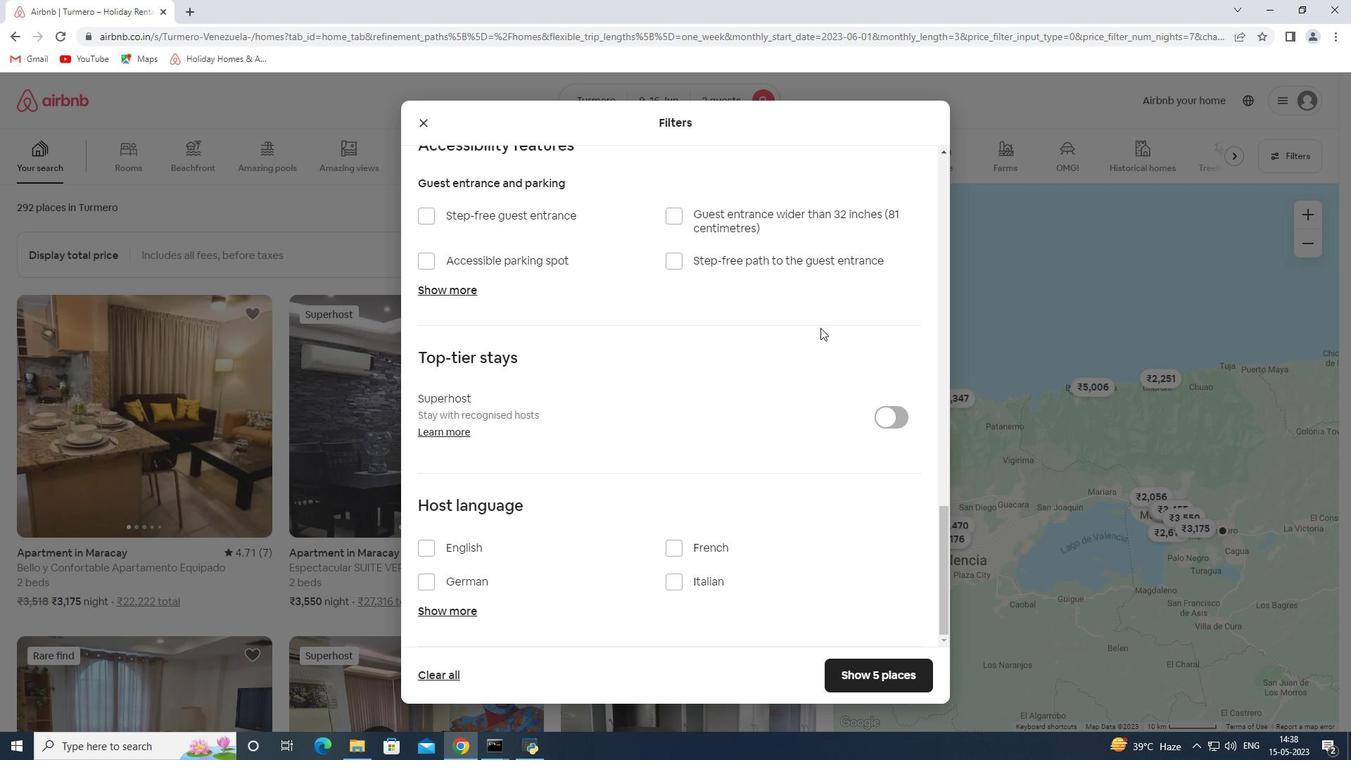 
Action: Mouse scrolled (799, 344) with delta (0, 0)
Screenshot: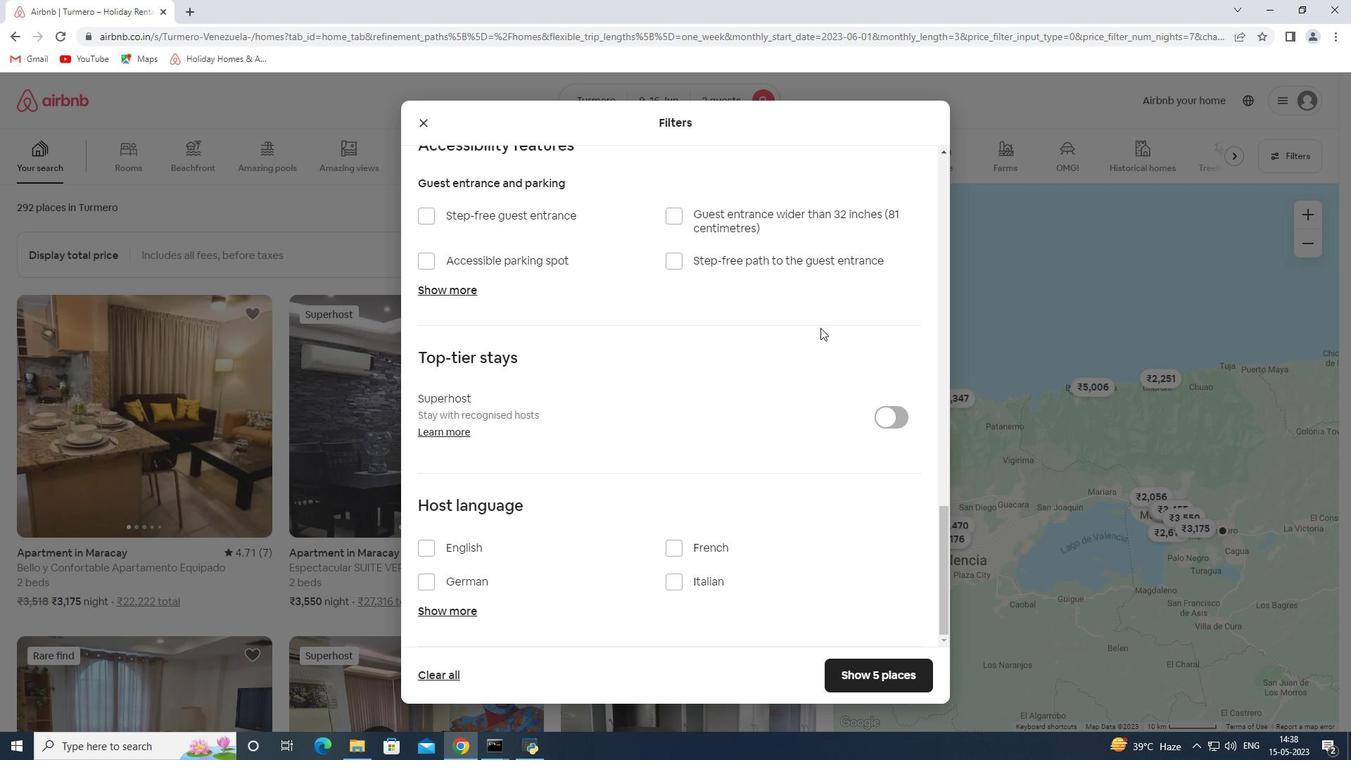 
Action: Mouse moved to (782, 354)
Screenshot: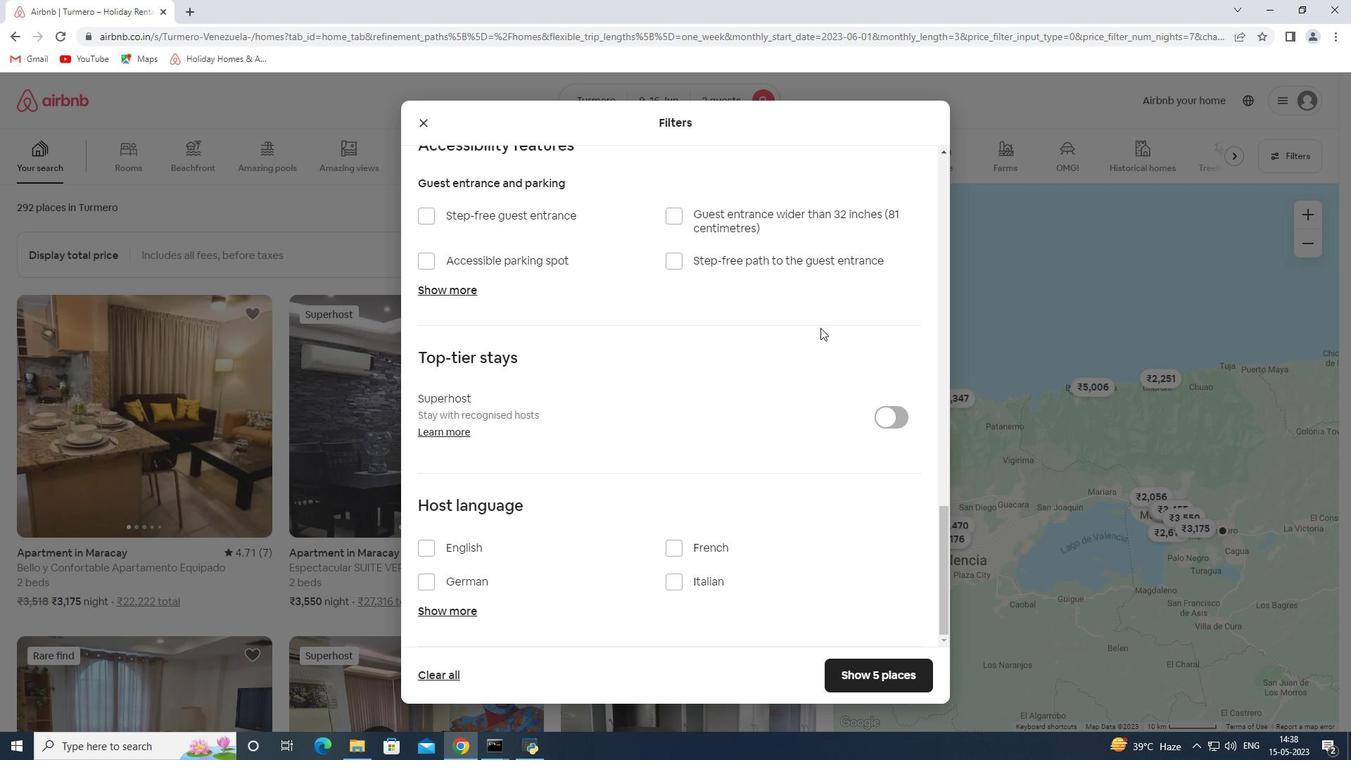 
Action: Mouse scrolled (789, 349) with delta (0, 0)
Screenshot: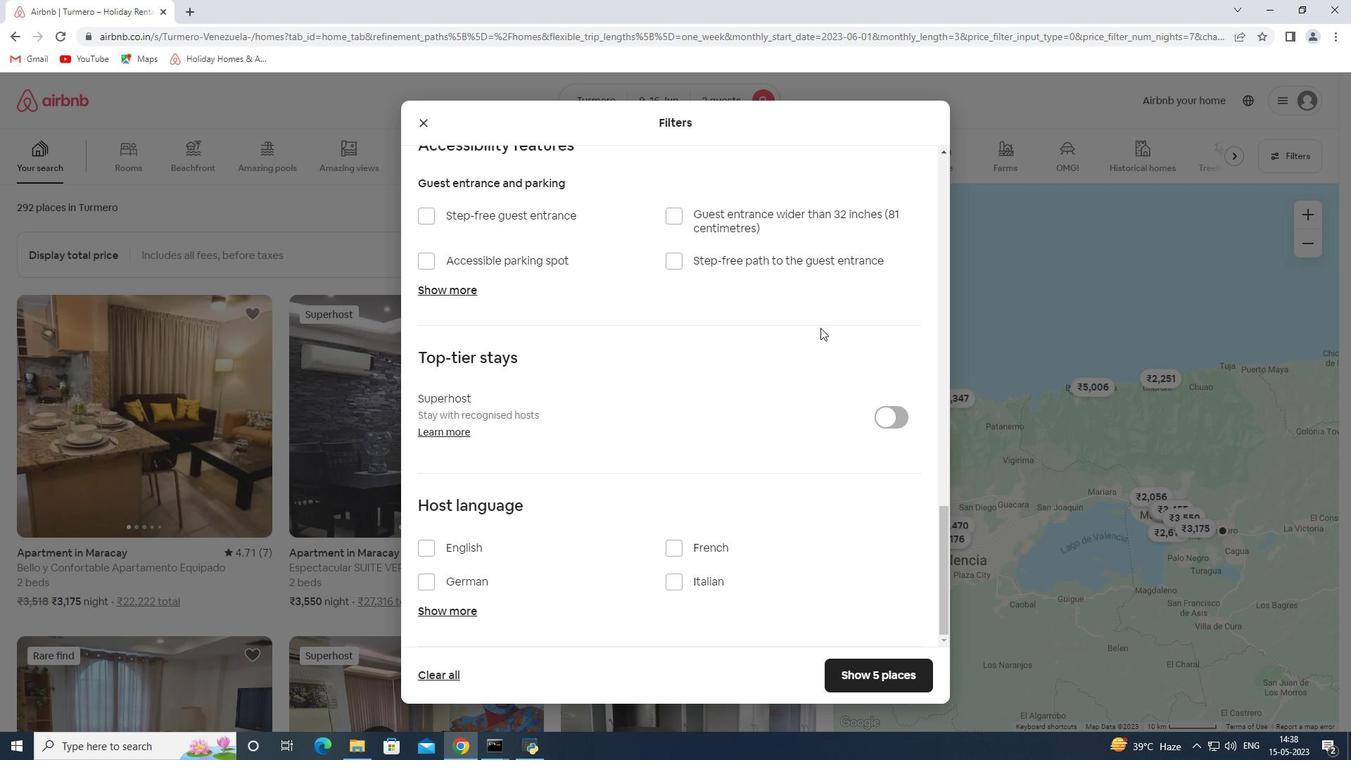 
Action: Mouse moved to (734, 400)
Screenshot: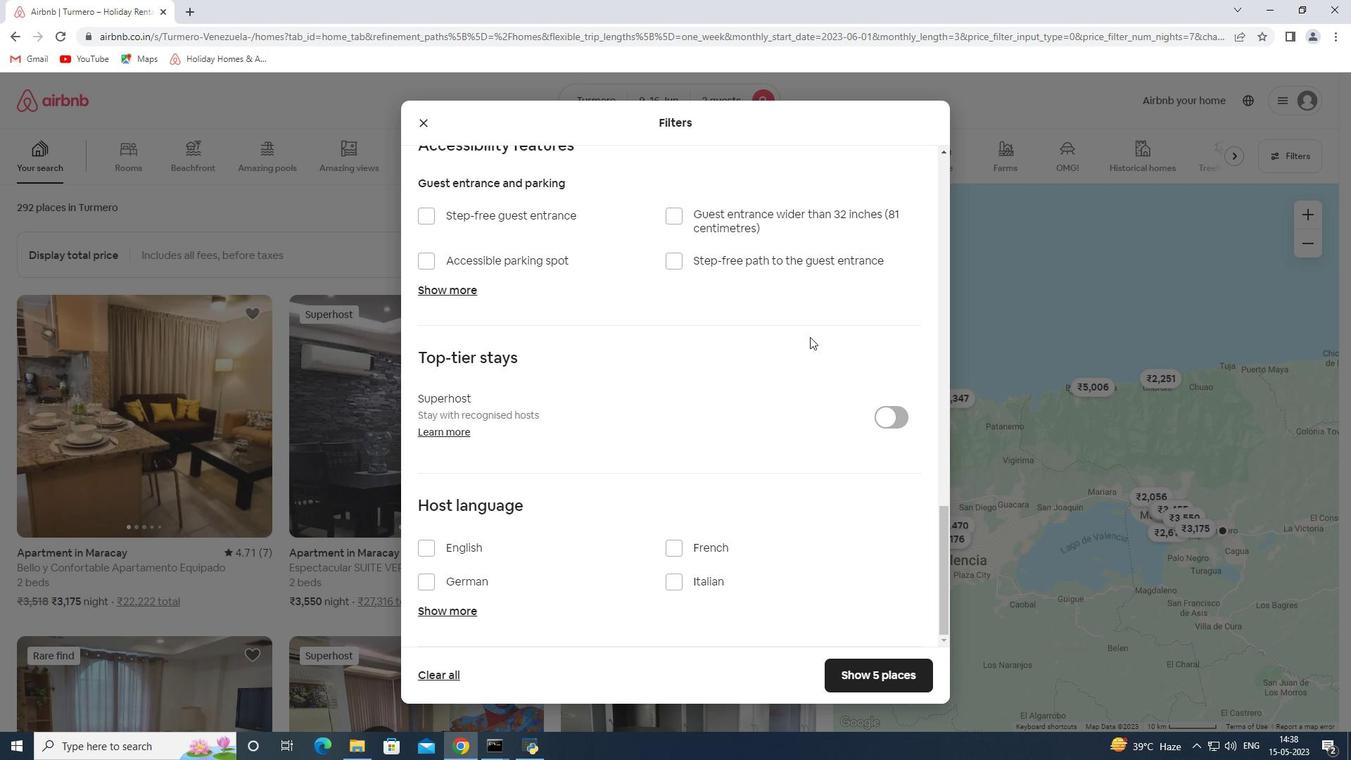 
Action: Mouse scrolled (734, 399) with delta (0, 0)
Screenshot: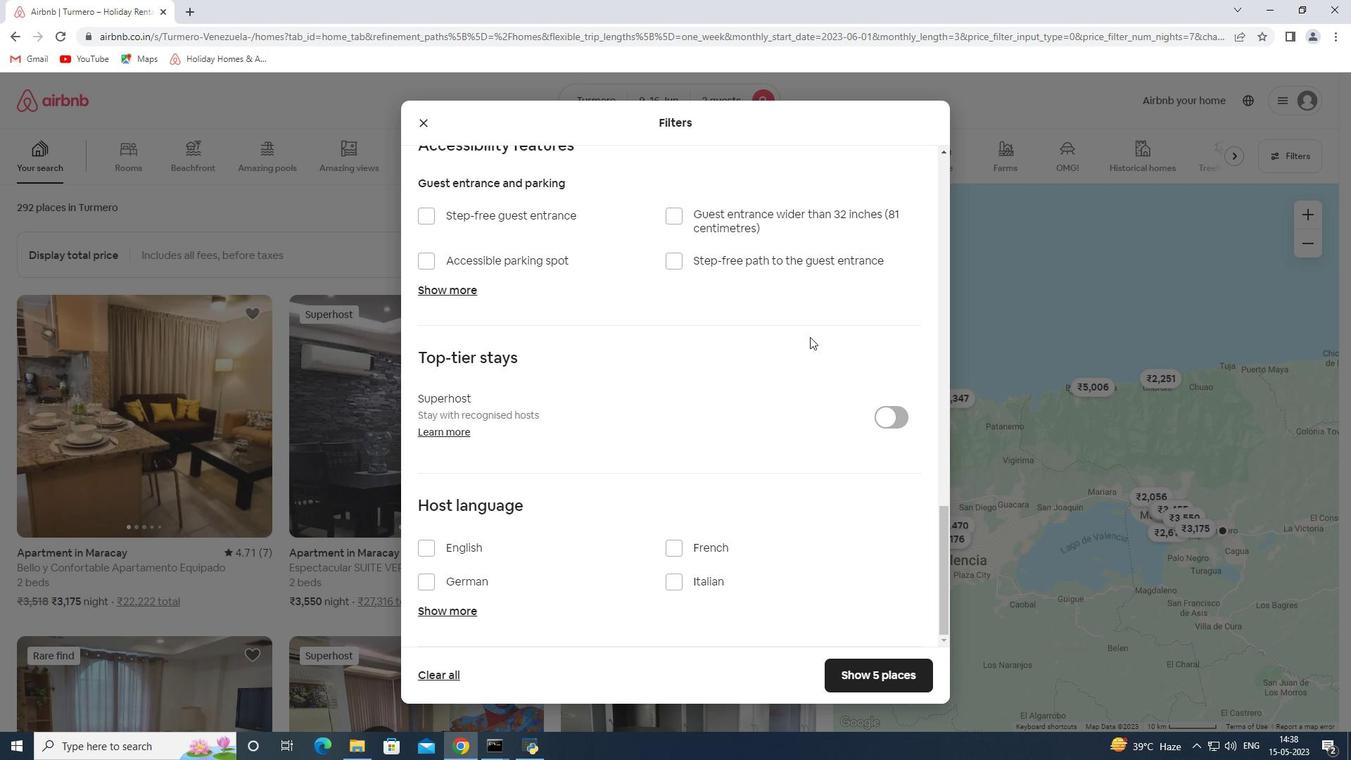 
Action: Mouse moved to (459, 546)
Screenshot: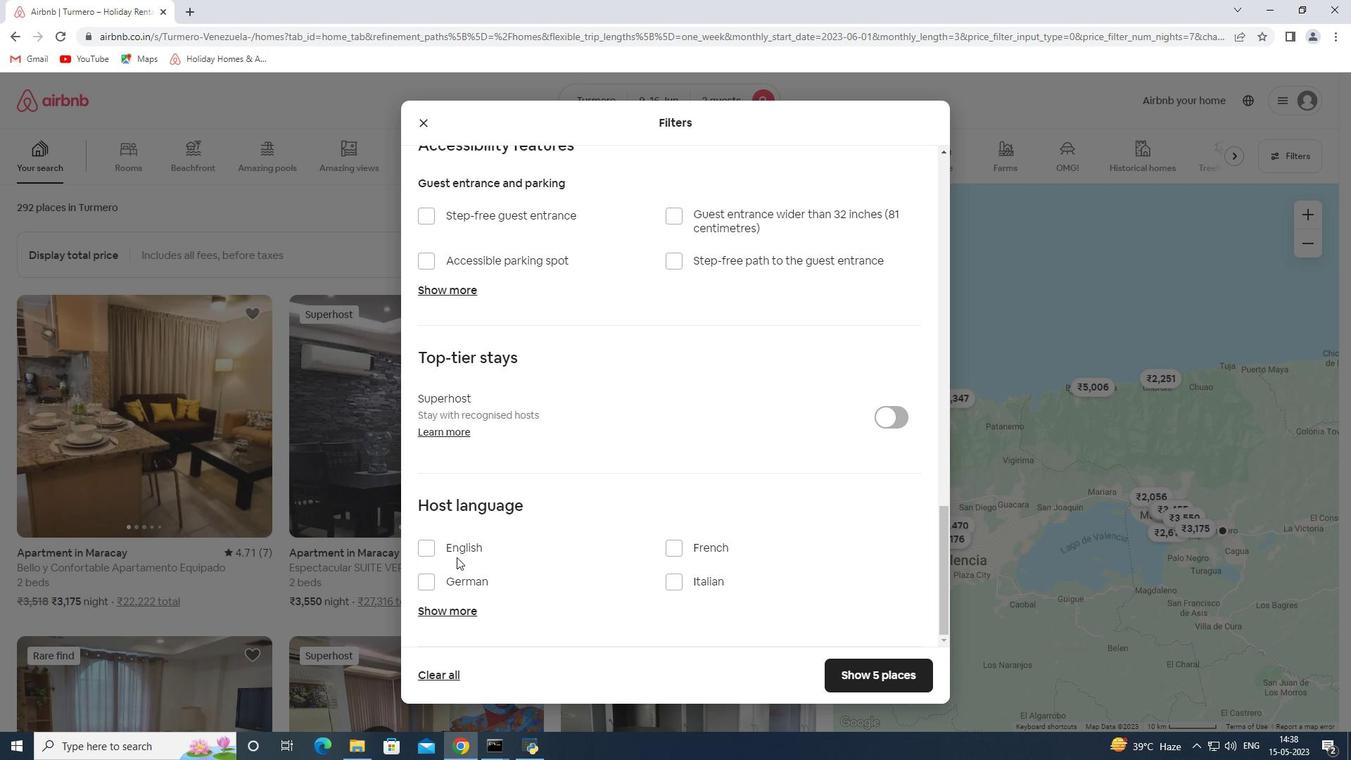 
Action: Mouse pressed left at (459, 546)
Screenshot: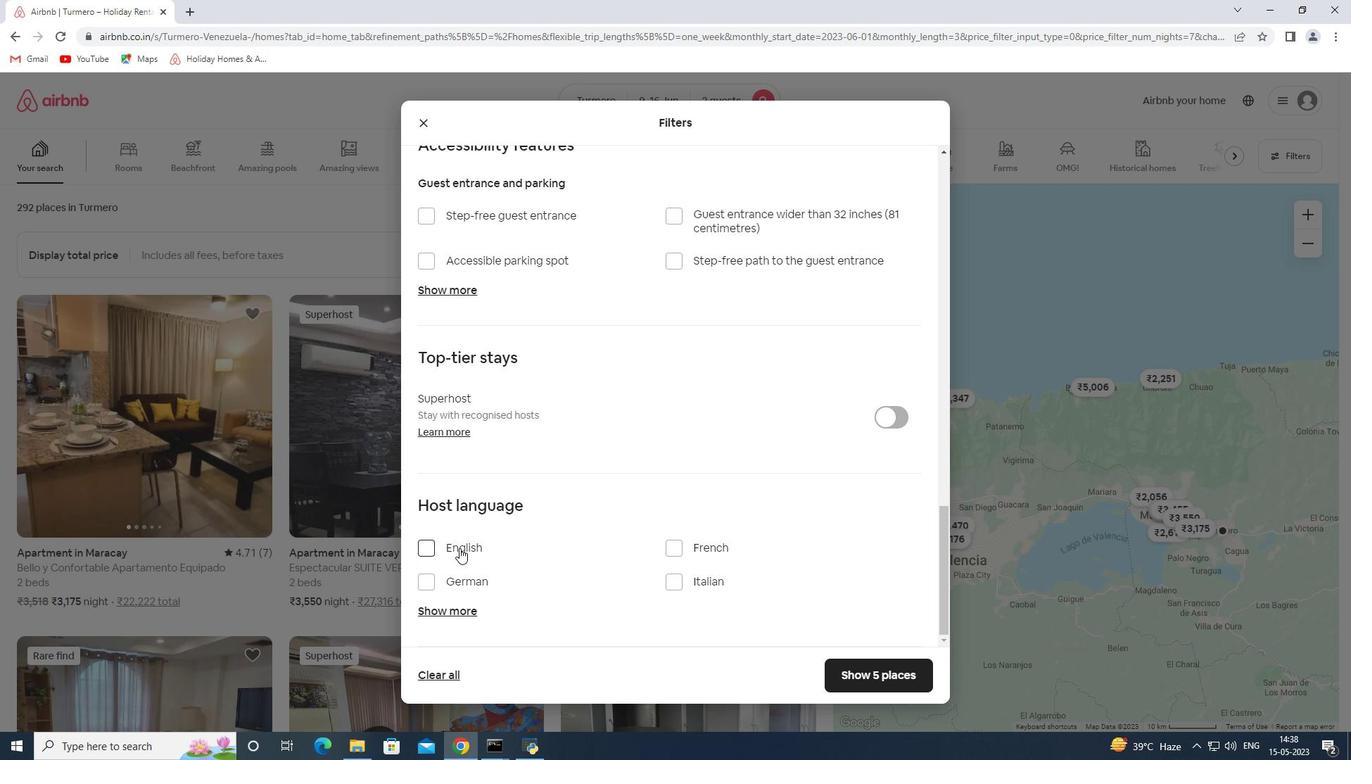 
Action: Mouse moved to (482, 518)
Screenshot: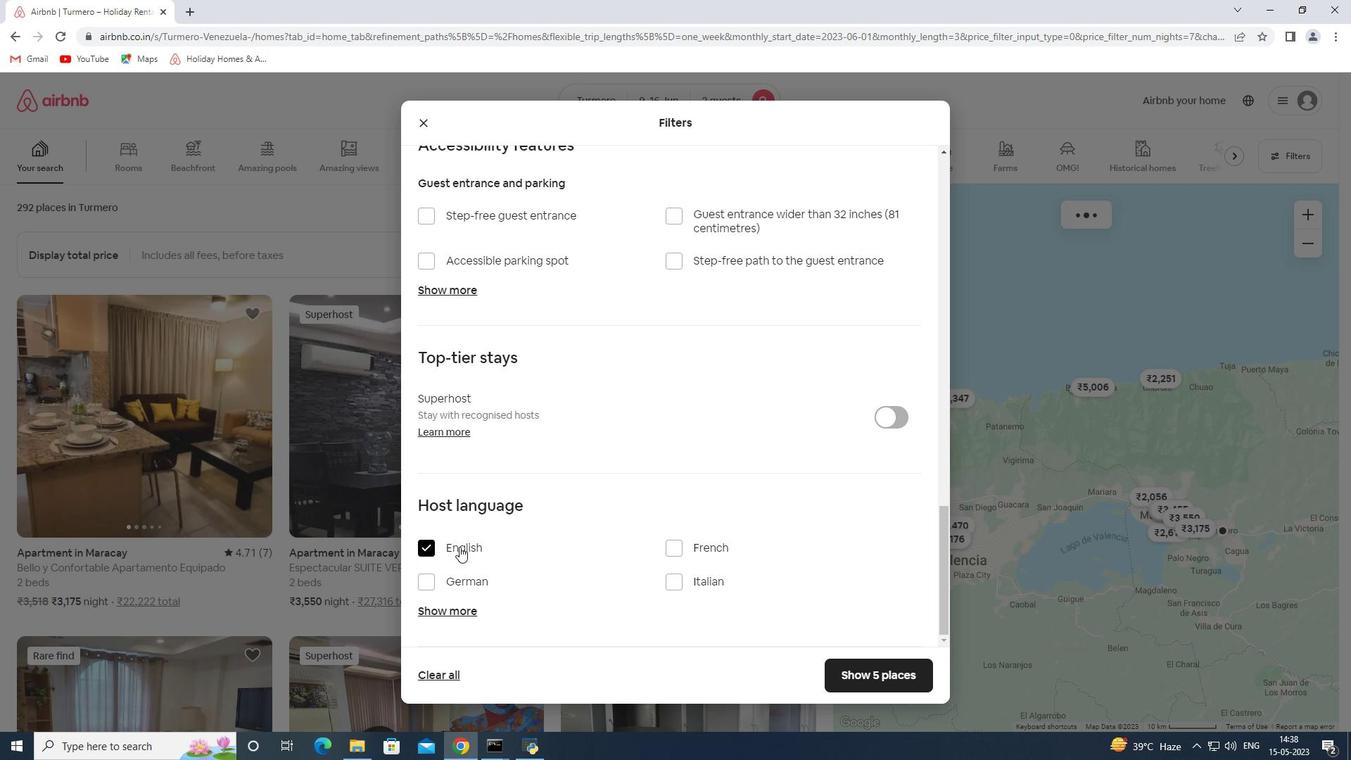 
Action: Mouse scrolled (482, 518) with delta (0, 0)
Screenshot: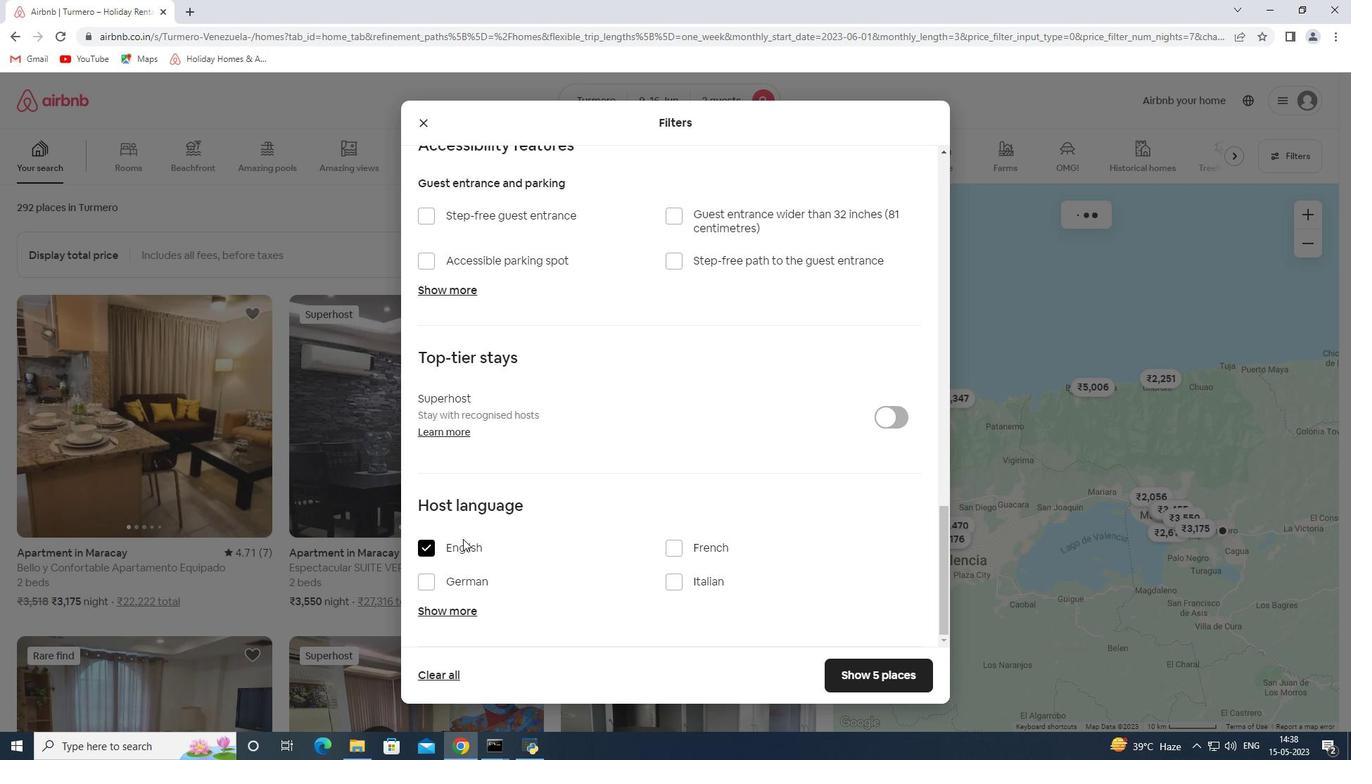 
Action: Mouse scrolled (482, 518) with delta (0, 0)
Screenshot: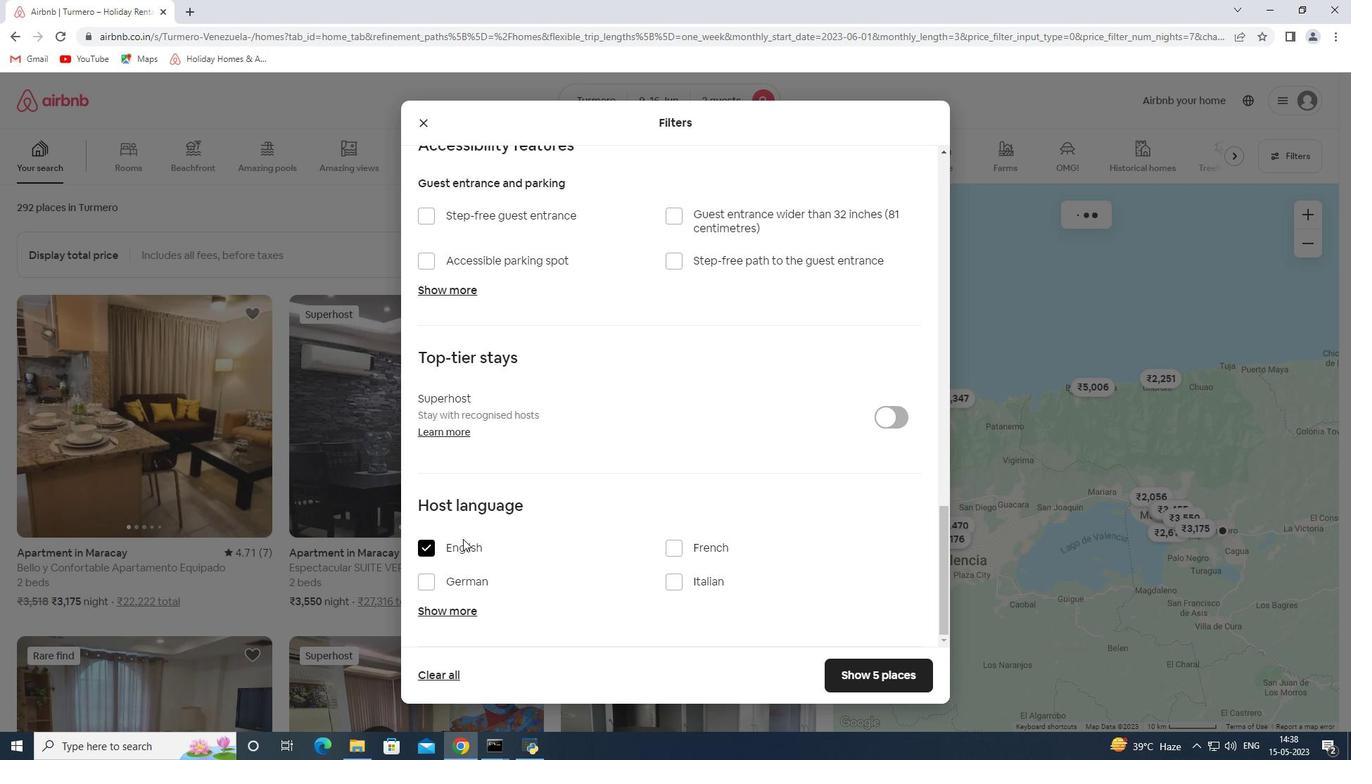 
Action: Mouse scrolled (482, 518) with delta (0, 0)
Screenshot: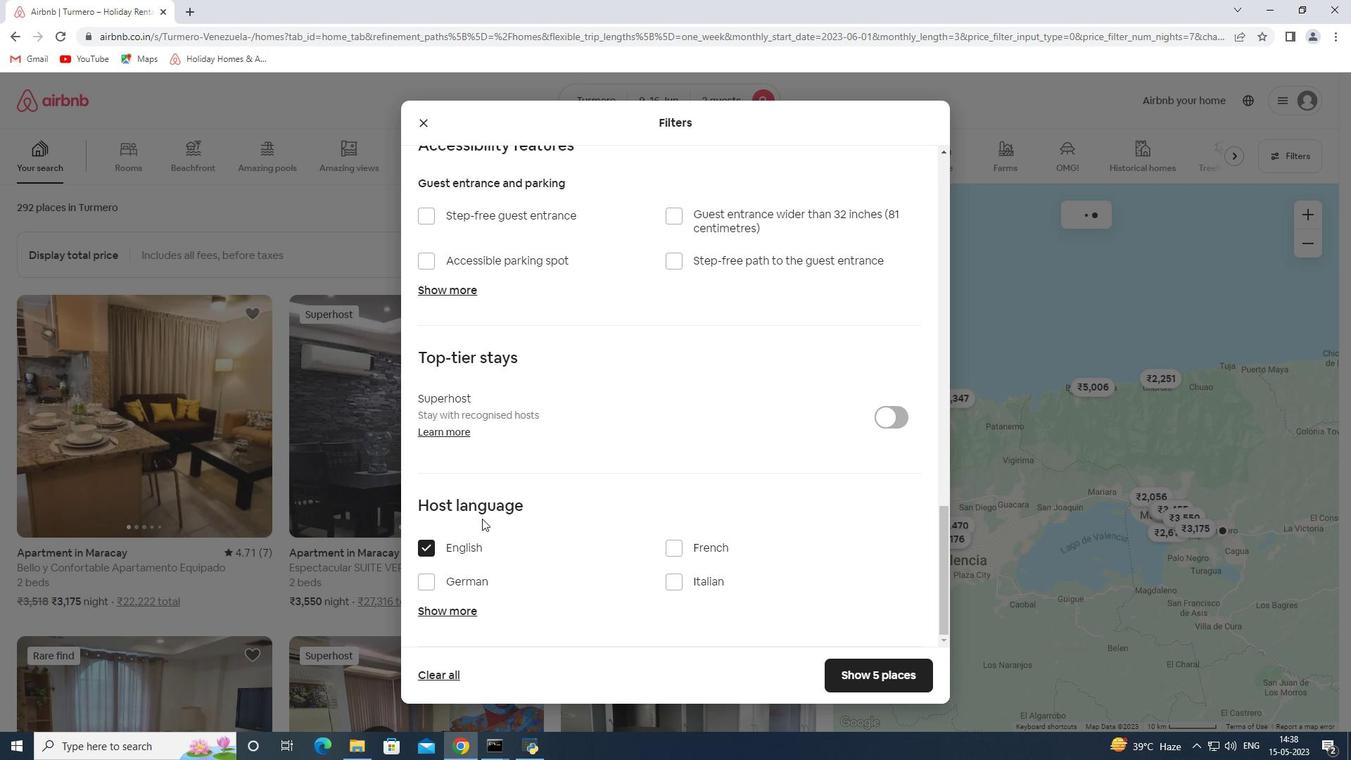 
Action: Mouse scrolled (482, 518) with delta (0, 0)
Screenshot: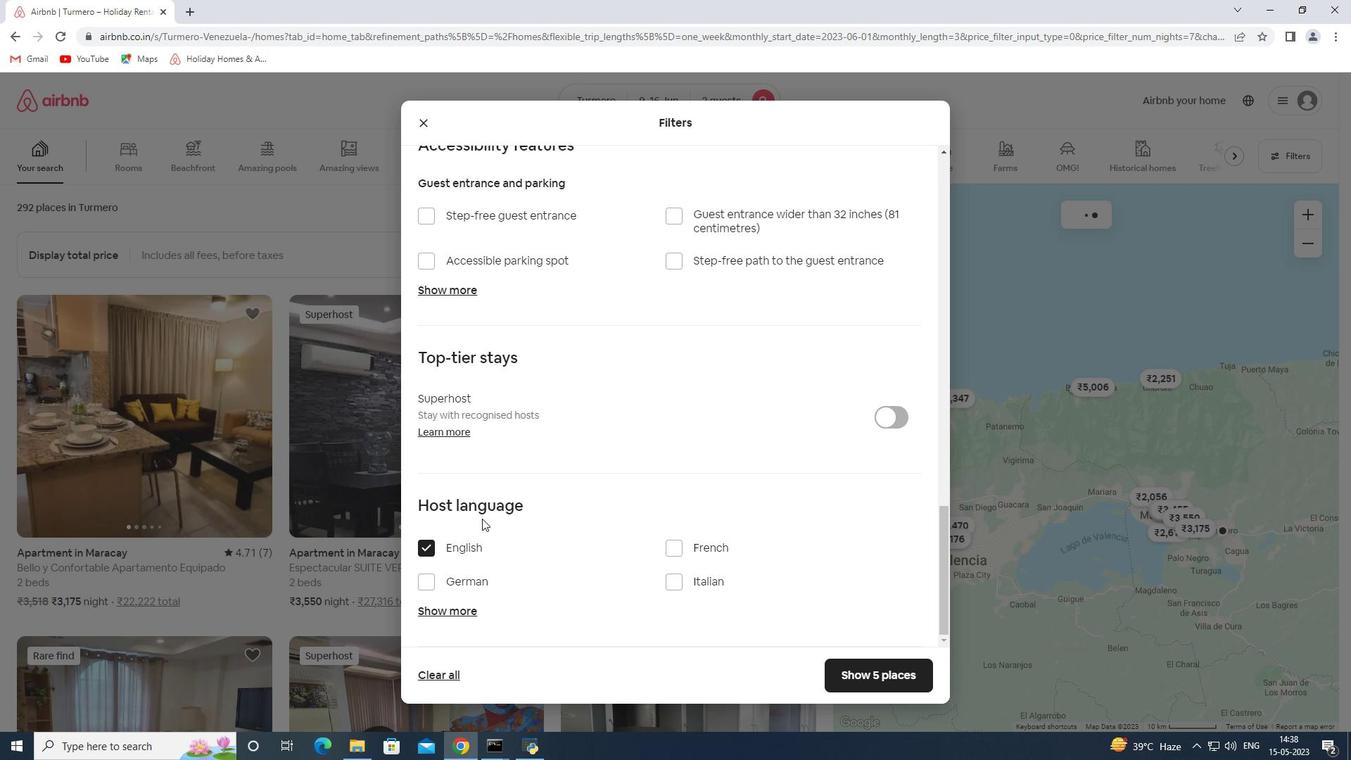 
Action: Mouse scrolled (482, 518) with delta (0, 0)
Screenshot: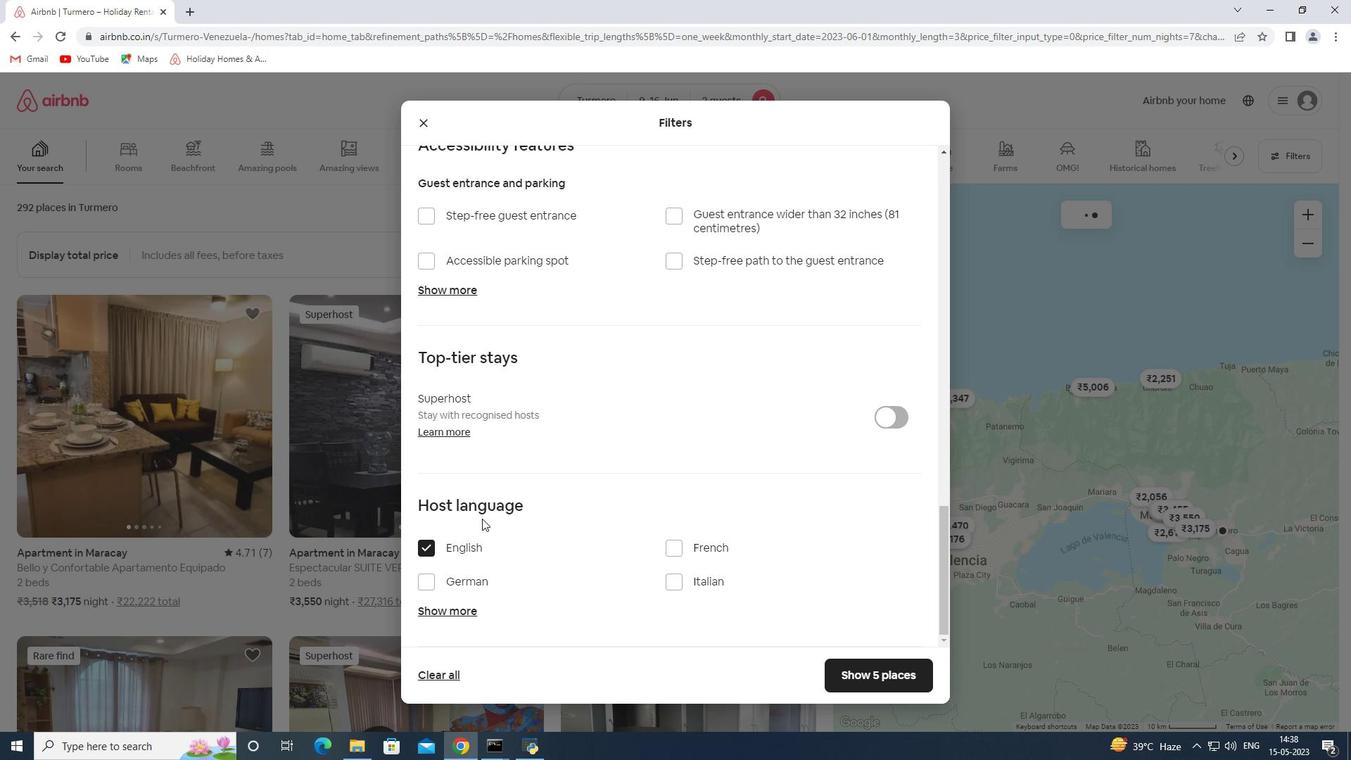 
Action: Mouse moved to (483, 517)
Screenshot: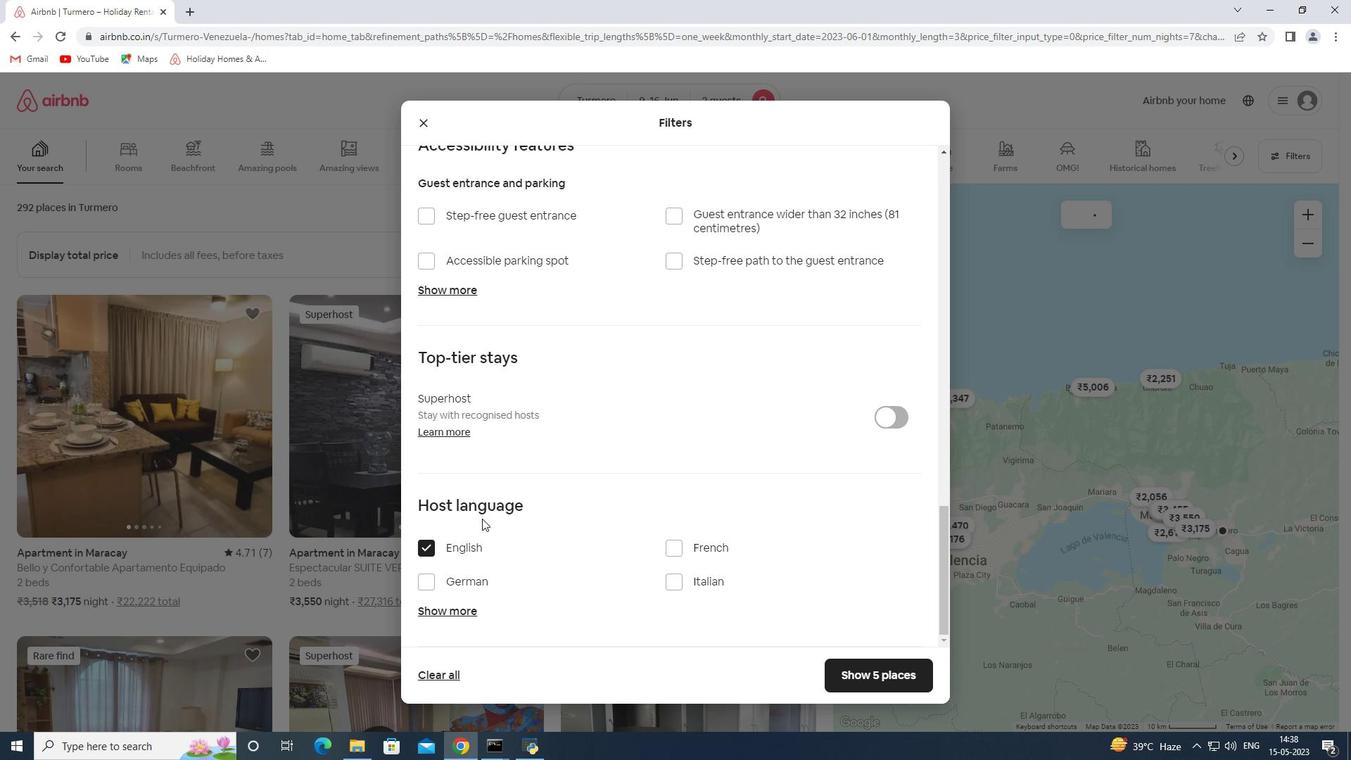 
Action: Mouse scrolled (483, 516) with delta (0, 0)
Screenshot: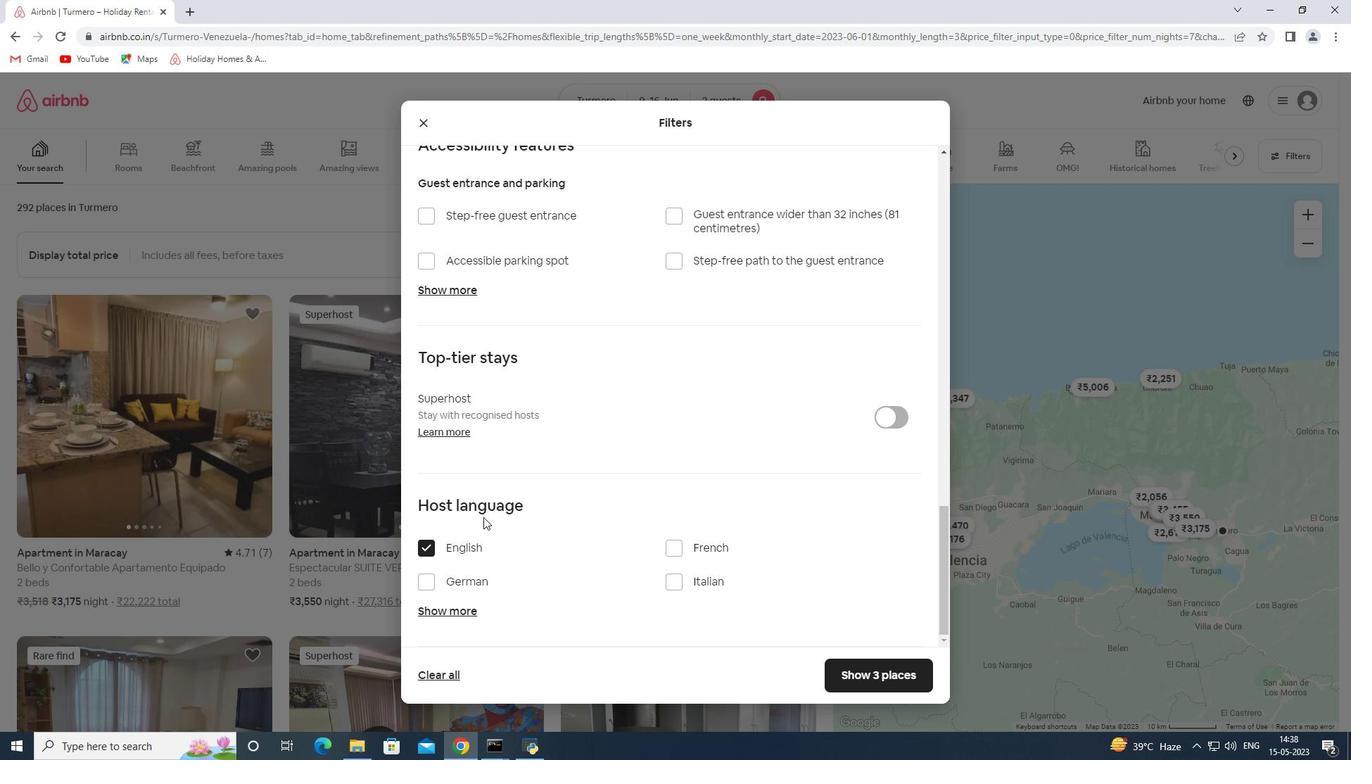 
Action: Mouse scrolled (483, 516) with delta (0, 0)
Screenshot: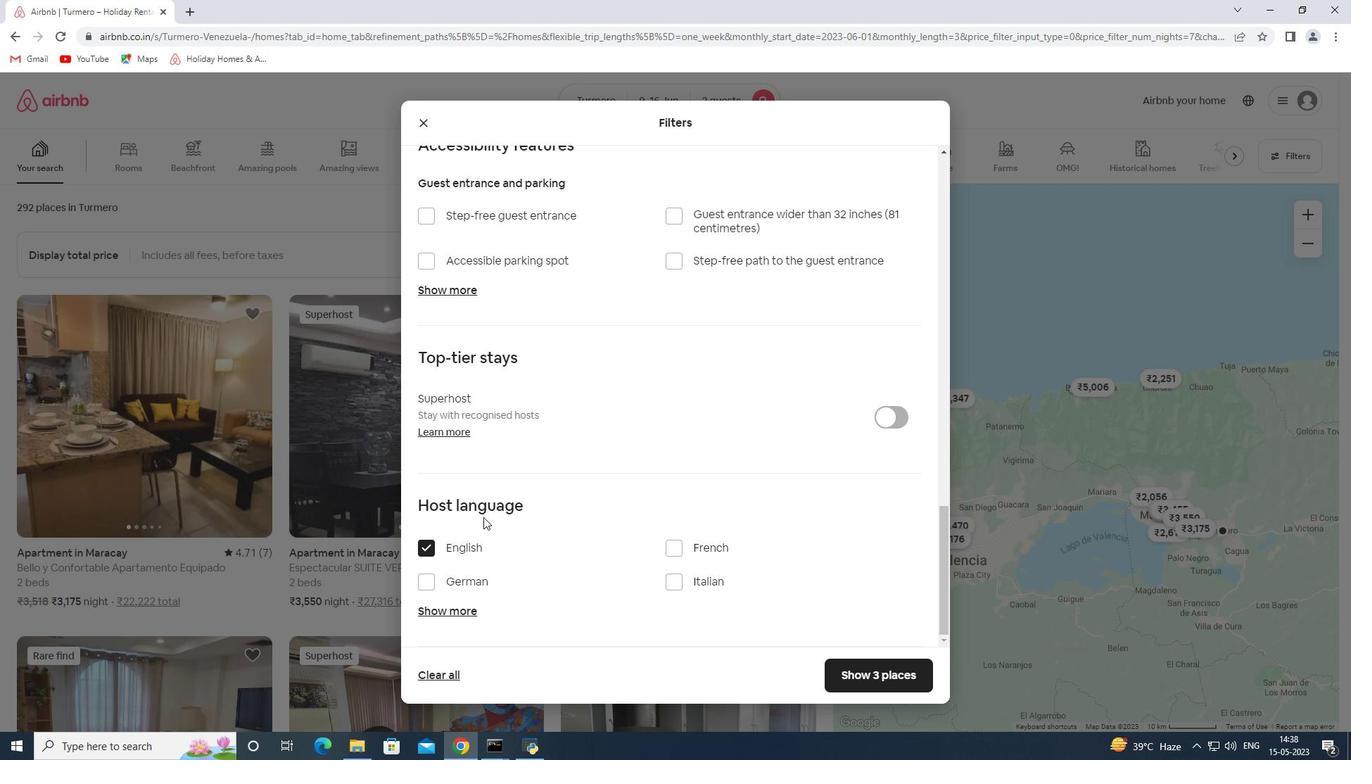 
Action: Mouse scrolled (483, 516) with delta (0, 0)
Screenshot: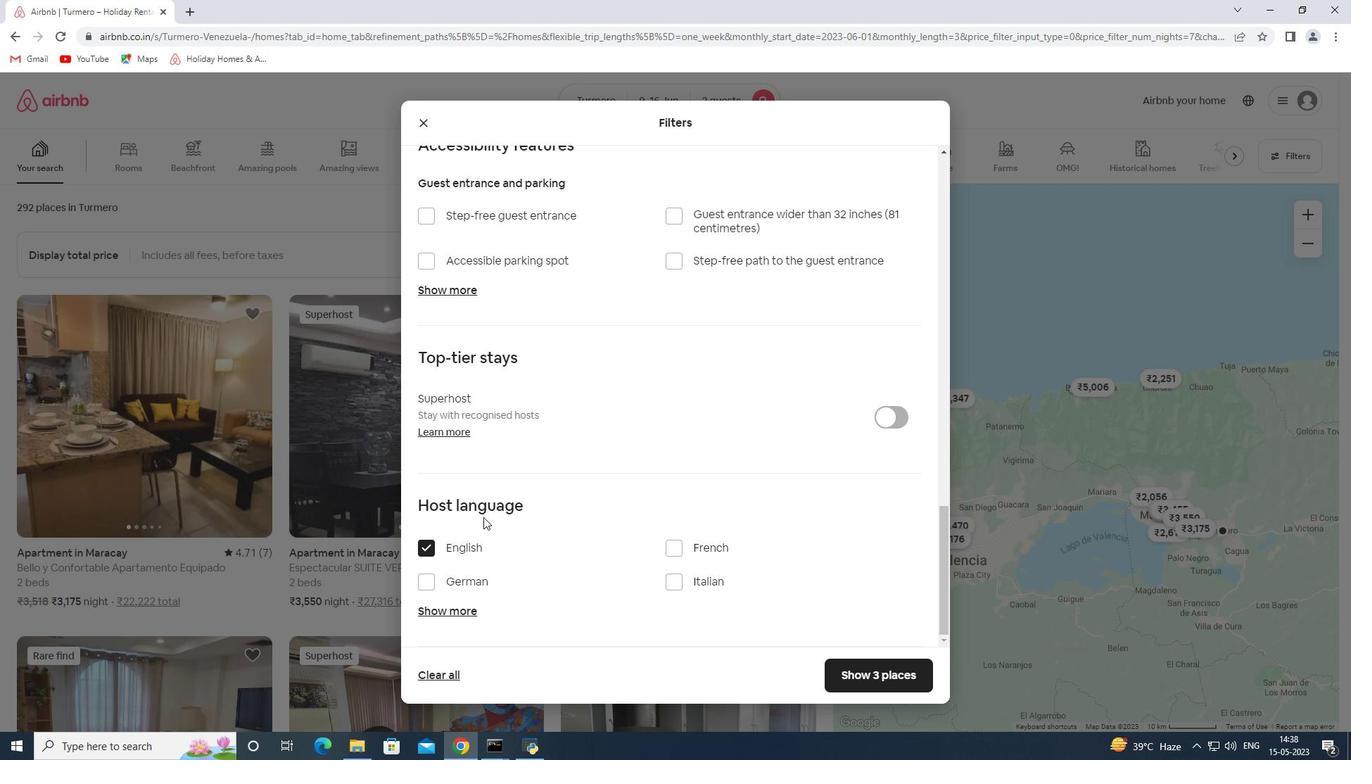 
Action: Mouse scrolled (483, 516) with delta (0, 0)
Screenshot: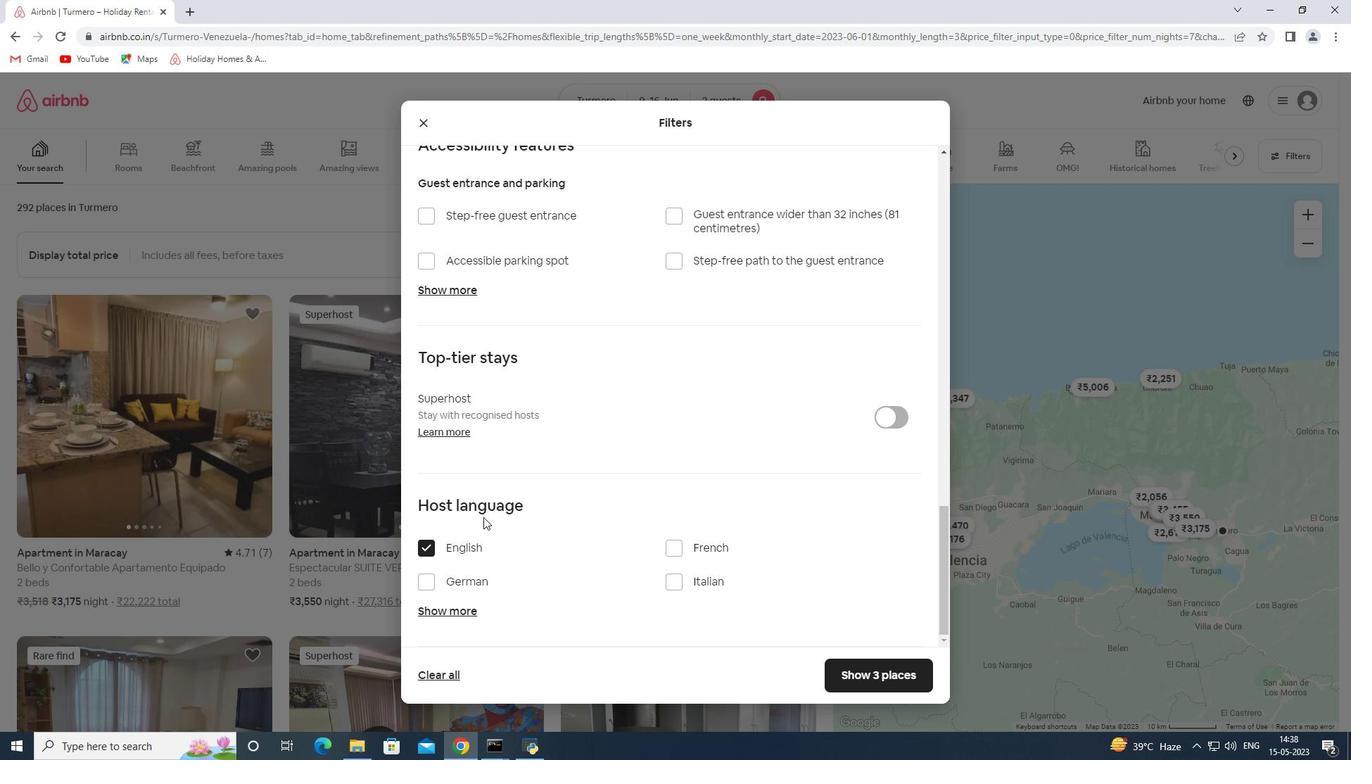 
Action: Mouse moved to (860, 674)
Screenshot: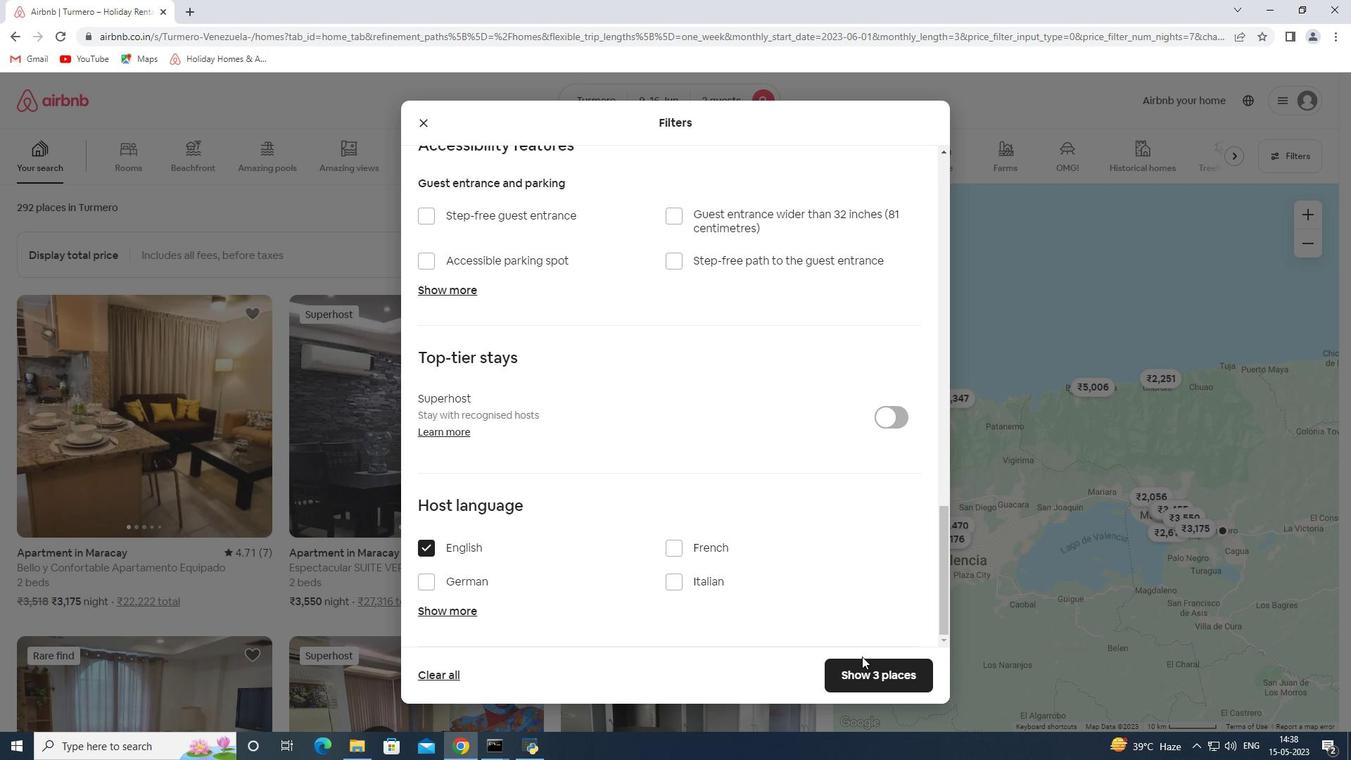 
Action: Mouse pressed left at (860, 674)
Screenshot: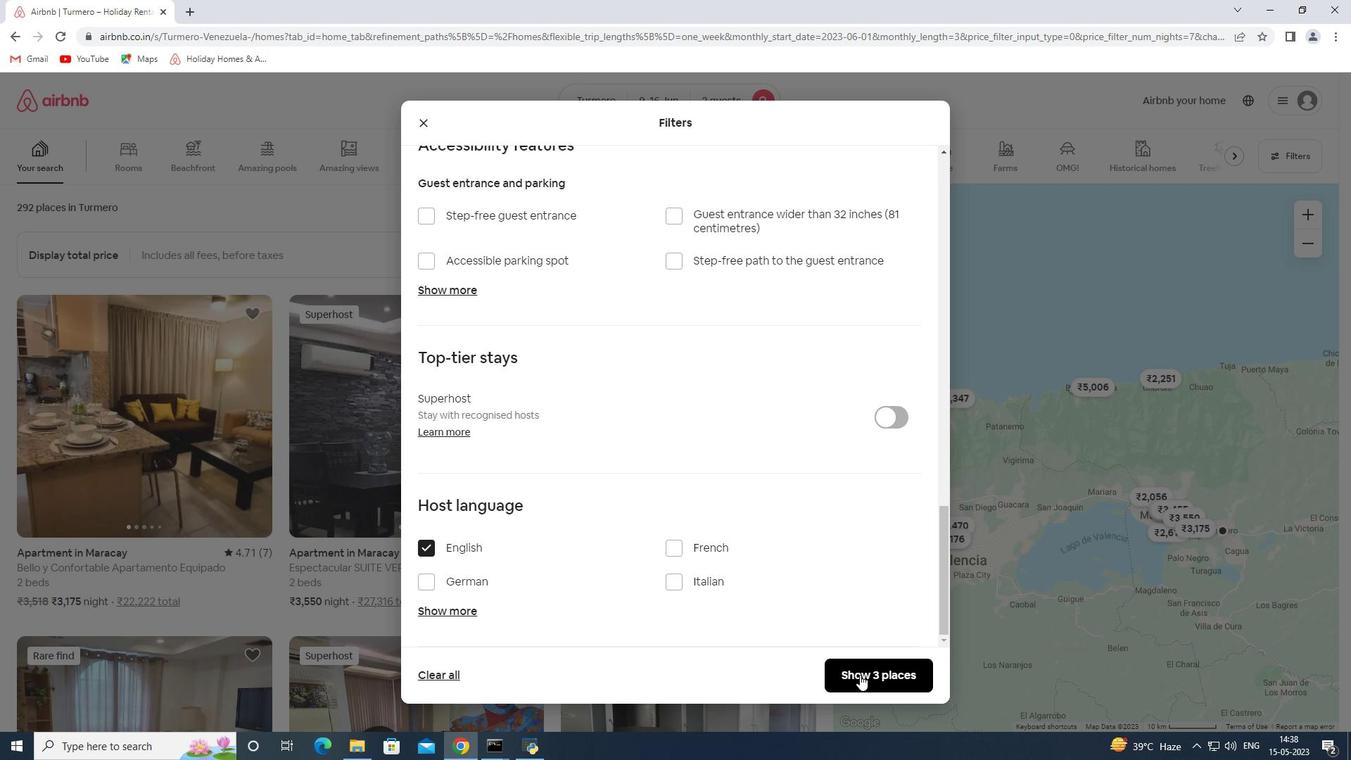 
